 Task: Find connections with filter location Bello with filter topic #coachingwith filter profile language Potuguese with filter current company Daffodil Software with filter school DAV UNIVERSITY, JALANDHAR with filter industry Law Enforcement with filter service category Android Development with filter keywords title Animal Breeder
Action: Mouse moved to (616, 83)
Screenshot: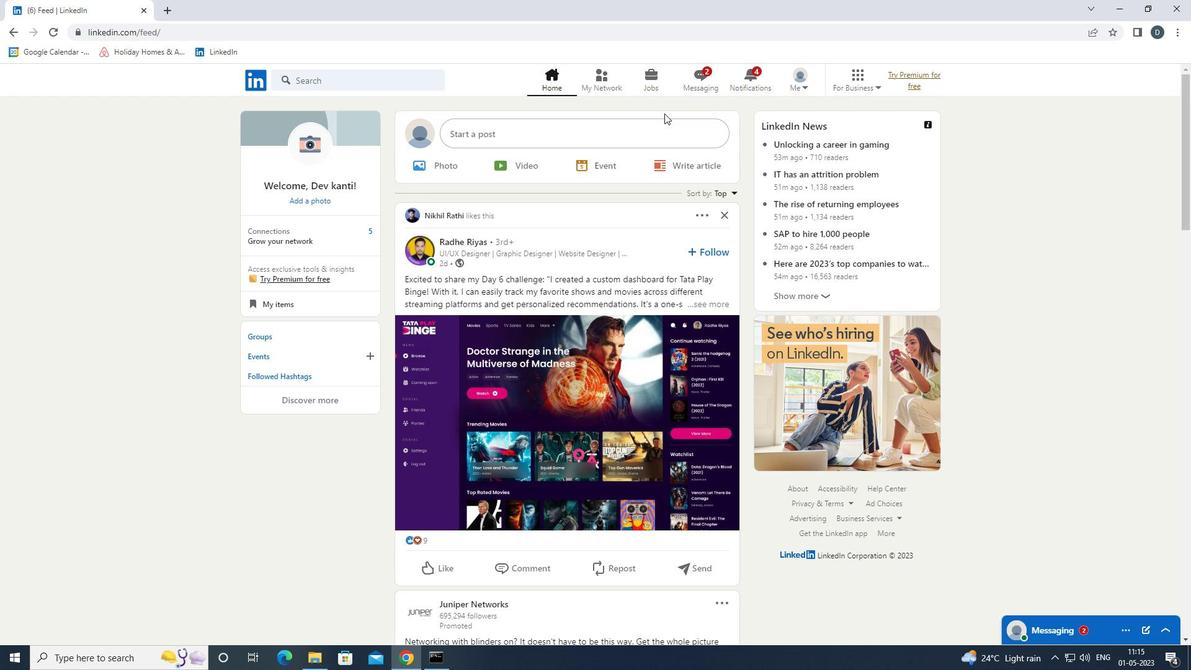 
Action: Mouse pressed left at (616, 83)
Screenshot: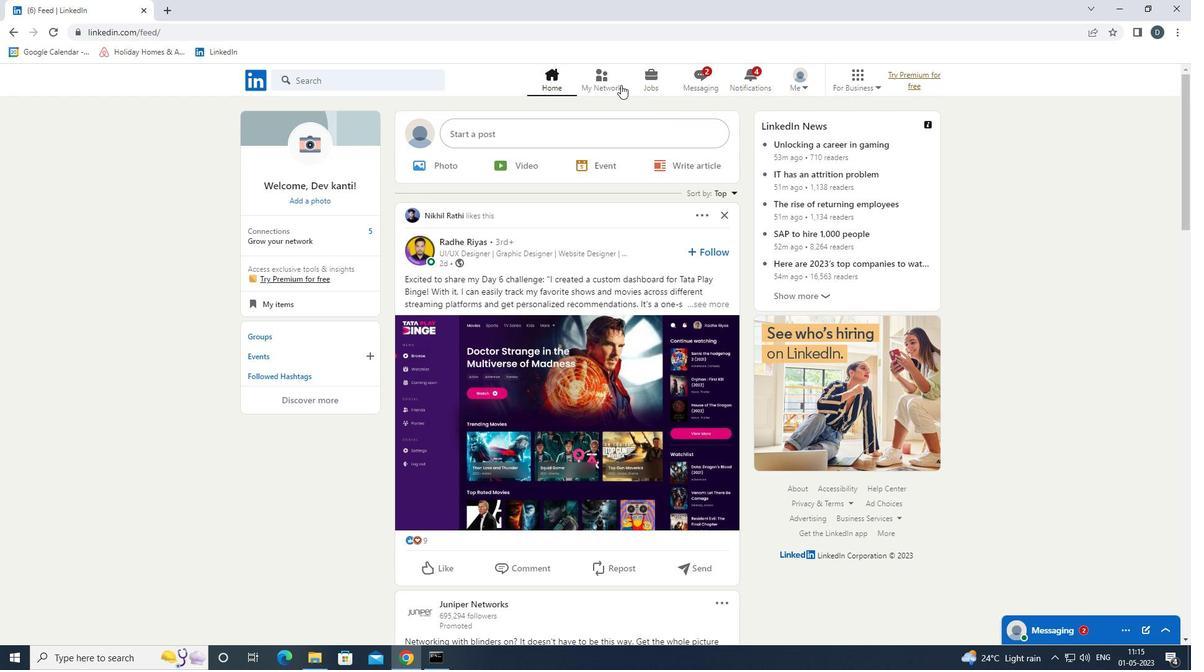 
Action: Mouse moved to (416, 152)
Screenshot: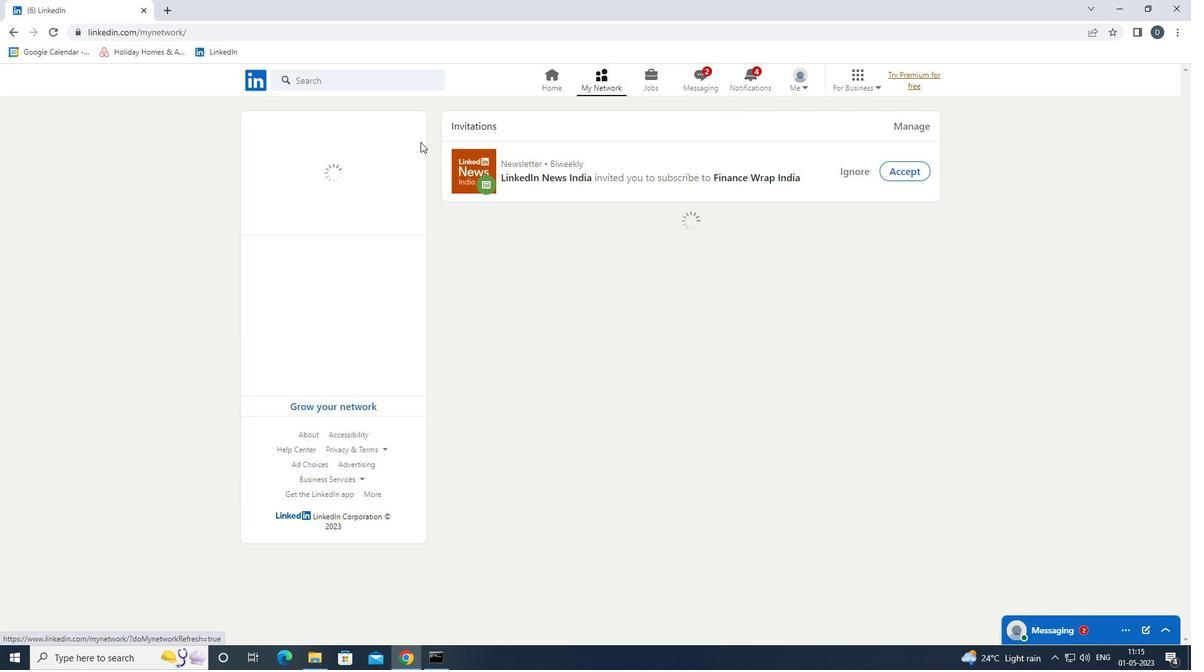 
Action: Mouse pressed left at (416, 152)
Screenshot: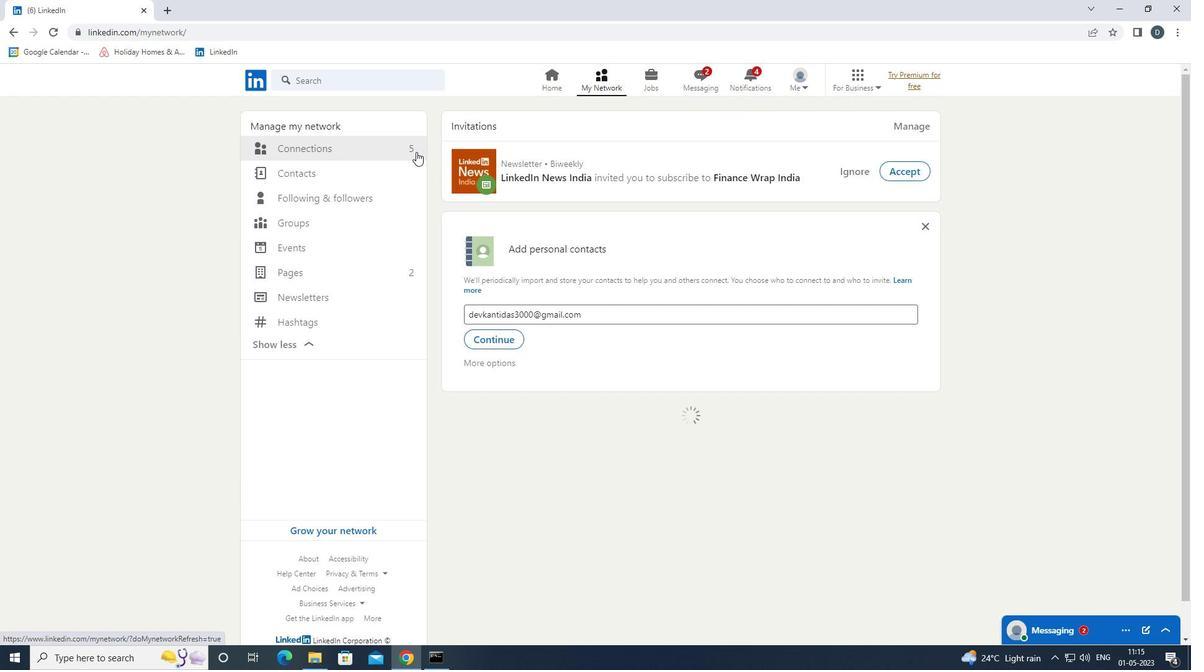 
Action: Mouse moved to (406, 147)
Screenshot: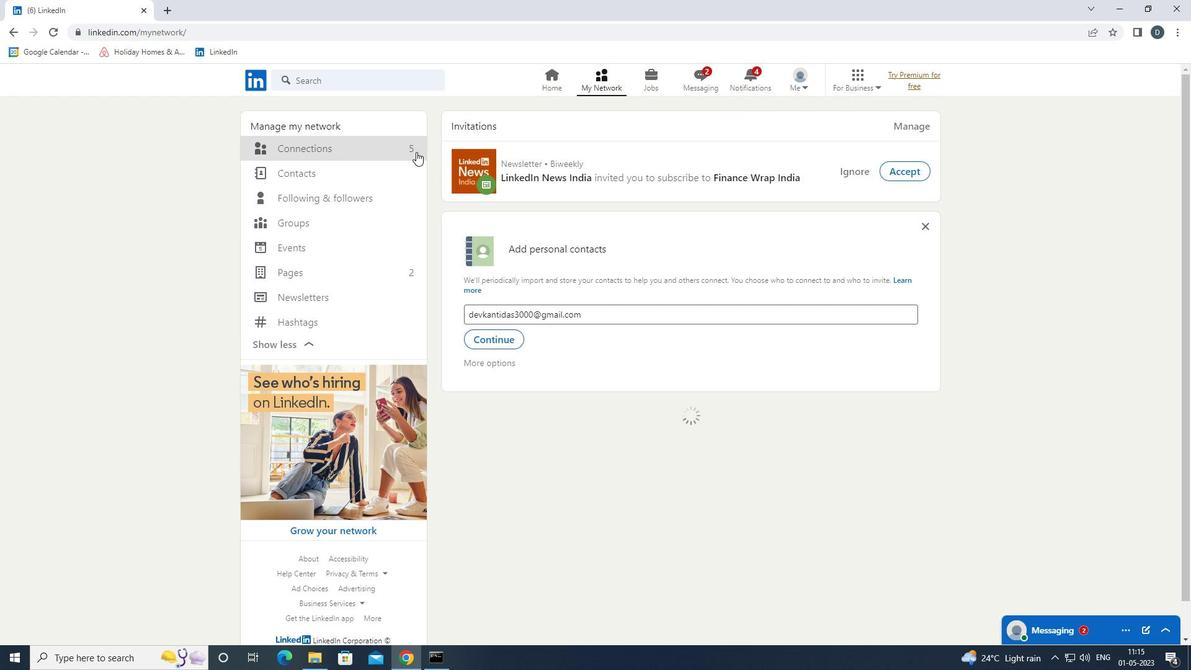 
Action: Mouse pressed left at (406, 147)
Screenshot: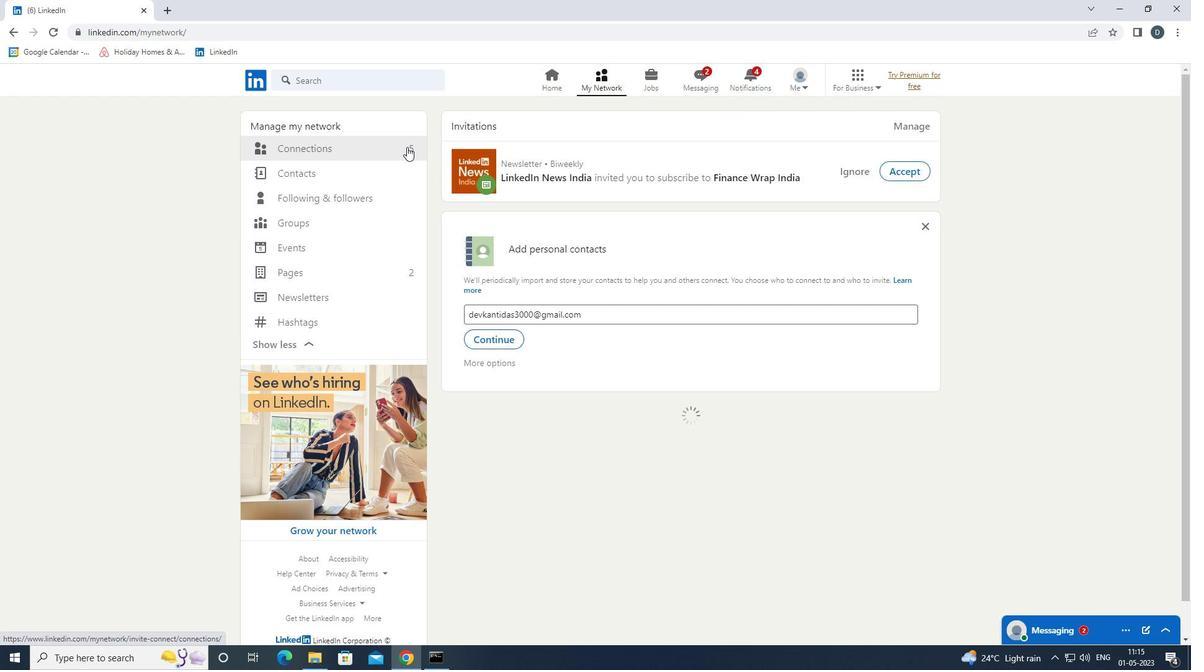 
Action: Mouse moved to (710, 145)
Screenshot: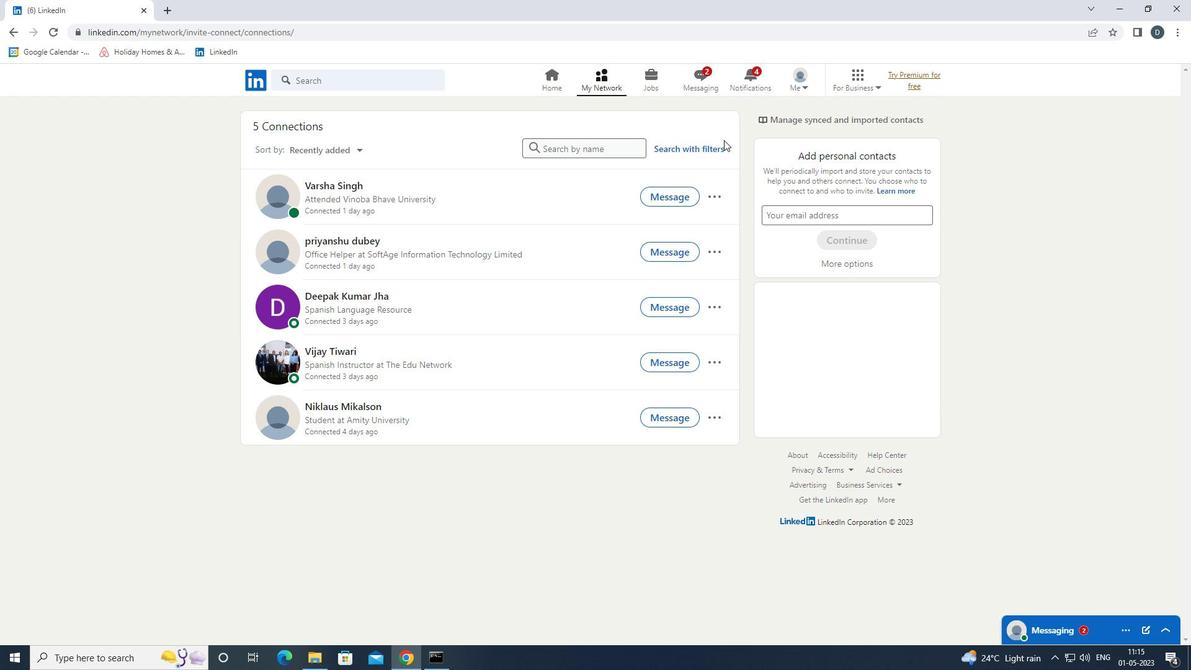 
Action: Mouse pressed left at (710, 145)
Screenshot: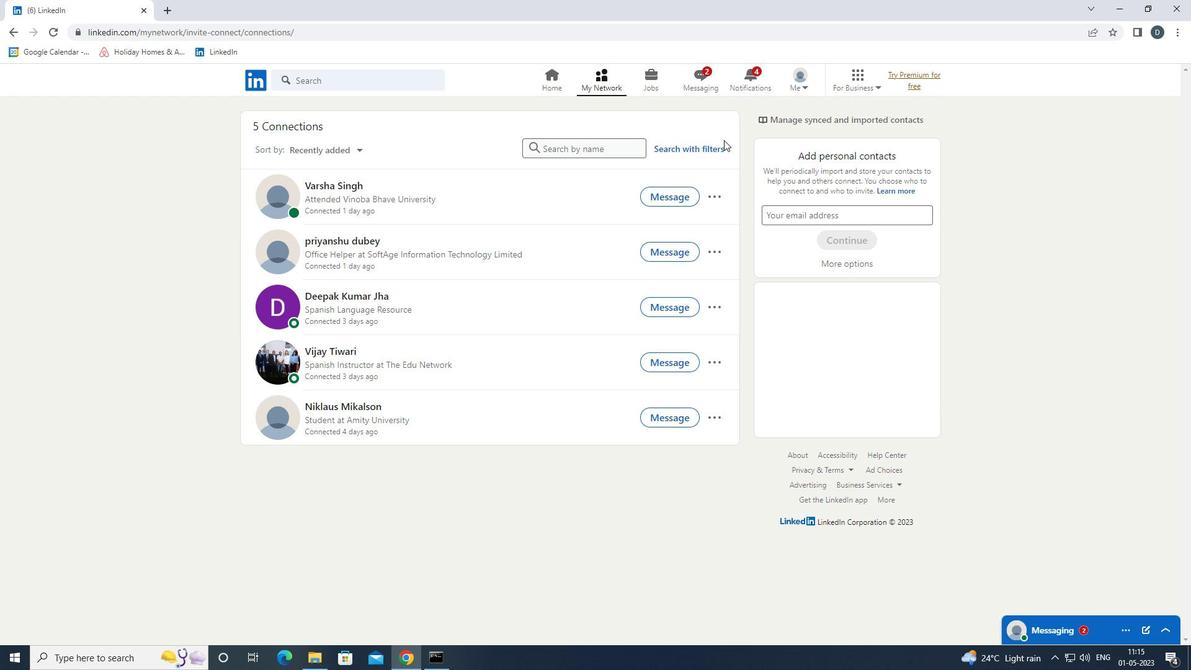 
Action: Mouse moved to (640, 118)
Screenshot: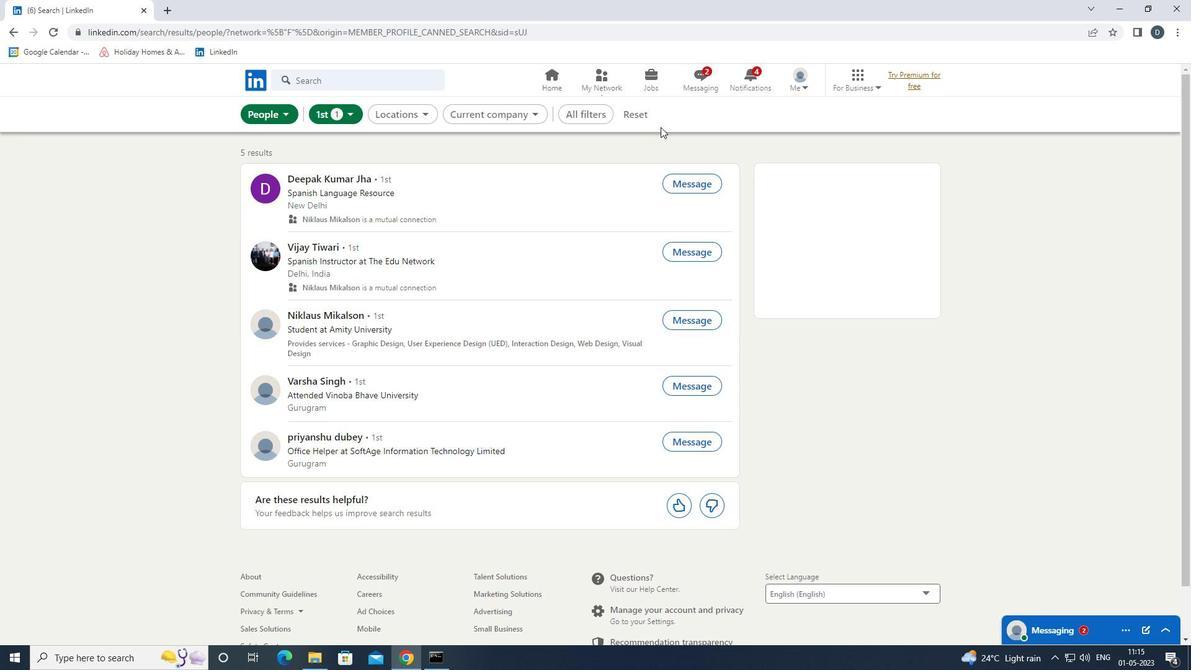 
Action: Mouse pressed left at (640, 118)
Screenshot: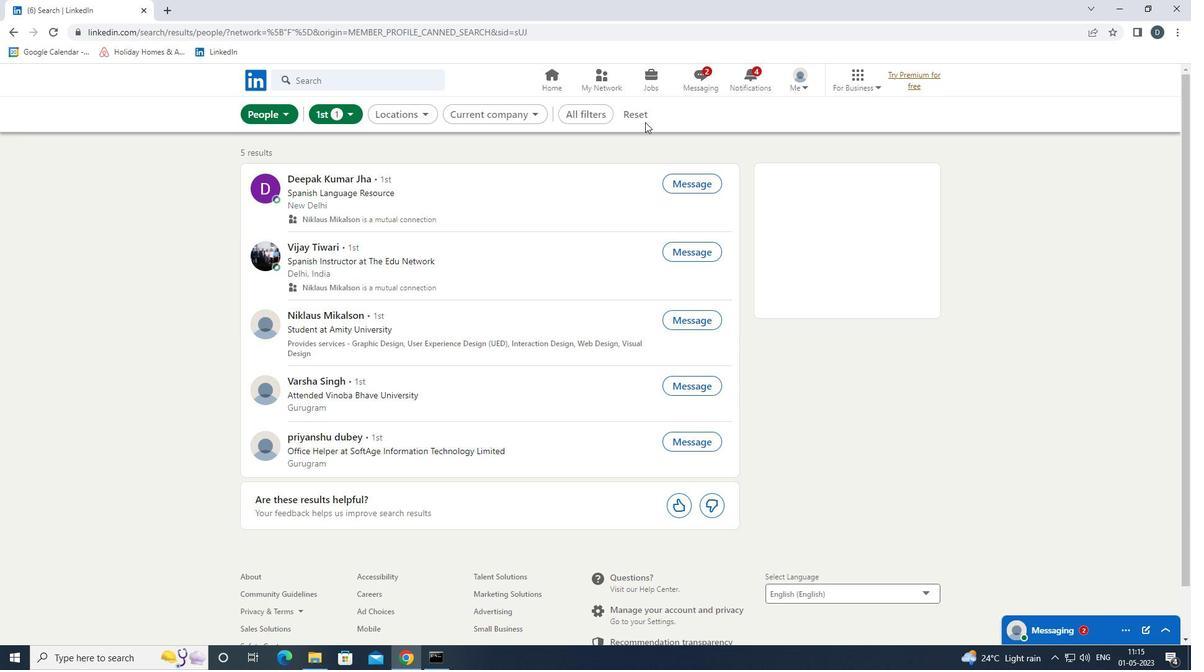 
Action: Mouse moved to (606, 106)
Screenshot: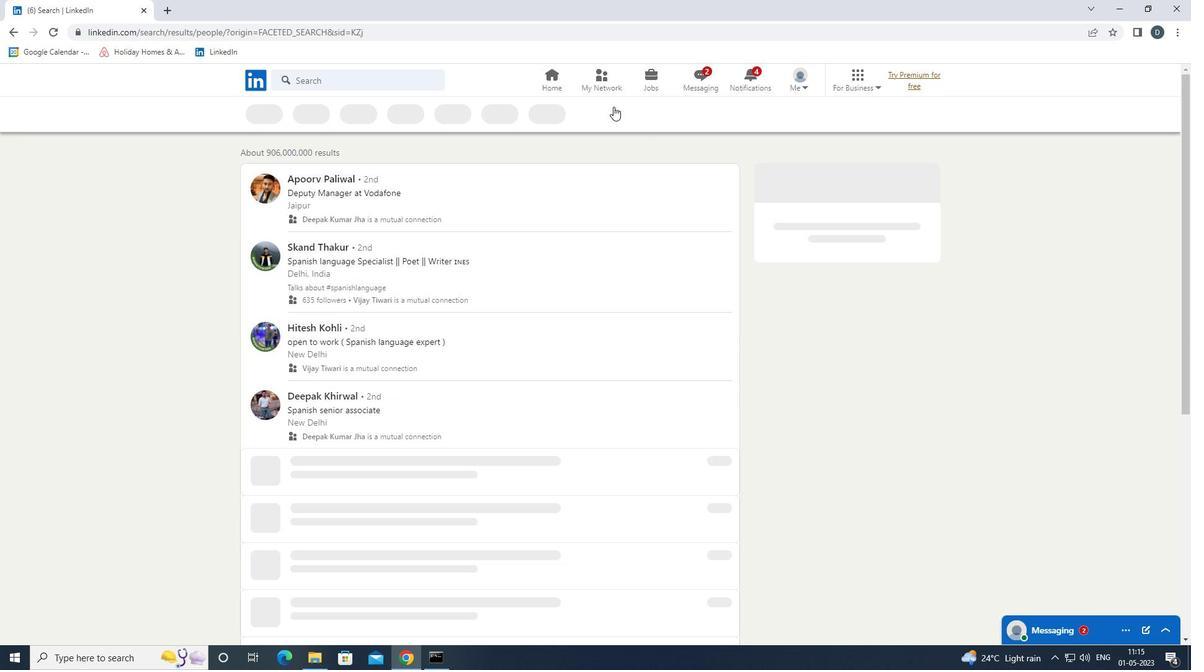 
Action: Mouse pressed left at (606, 106)
Screenshot: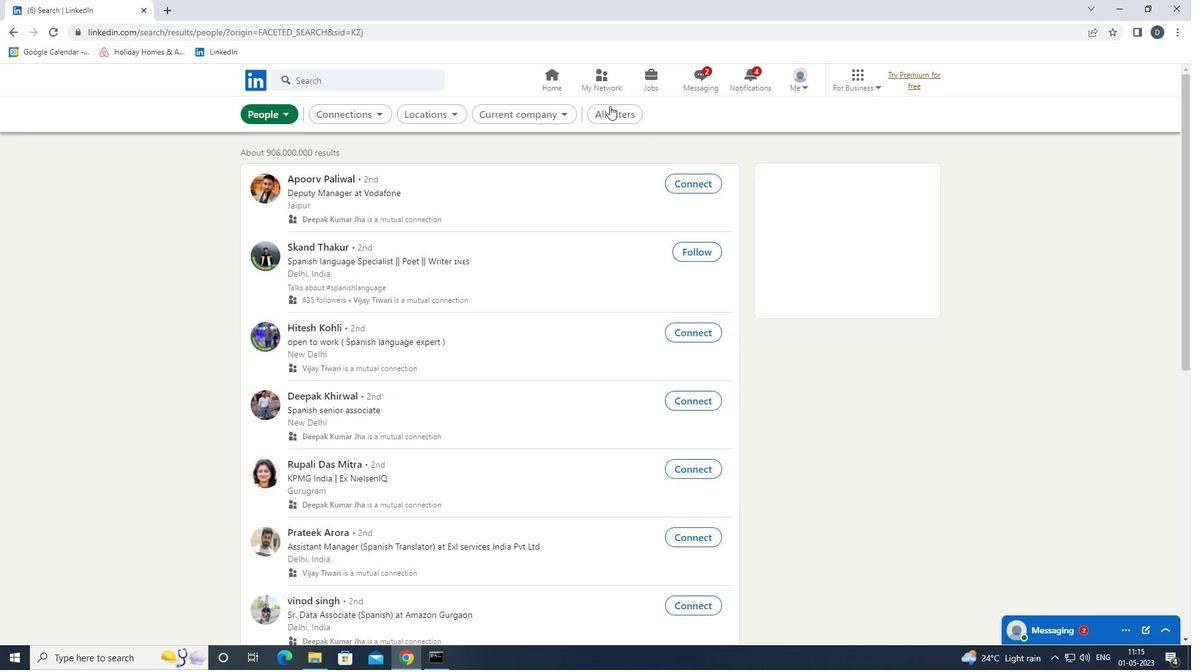 
Action: Mouse moved to (1141, 333)
Screenshot: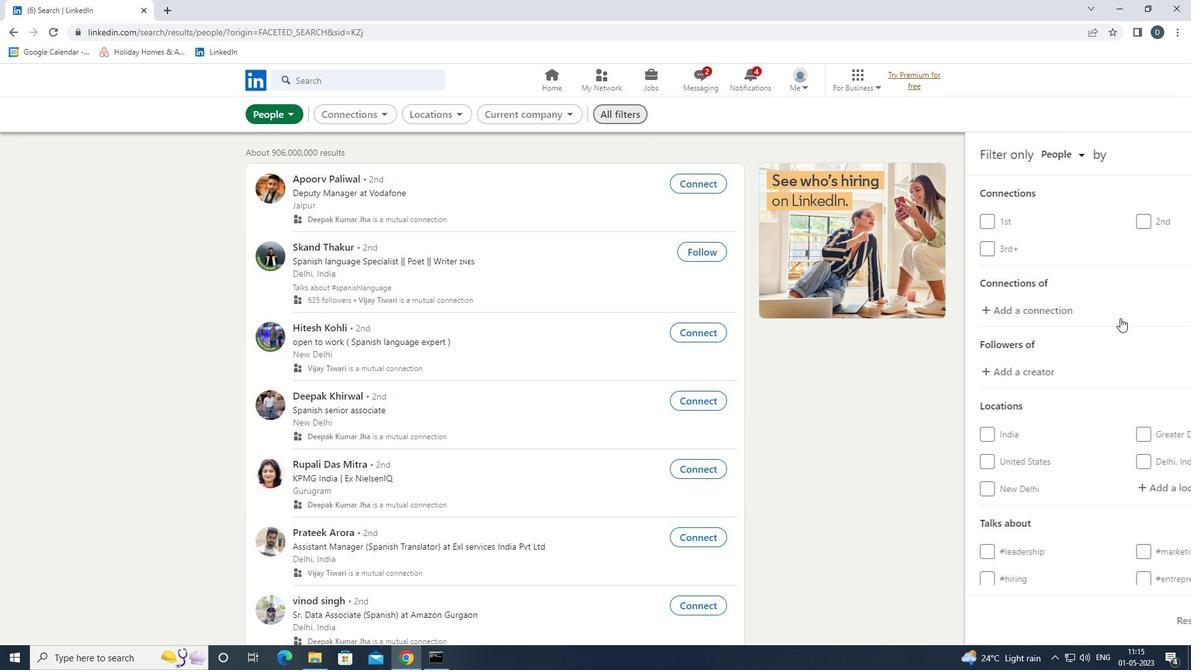 
Action: Mouse scrolled (1141, 333) with delta (0, 0)
Screenshot: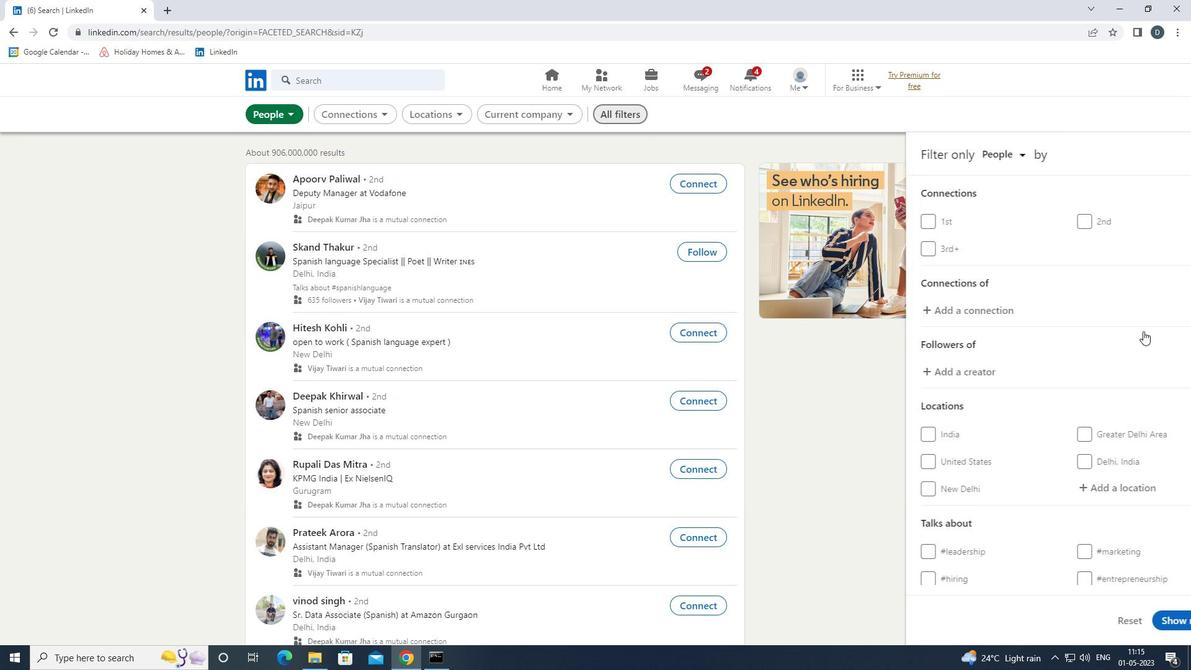 
Action: Mouse moved to (1140, 335)
Screenshot: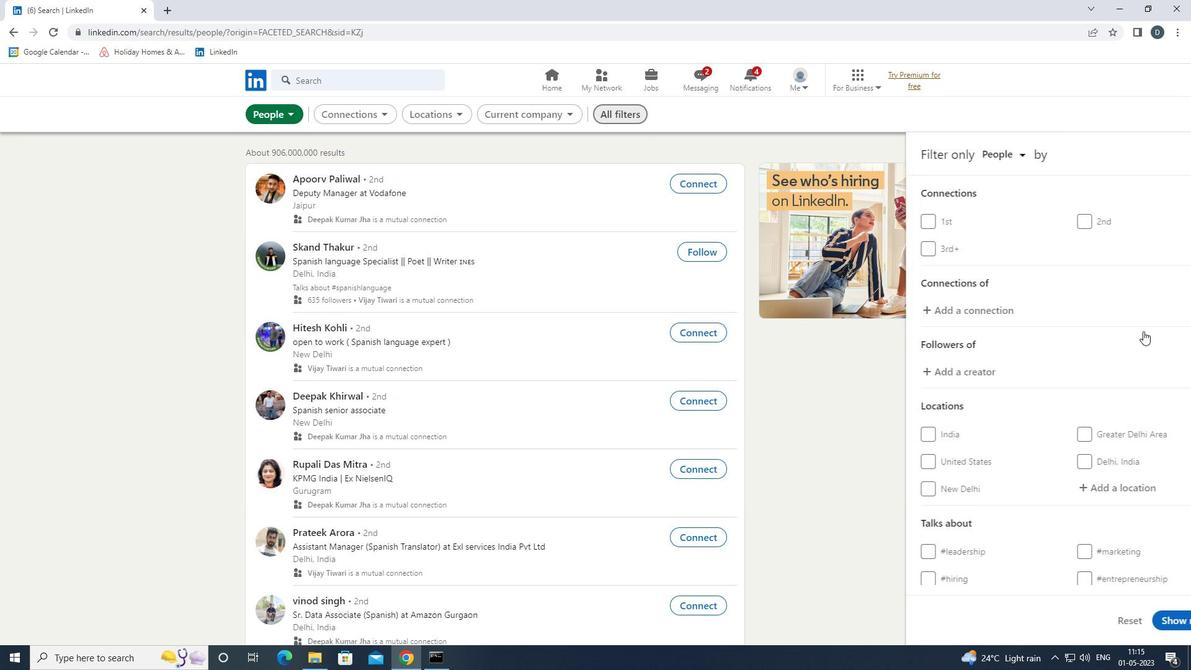 
Action: Mouse scrolled (1140, 335) with delta (0, 0)
Screenshot: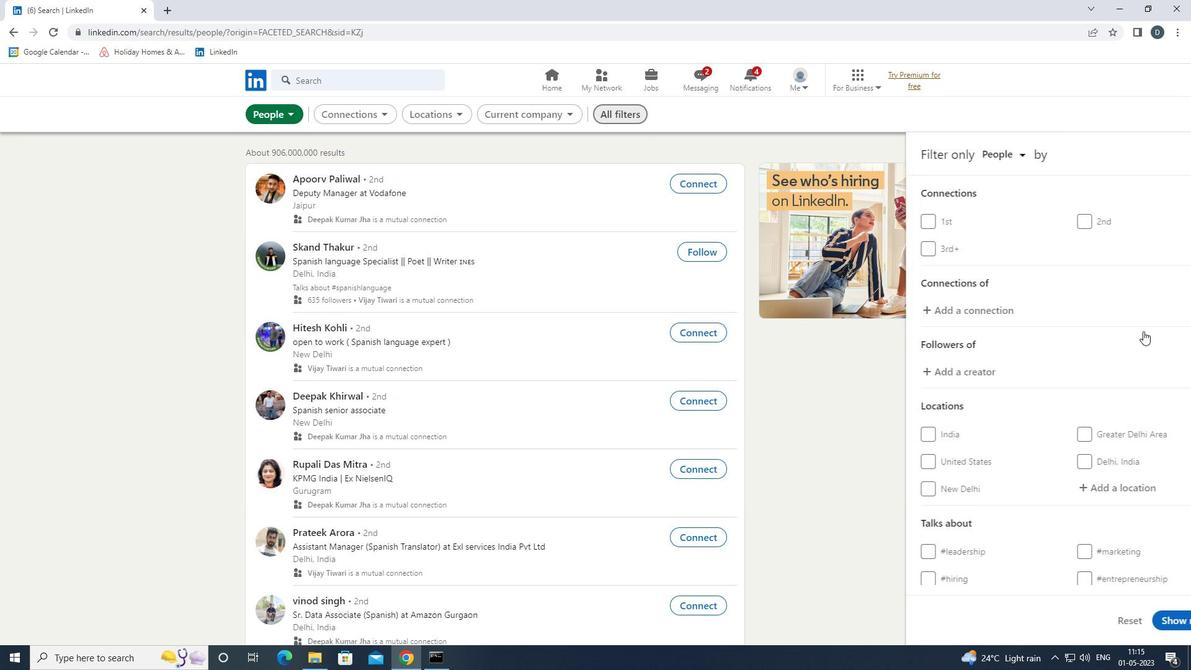 
Action: Mouse moved to (1139, 338)
Screenshot: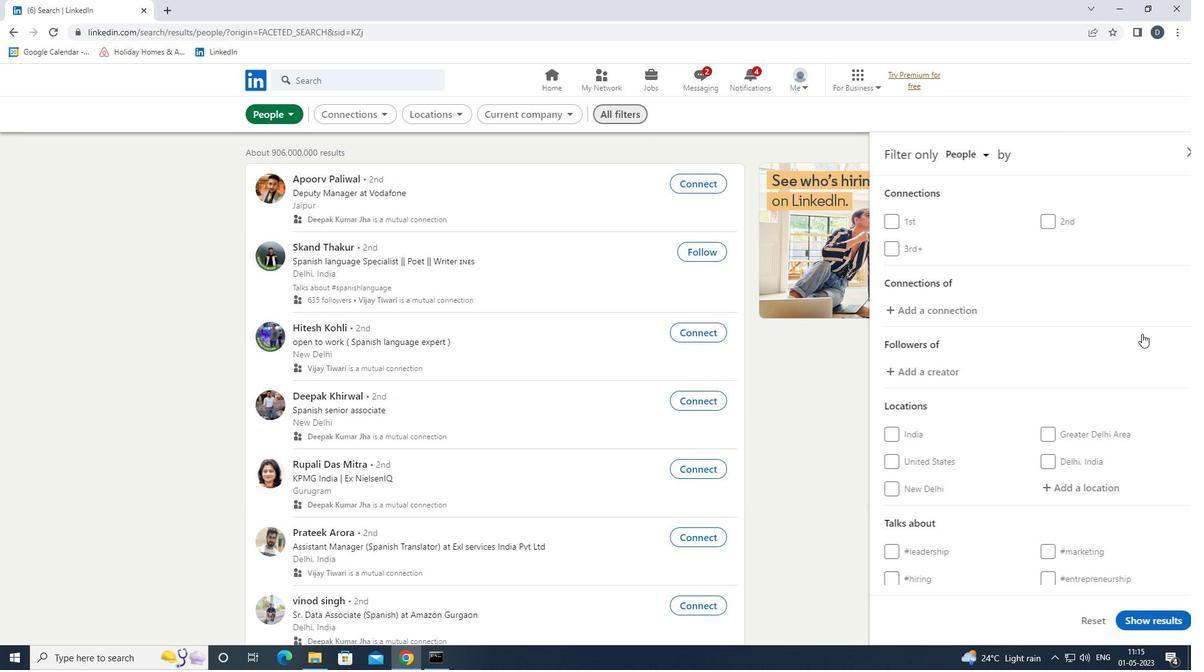 
Action: Mouse scrolled (1139, 337) with delta (0, 0)
Screenshot: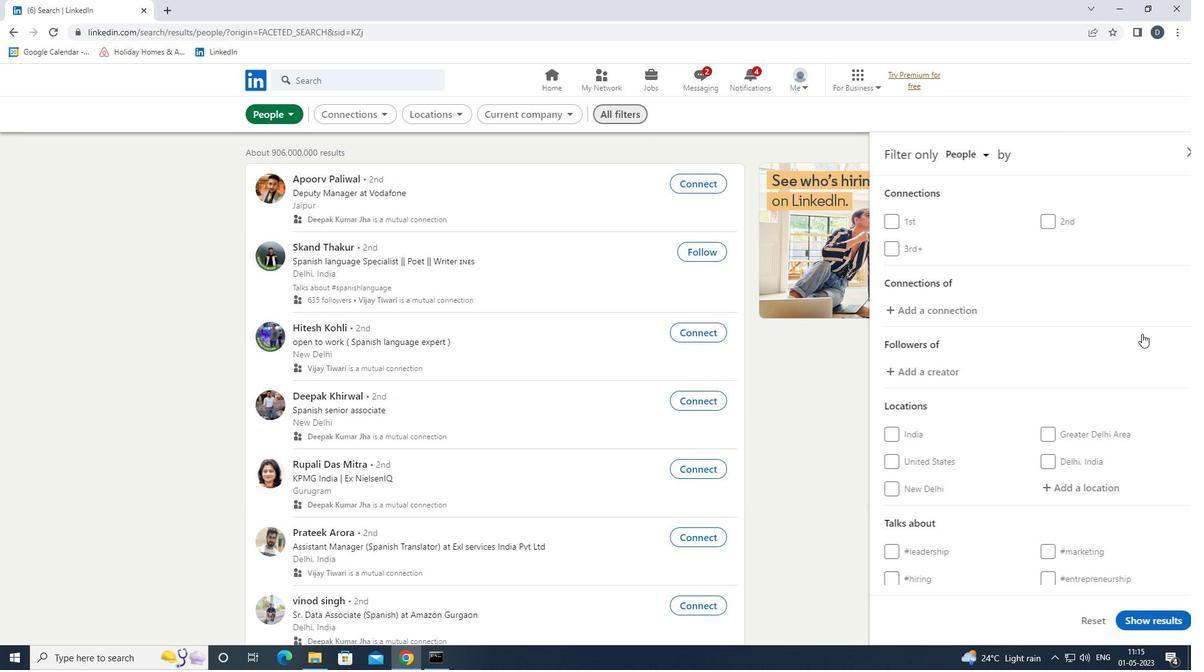 
Action: Mouse moved to (1066, 302)
Screenshot: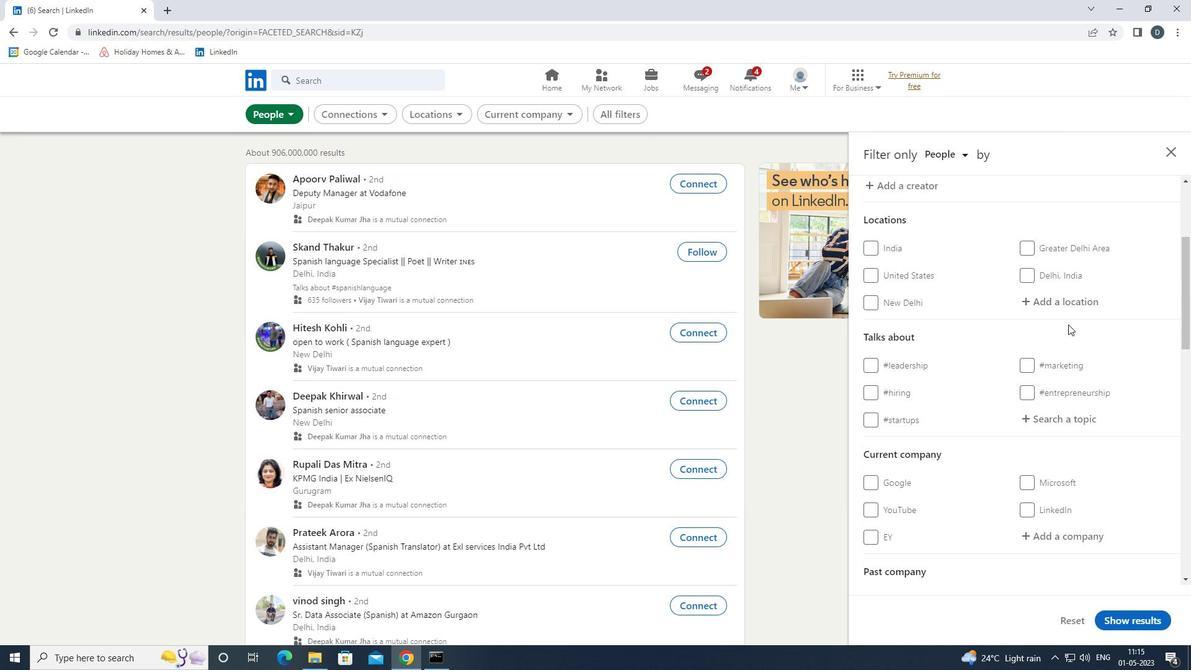 
Action: Mouse pressed left at (1066, 302)
Screenshot: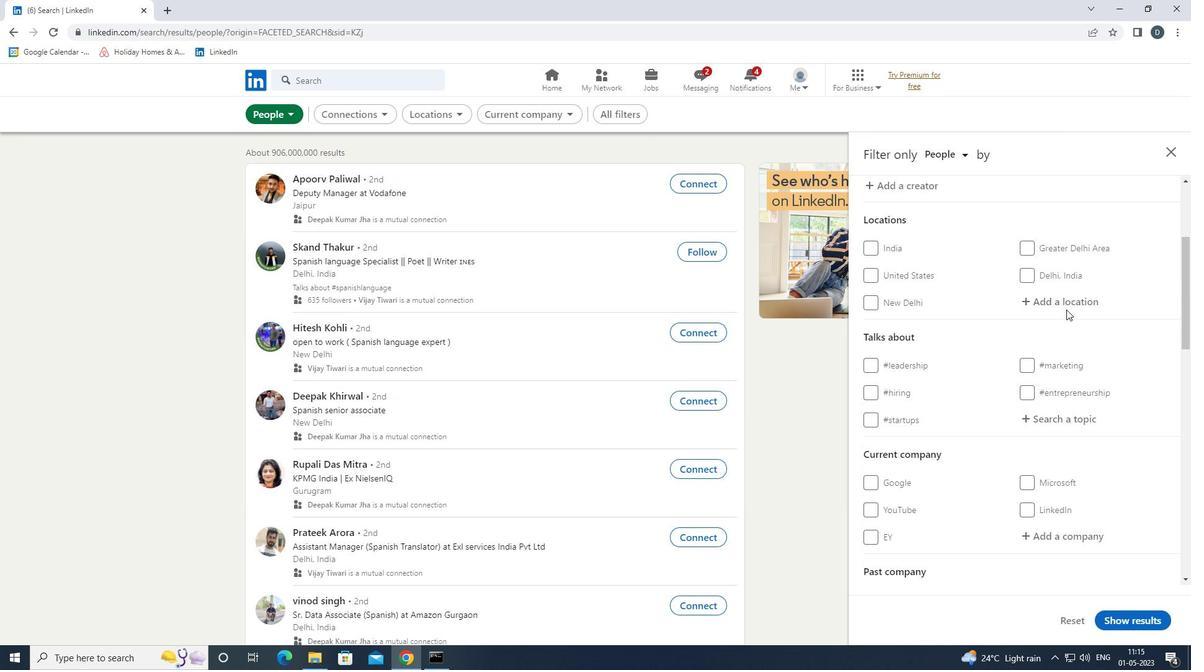 
Action: Key pressed <Key.shift>BELLO<Key.down><Key.enter>
Screenshot: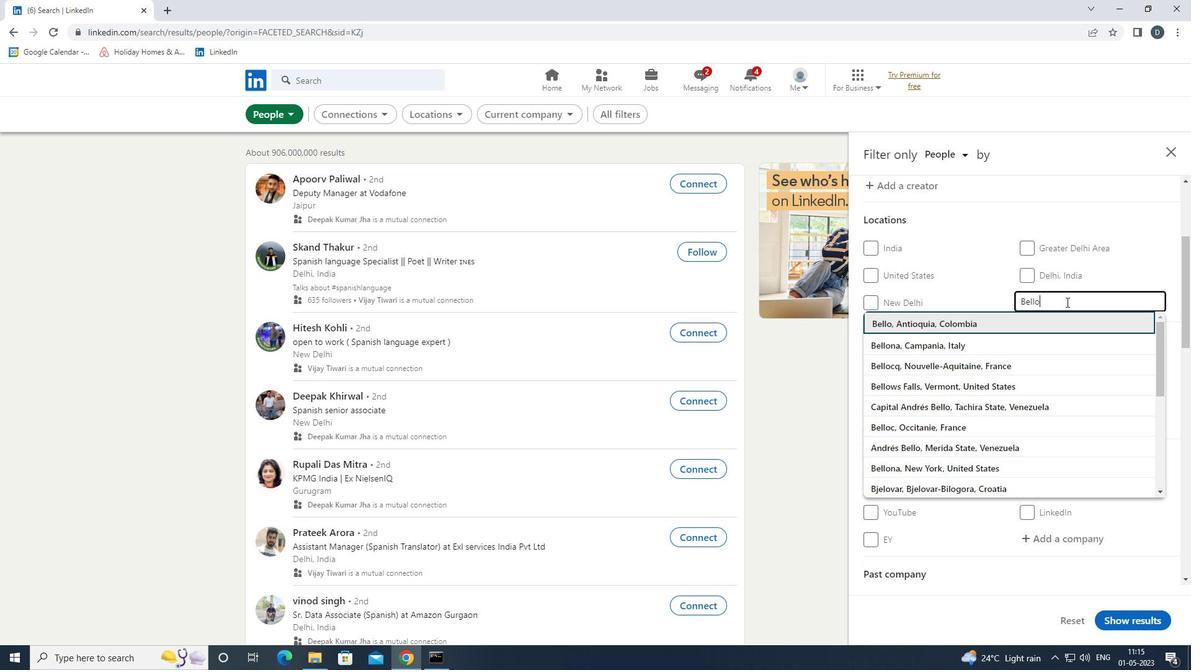 
Action: Mouse moved to (1062, 304)
Screenshot: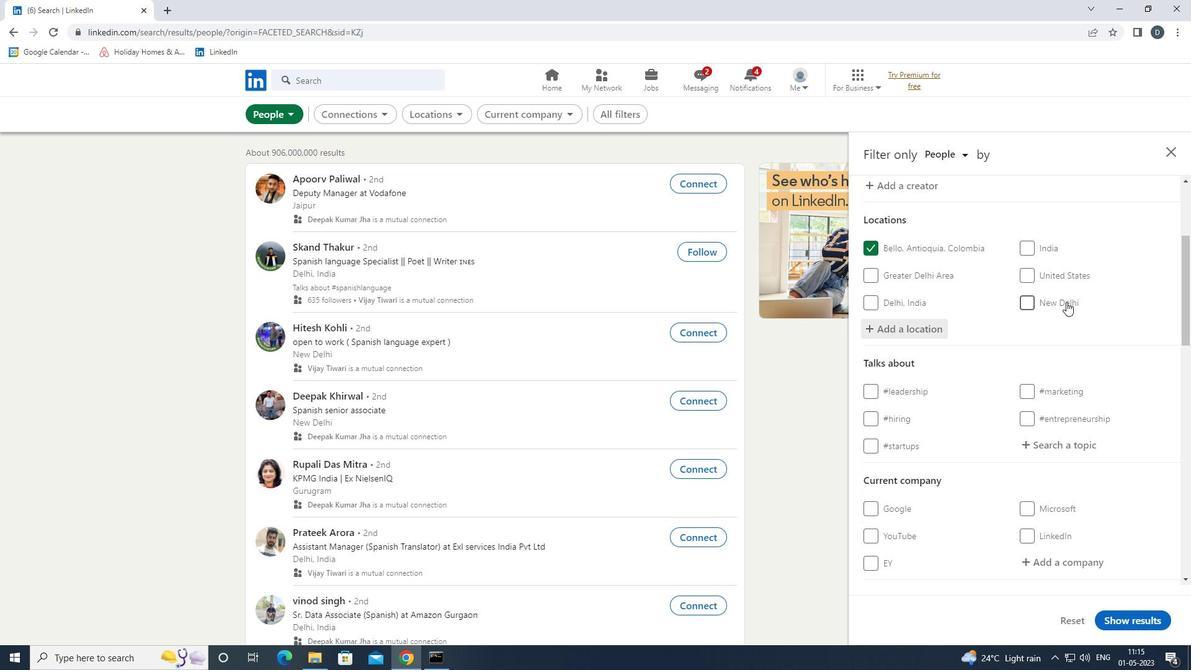 
Action: Mouse scrolled (1062, 303) with delta (0, 0)
Screenshot: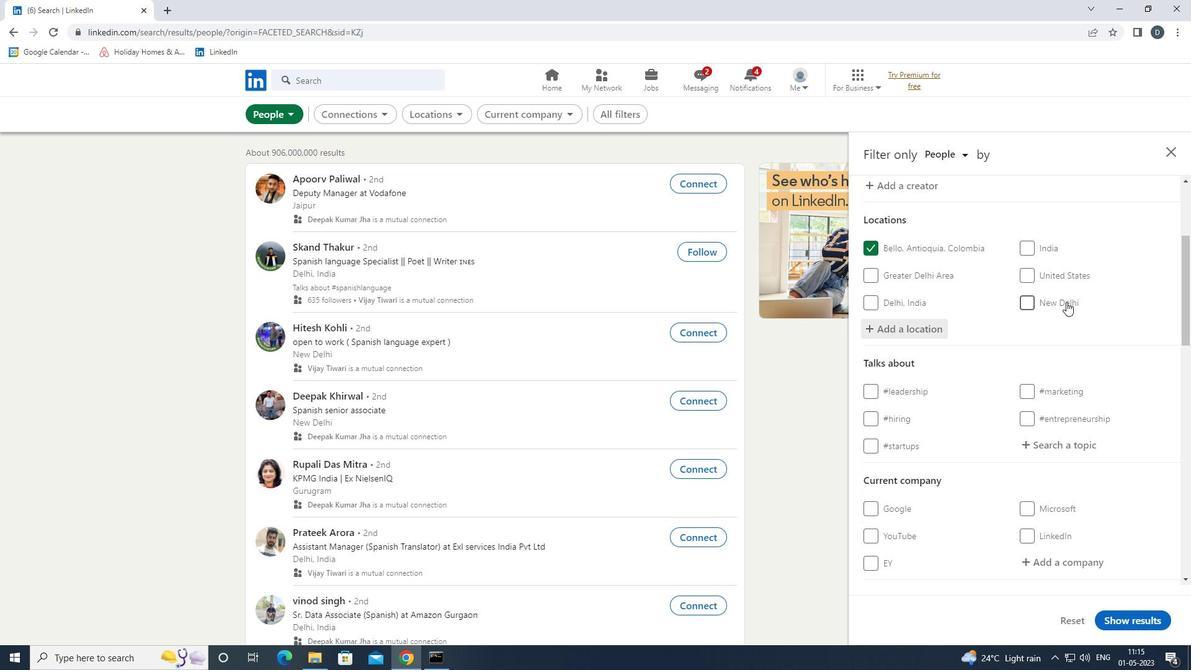 
Action: Mouse moved to (1063, 305)
Screenshot: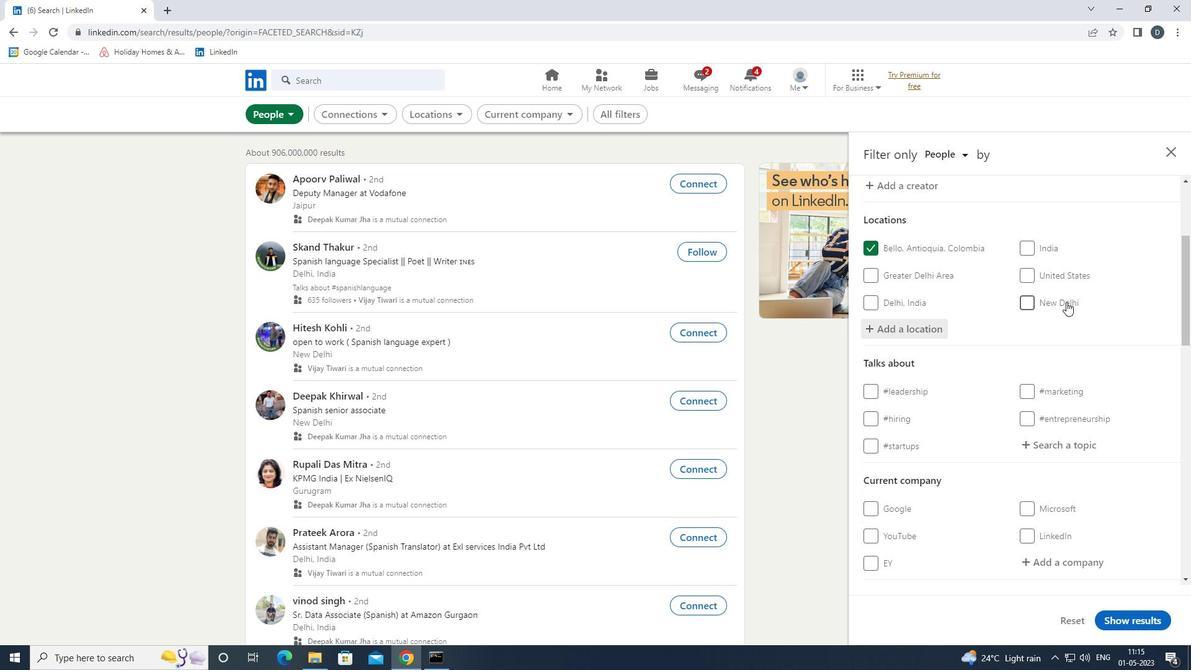 
Action: Mouse scrolled (1063, 304) with delta (0, 0)
Screenshot: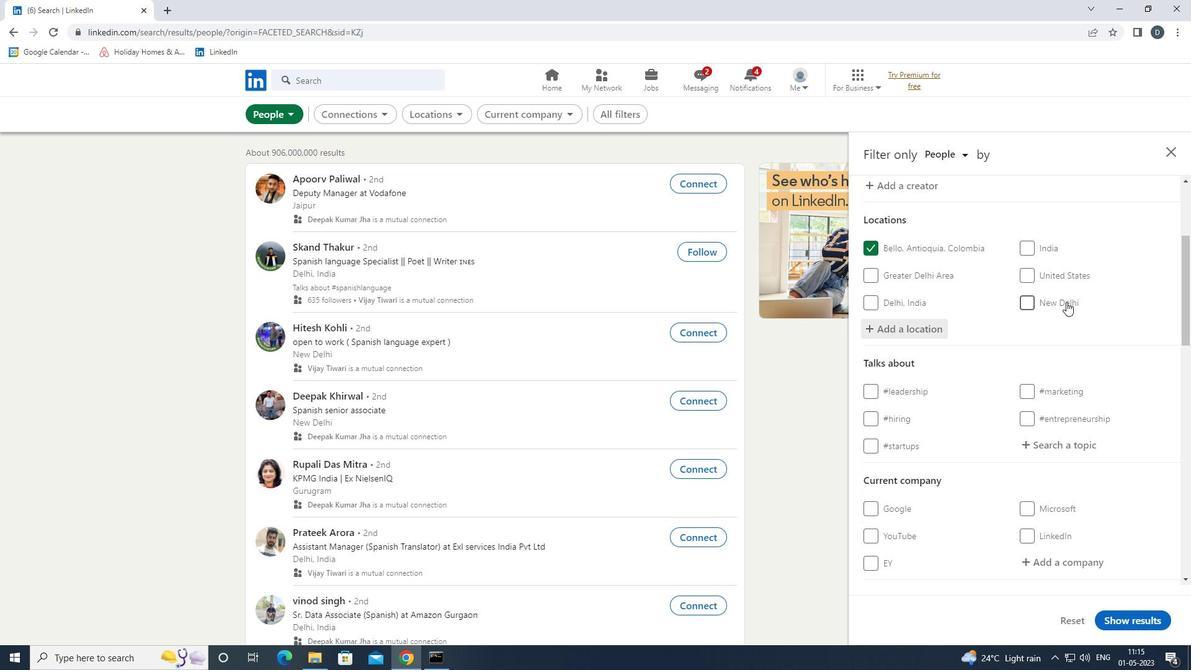 
Action: Mouse moved to (1064, 306)
Screenshot: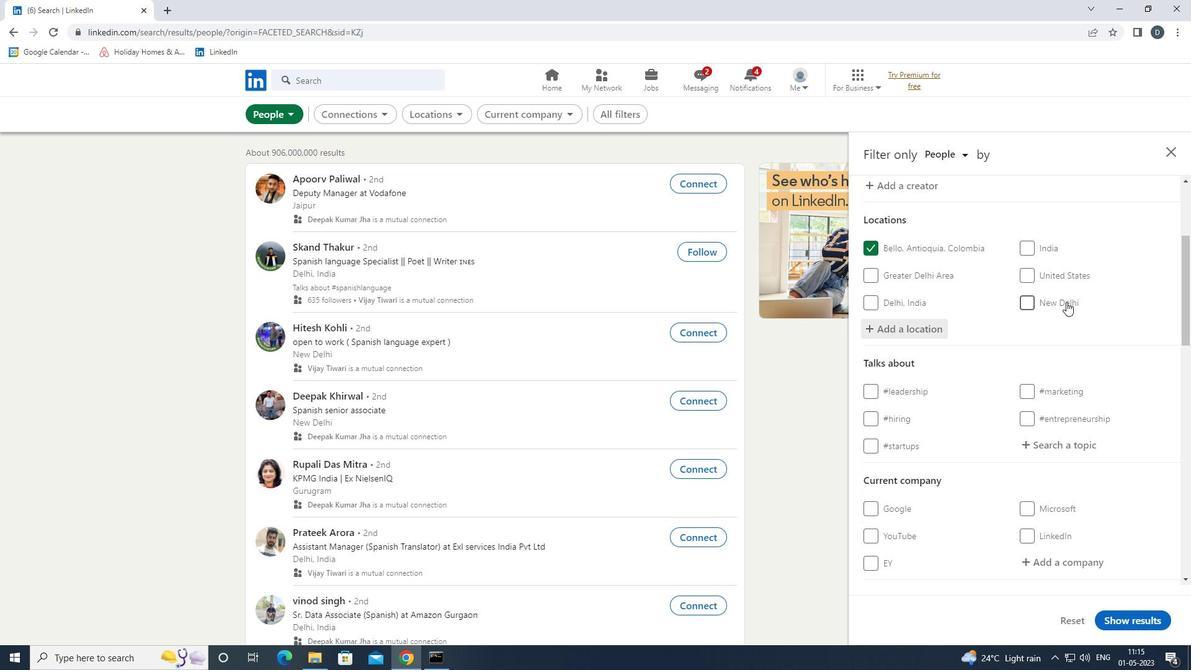 
Action: Mouse scrolled (1064, 305) with delta (0, 0)
Screenshot: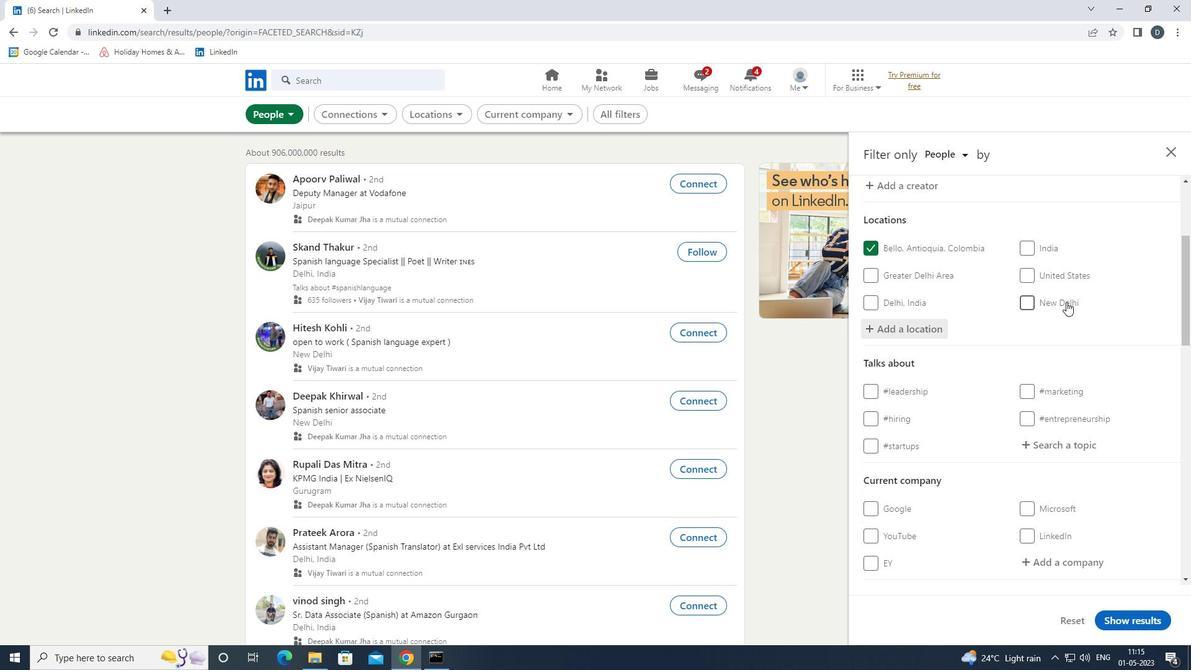 
Action: Mouse moved to (1062, 264)
Screenshot: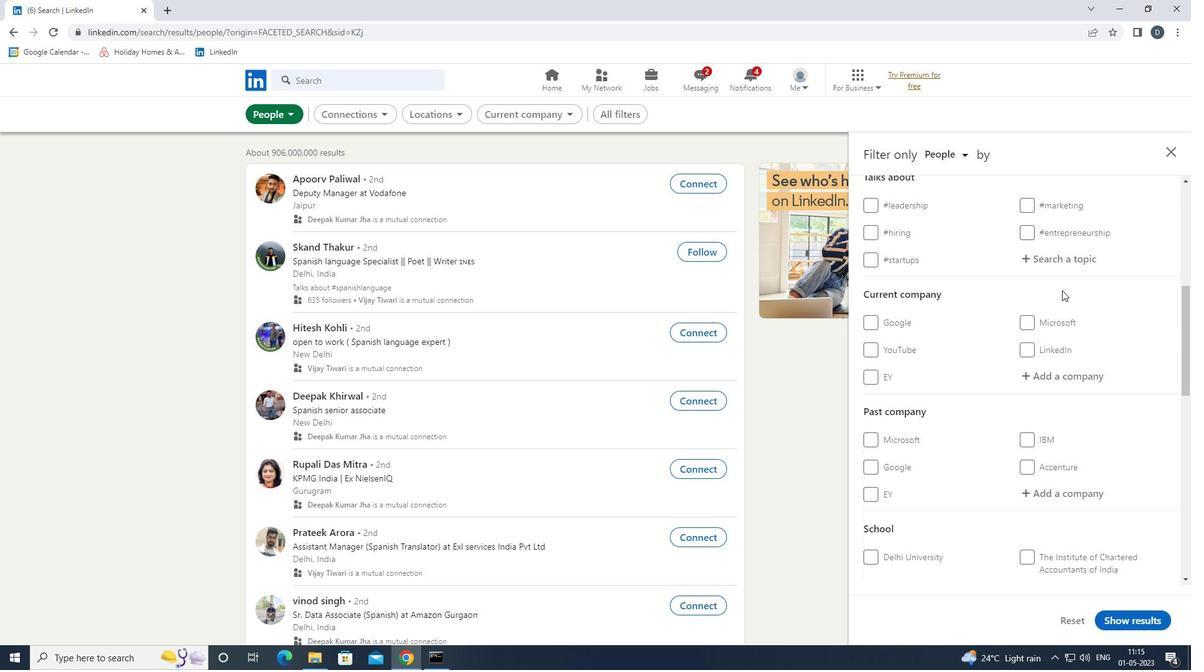 
Action: Mouse pressed left at (1062, 264)
Screenshot: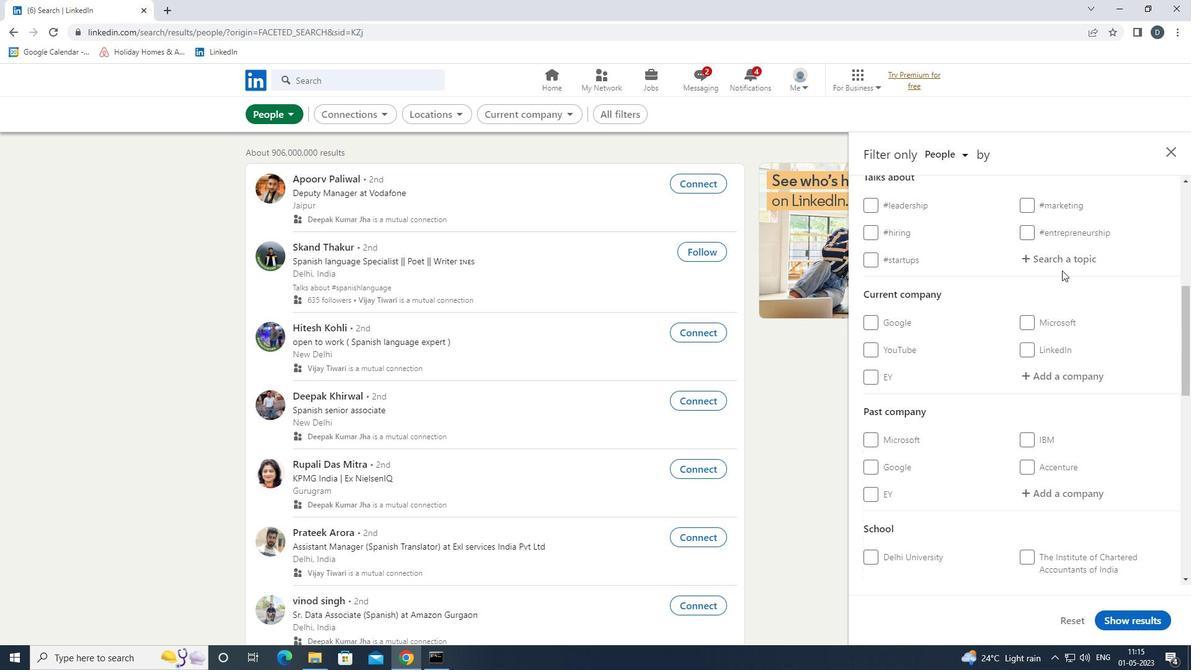 
Action: Key pressed <Key.shift>#COACHING
Screenshot: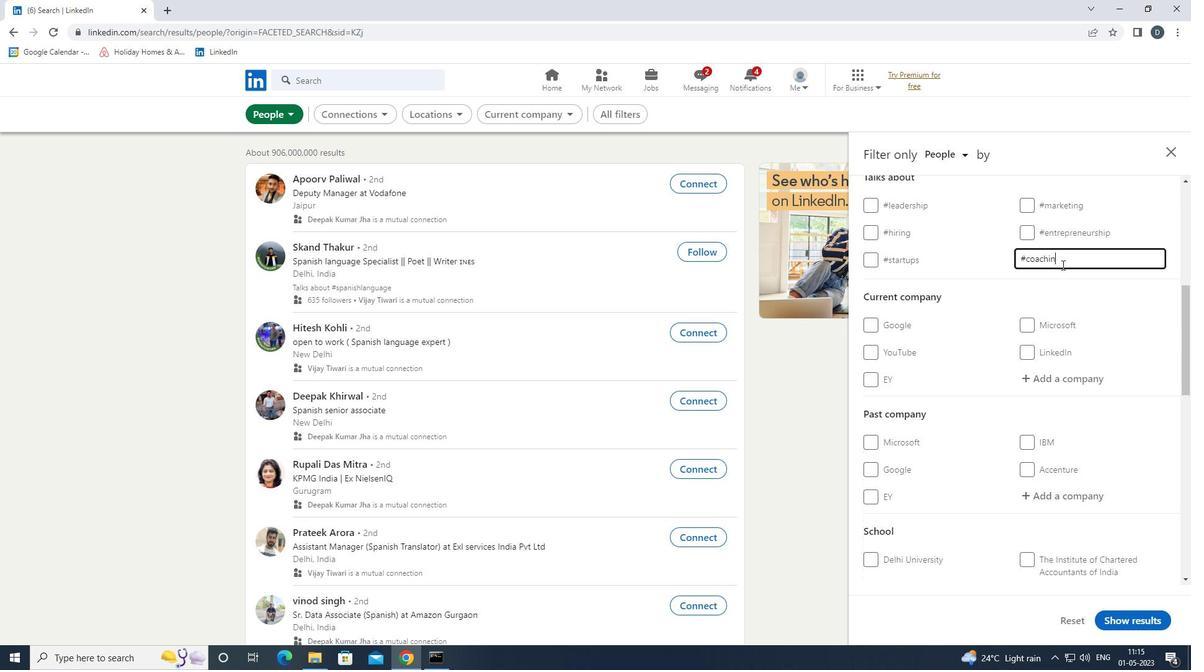 
Action: Mouse moved to (1059, 253)
Screenshot: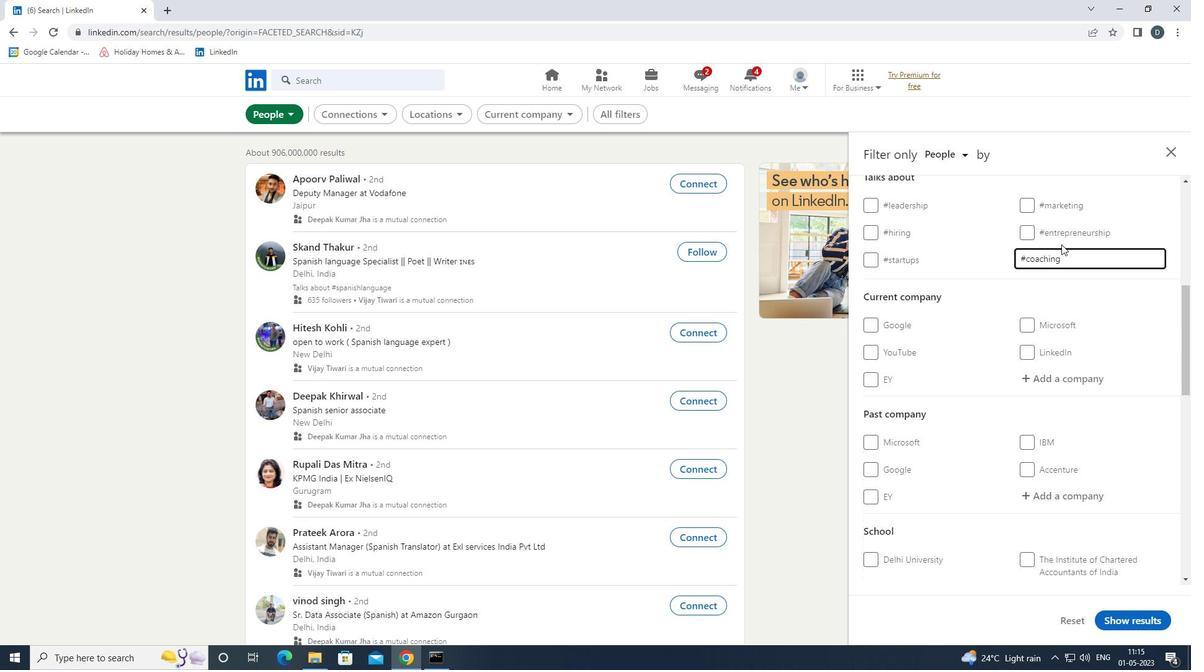 
Action: Mouse scrolled (1059, 253) with delta (0, 0)
Screenshot: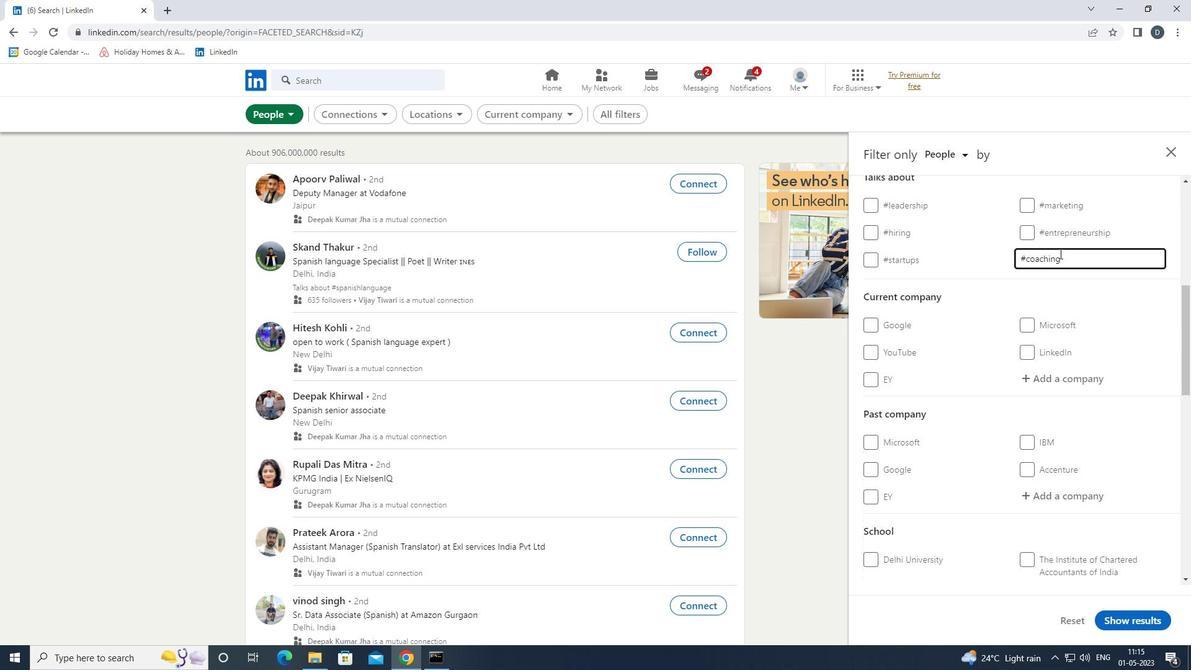 
Action: Mouse scrolled (1059, 253) with delta (0, 0)
Screenshot: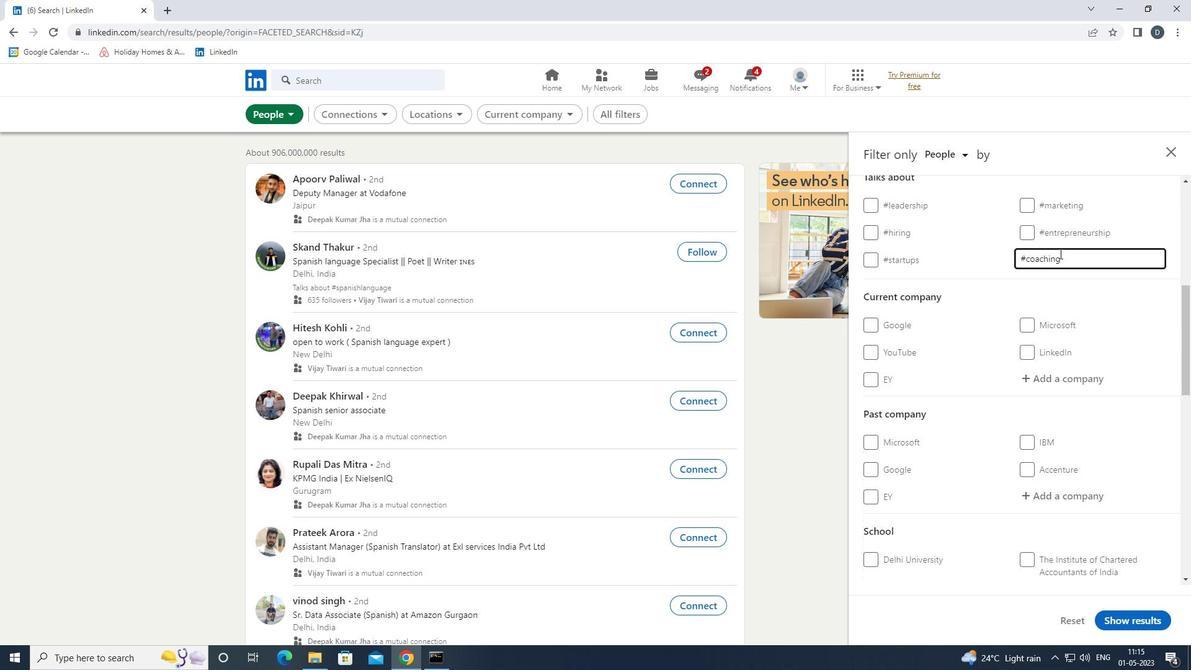 
Action: Mouse scrolled (1059, 253) with delta (0, 0)
Screenshot: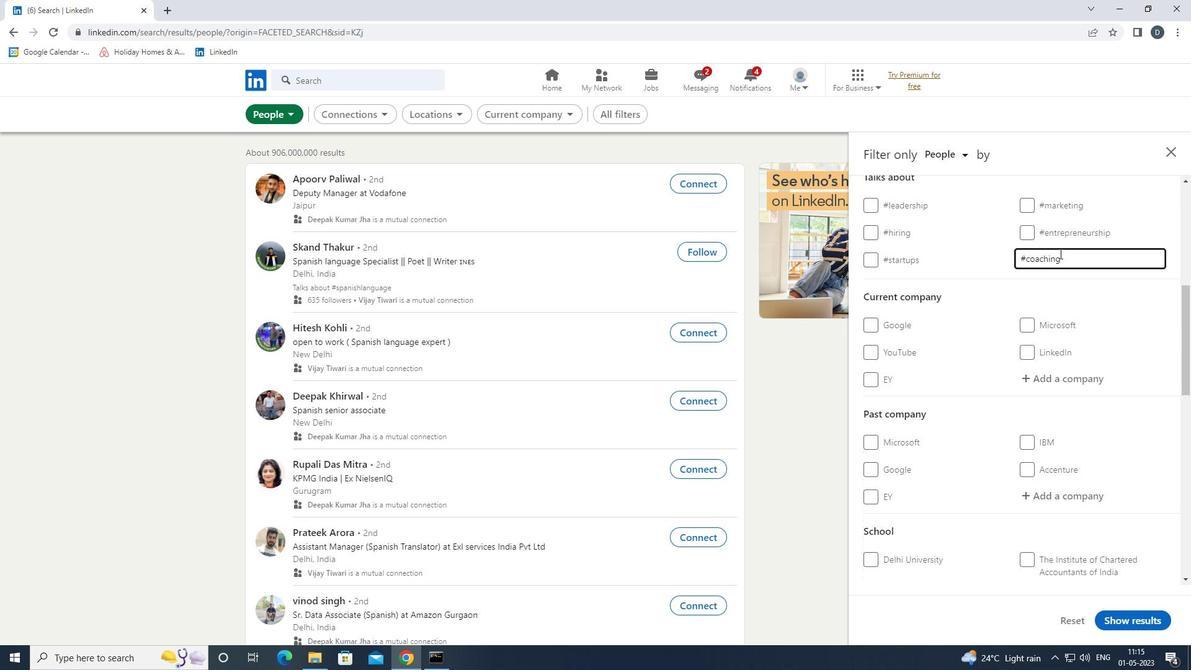 
Action: Mouse scrolled (1059, 253) with delta (0, 0)
Screenshot: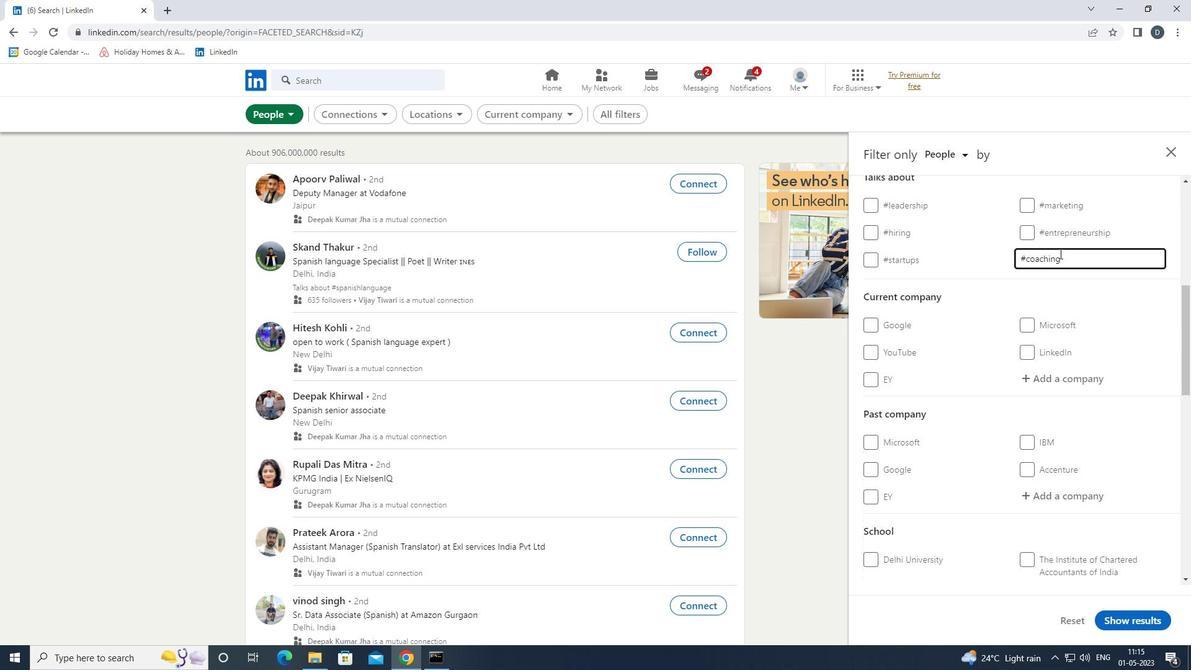 
Action: Mouse moved to (1059, 257)
Screenshot: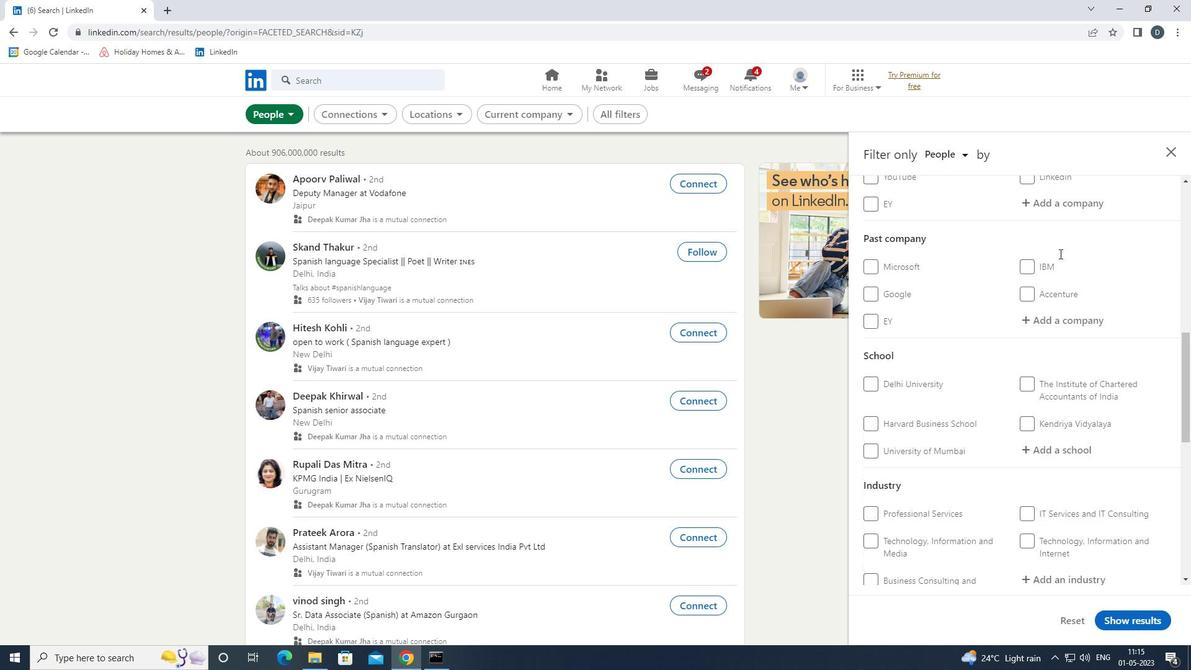 
Action: Mouse scrolled (1059, 256) with delta (0, 0)
Screenshot: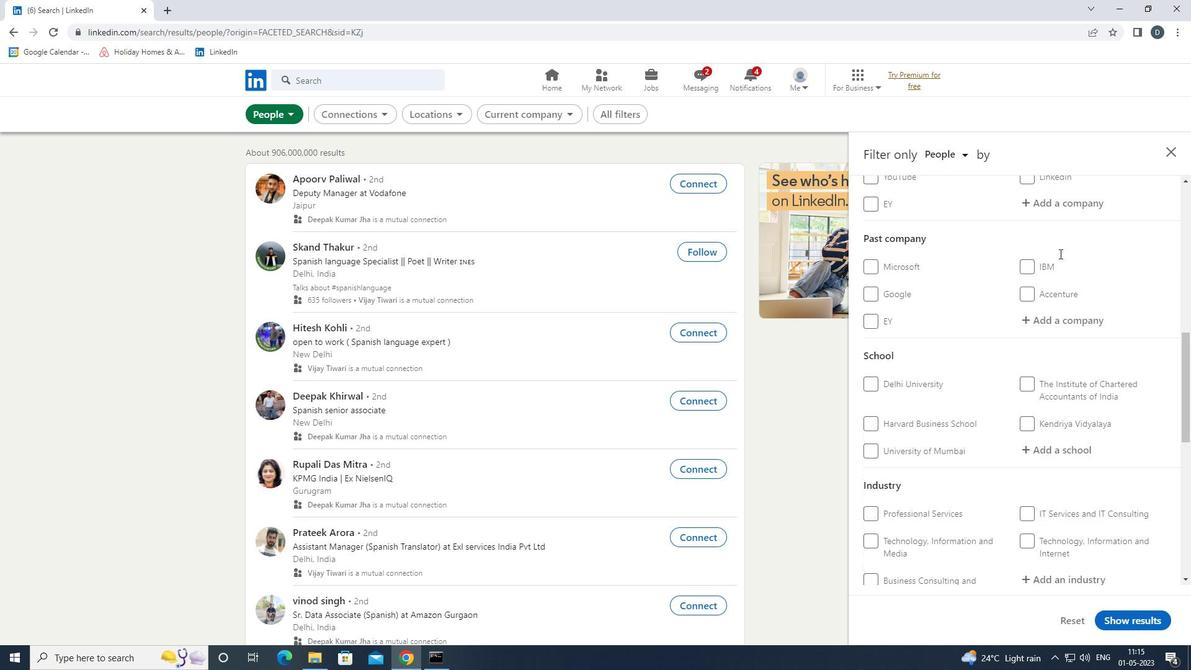 
Action: Mouse moved to (1059, 258)
Screenshot: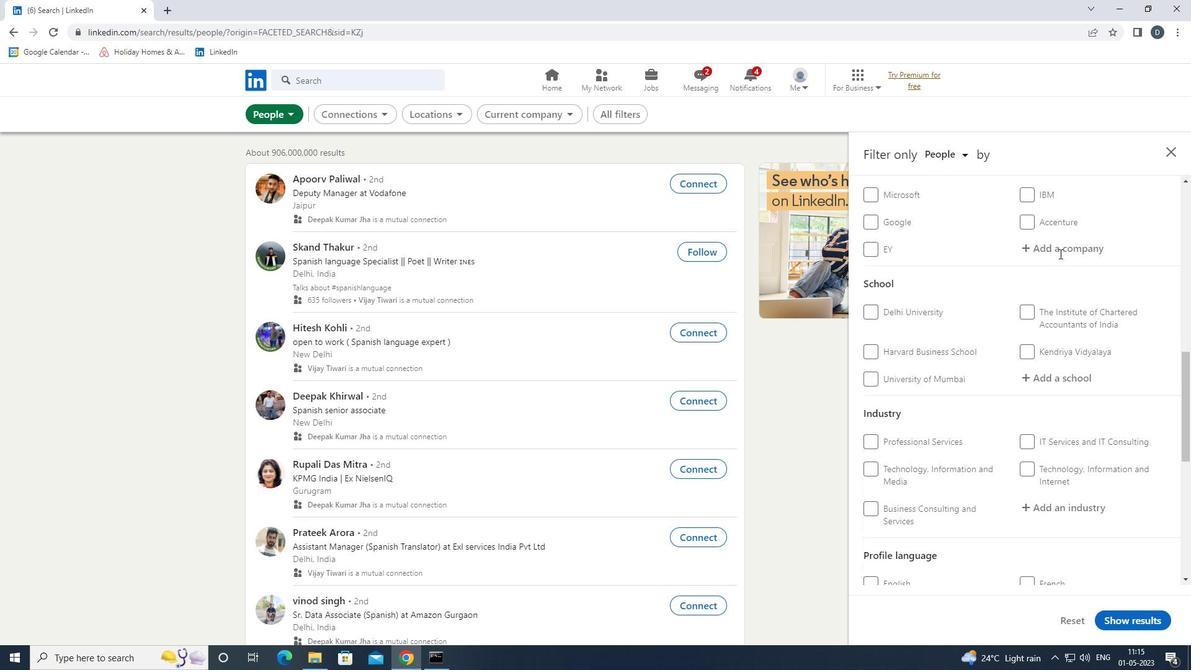 
Action: Mouse scrolled (1059, 258) with delta (0, 0)
Screenshot: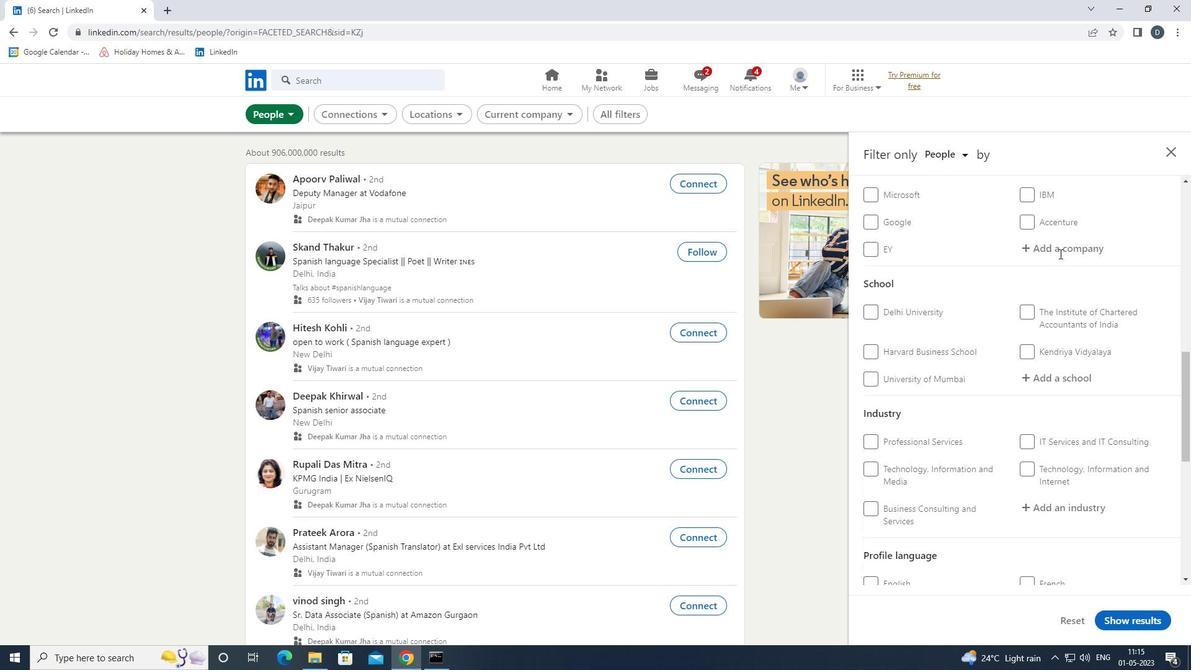 
Action: Mouse moved to (1027, 485)
Screenshot: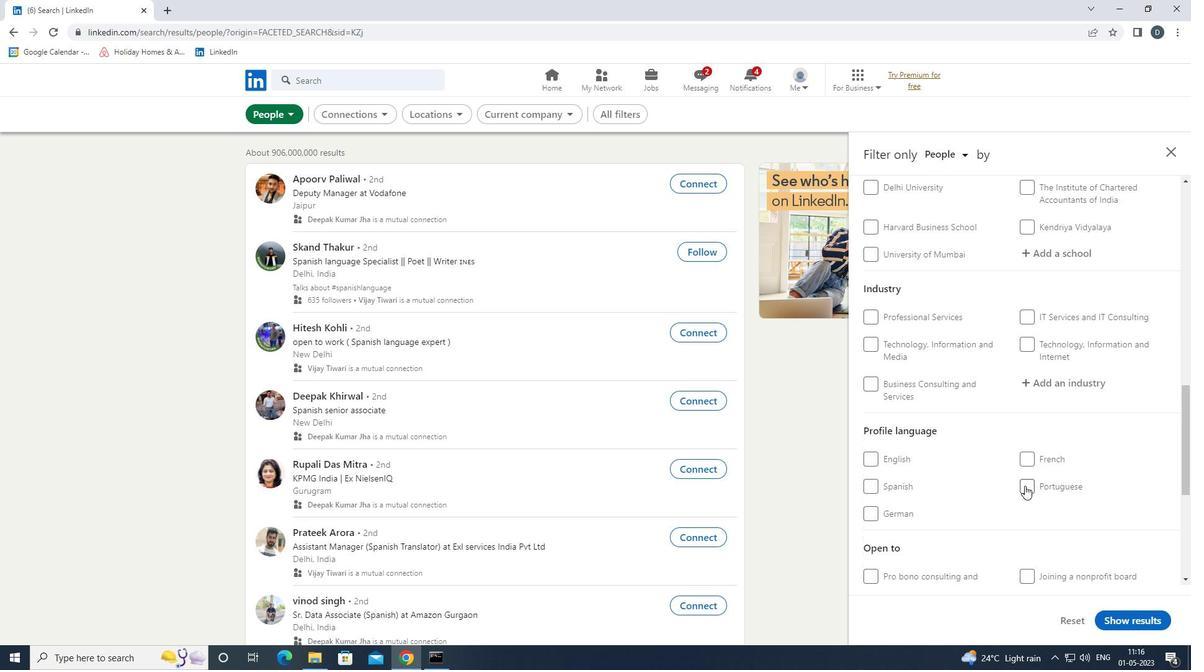 
Action: Mouse pressed left at (1027, 485)
Screenshot: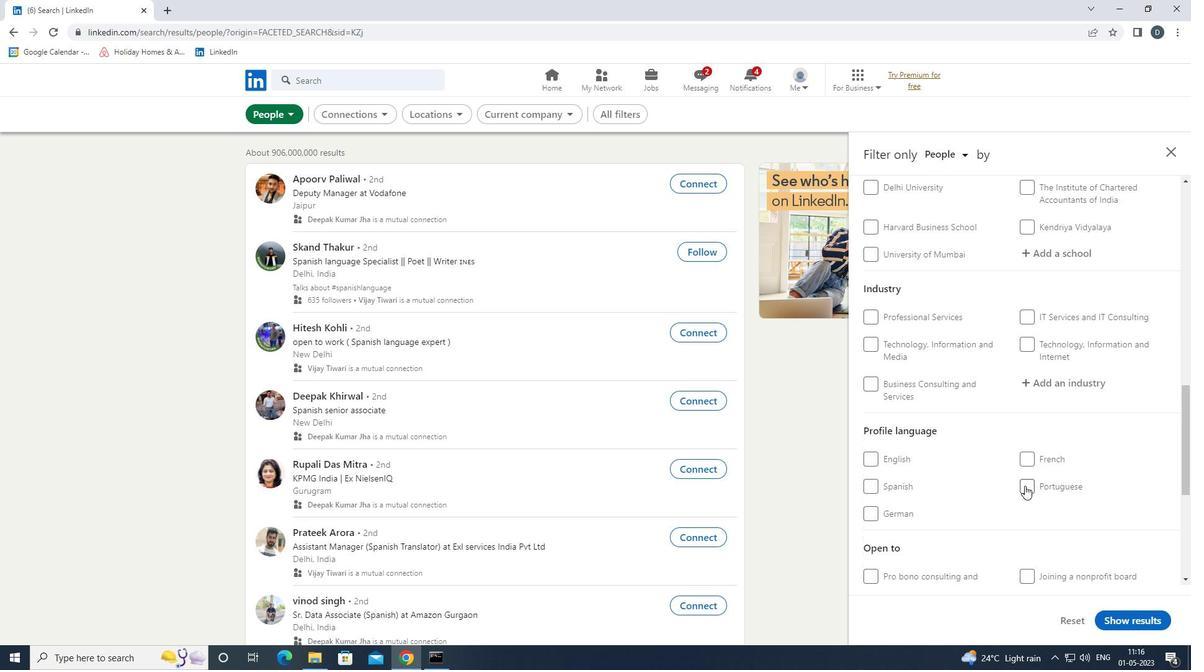 
Action: Mouse moved to (1027, 485)
Screenshot: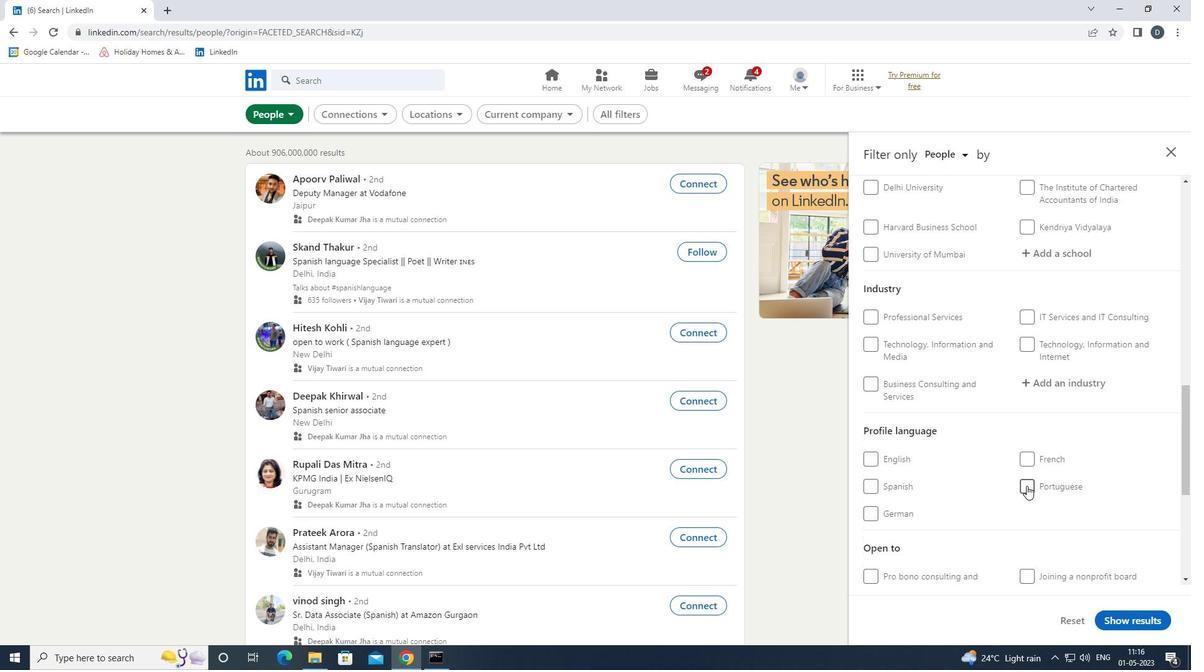 
Action: Mouse scrolled (1027, 486) with delta (0, 0)
Screenshot: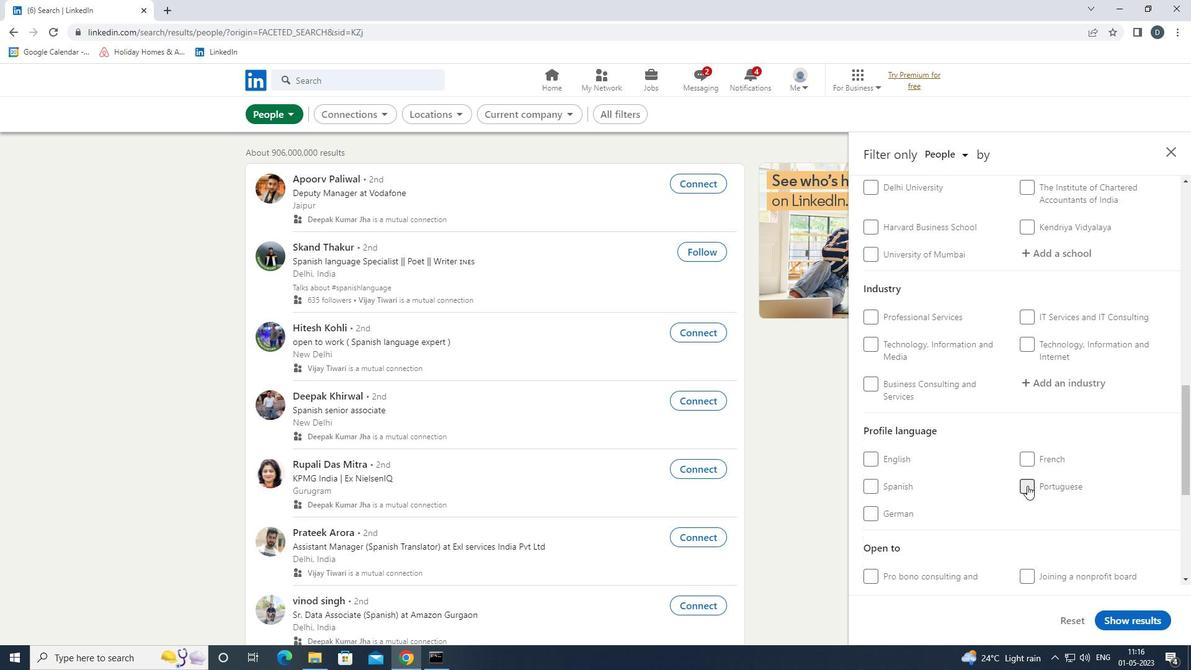 
Action: Mouse scrolled (1027, 486) with delta (0, 0)
Screenshot: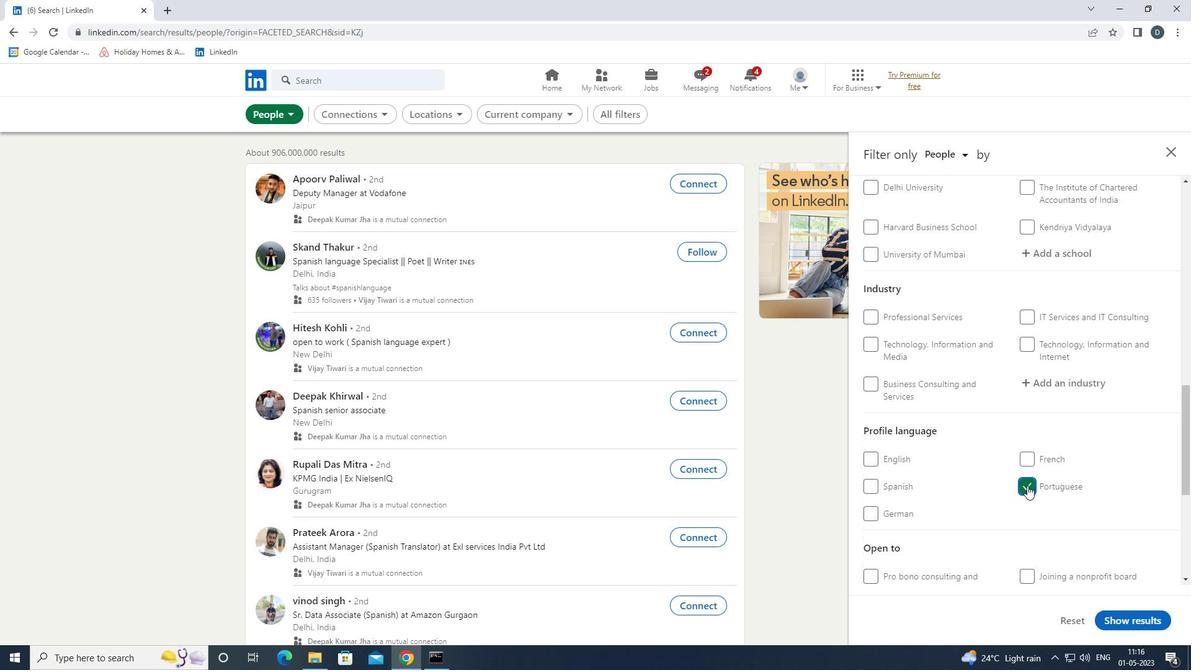 
Action: Mouse scrolled (1027, 486) with delta (0, 0)
Screenshot: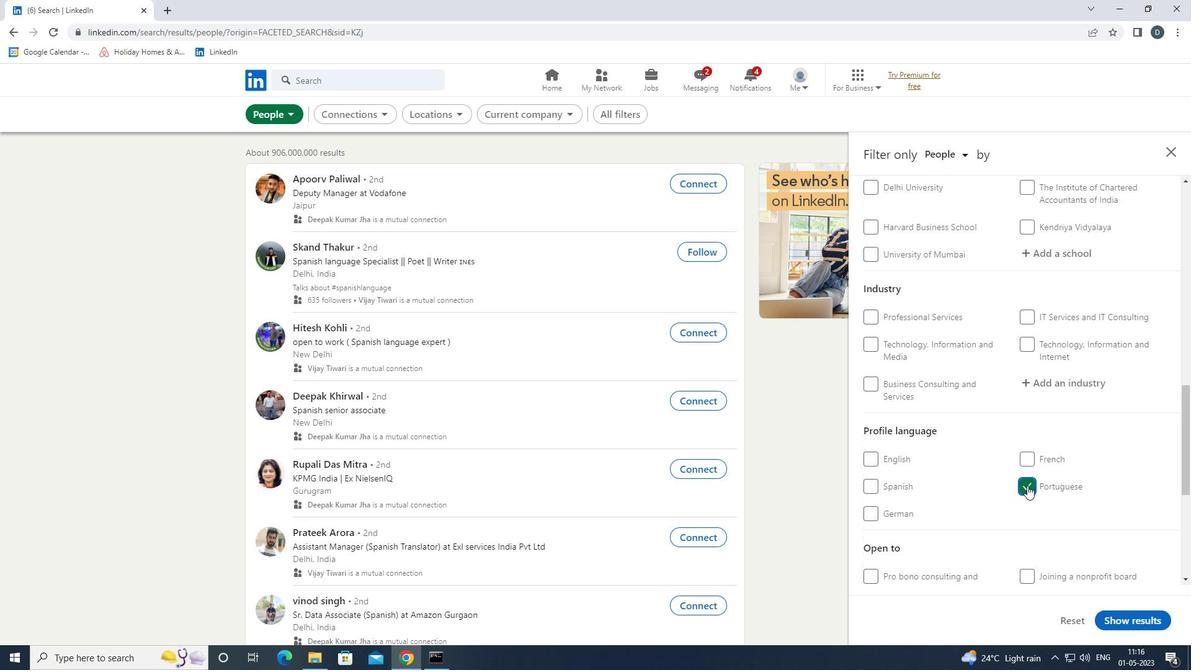 
Action: Mouse scrolled (1027, 486) with delta (0, 0)
Screenshot: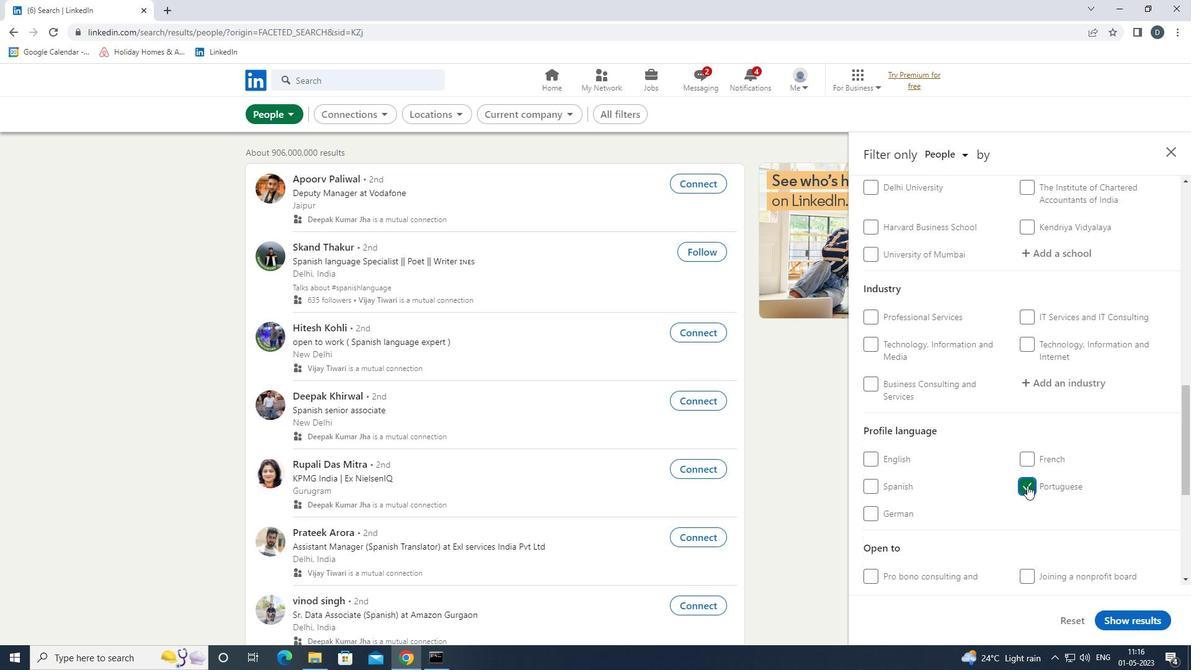 
Action: Mouse scrolled (1027, 486) with delta (0, 0)
Screenshot: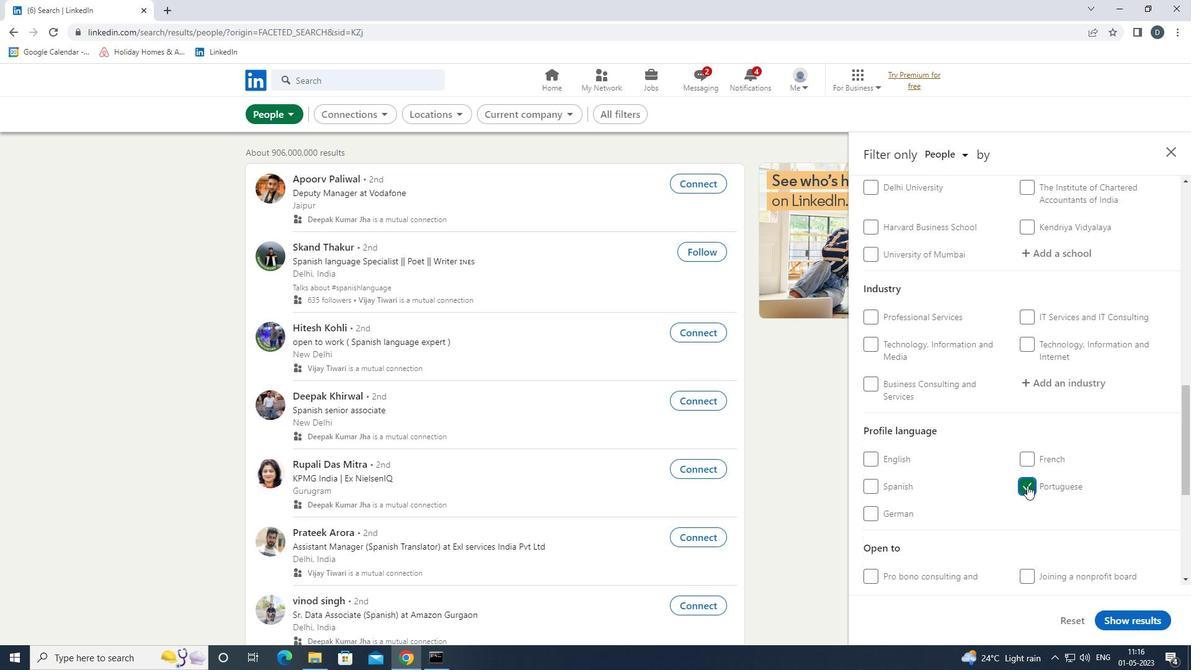 
Action: Mouse scrolled (1027, 486) with delta (0, 0)
Screenshot: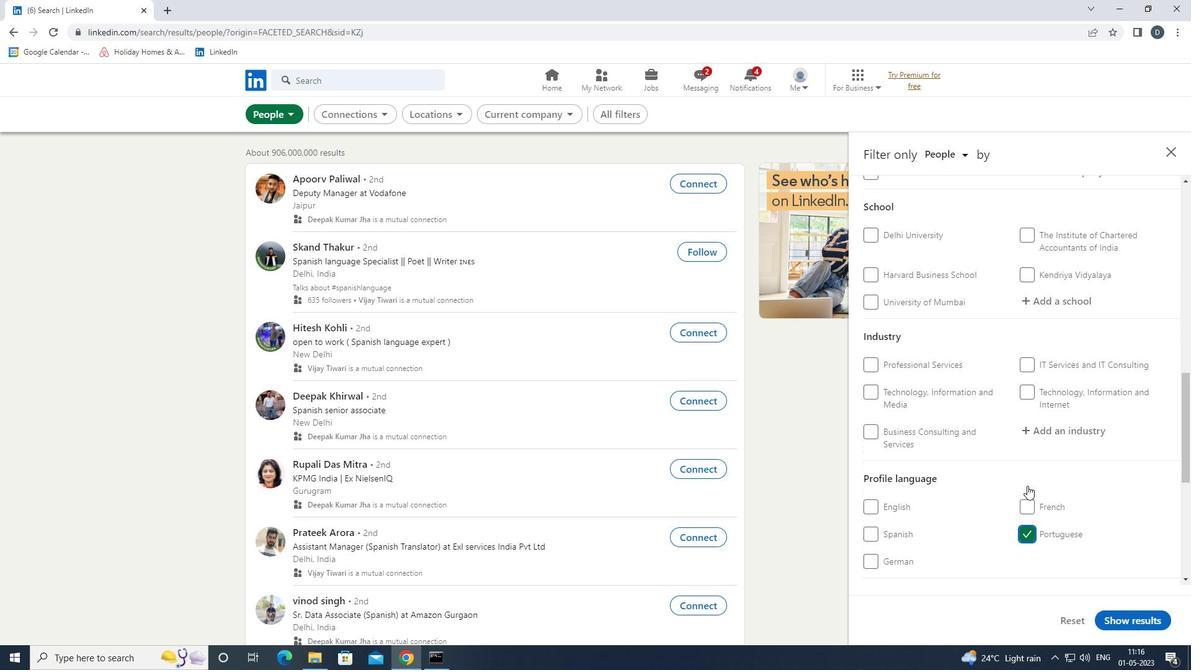 
Action: Mouse scrolled (1027, 486) with delta (0, 0)
Screenshot: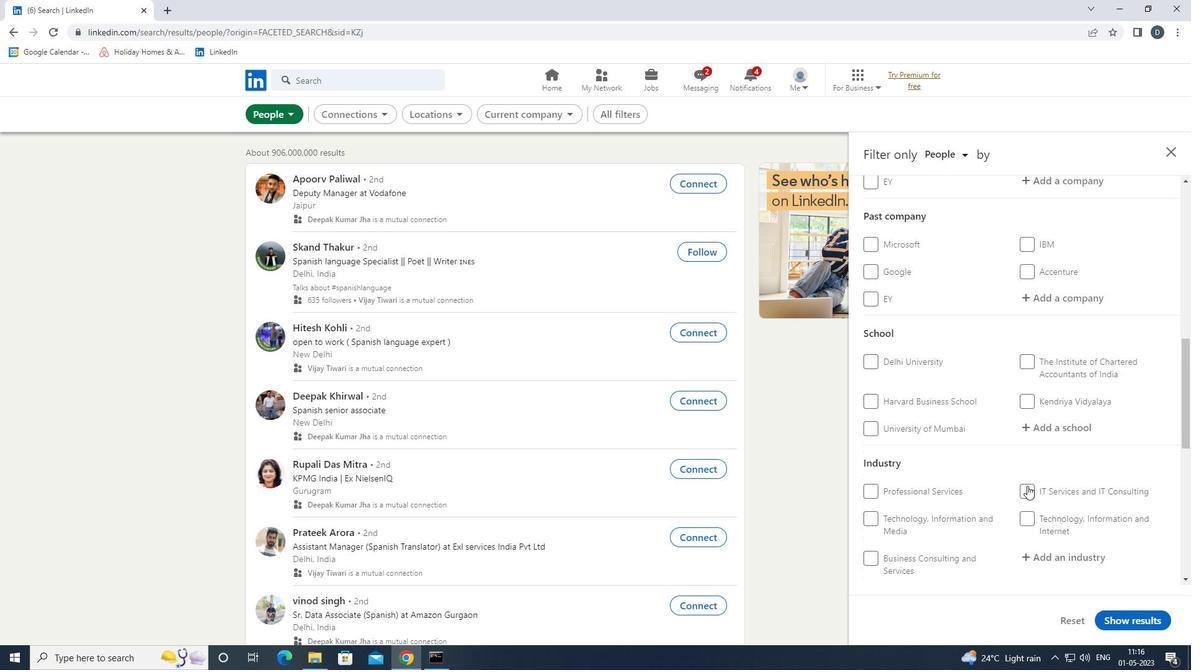 
Action: Mouse moved to (1041, 441)
Screenshot: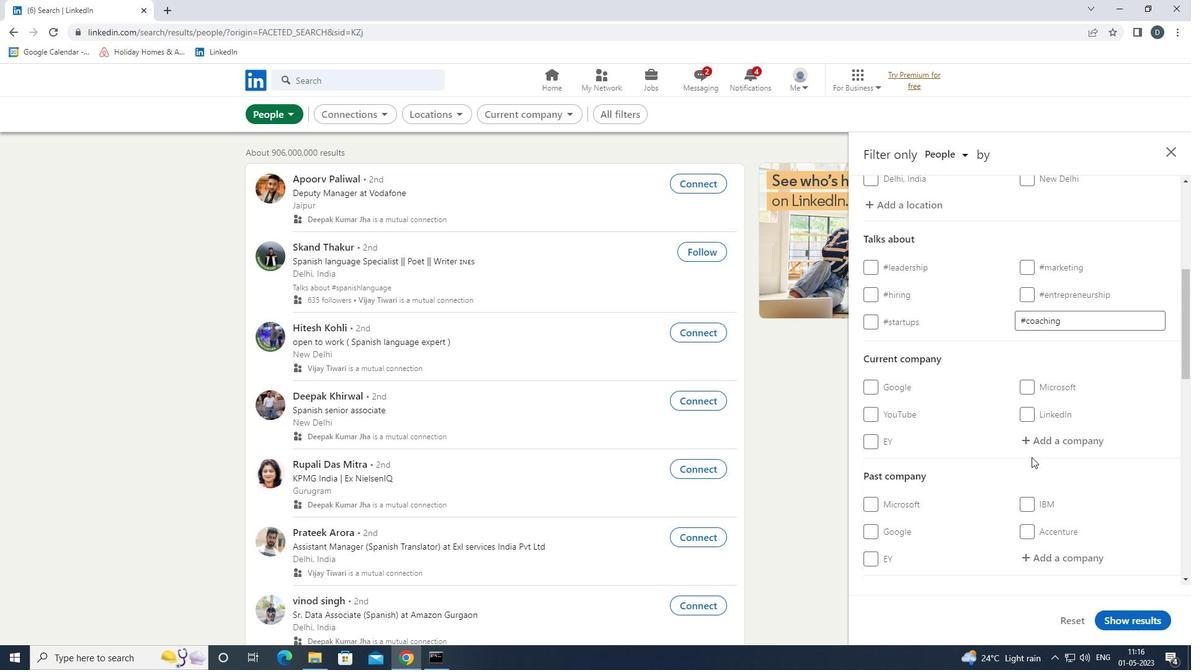 
Action: Mouse pressed left at (1041, 441)
Screenshot: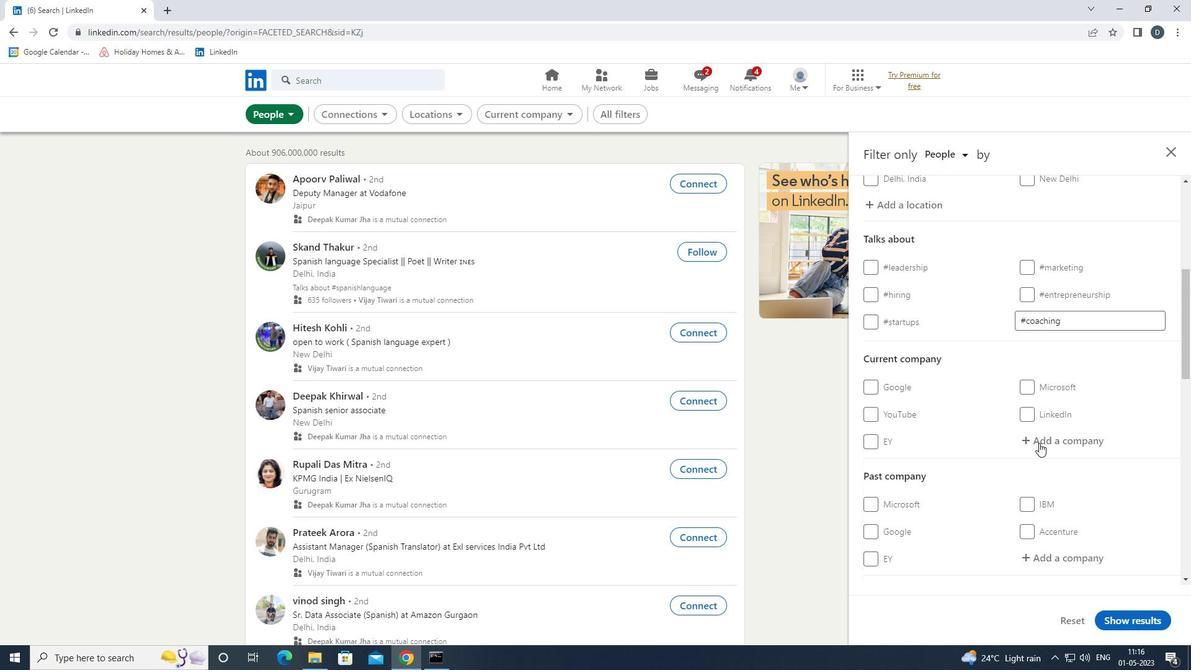 
Action: Key pressed <Key.shift>
Screenshot: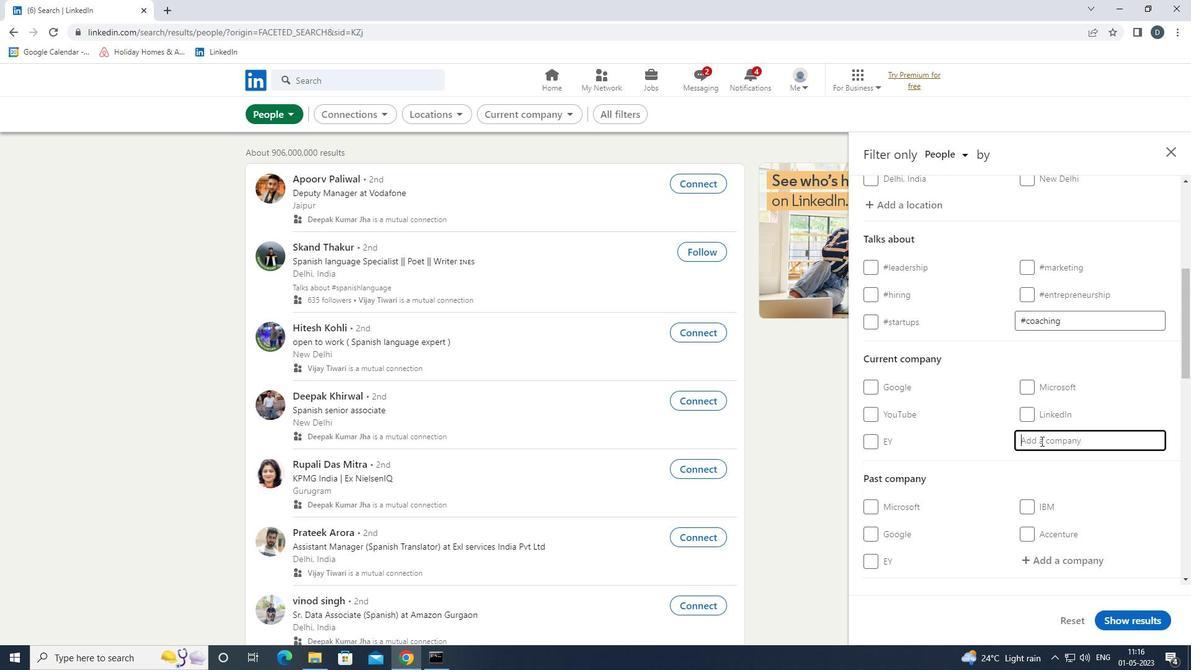 
Action: Mouse moved to (1034, 441)
Screenshot: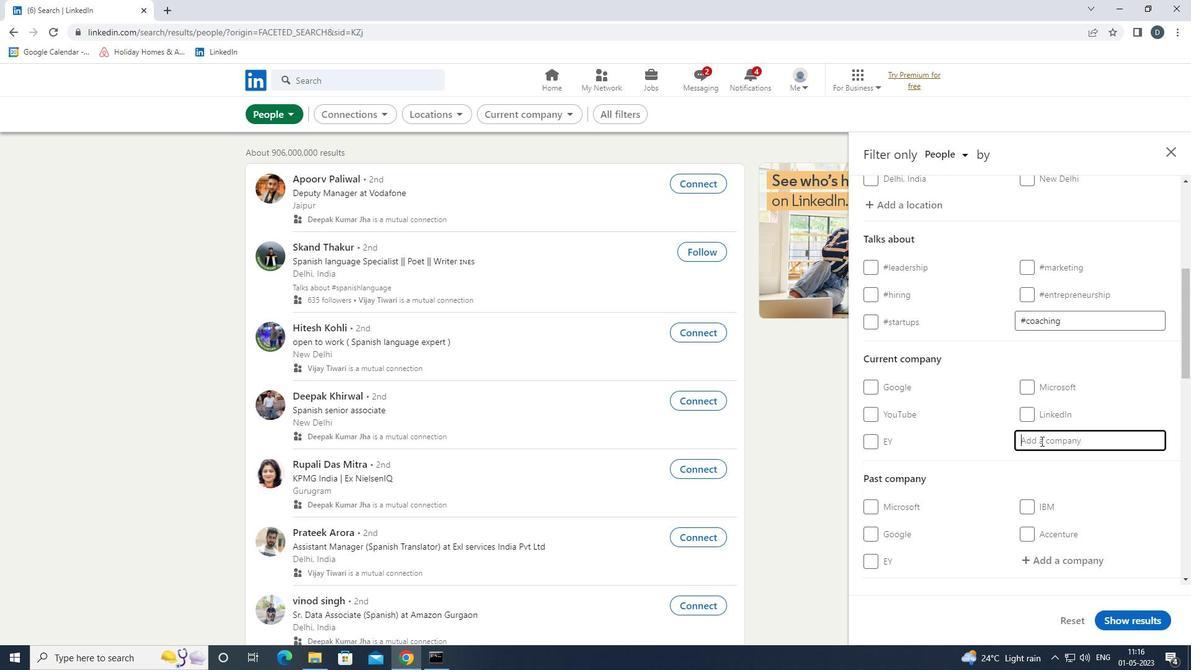 
Action: Key pressed D
Screenshot: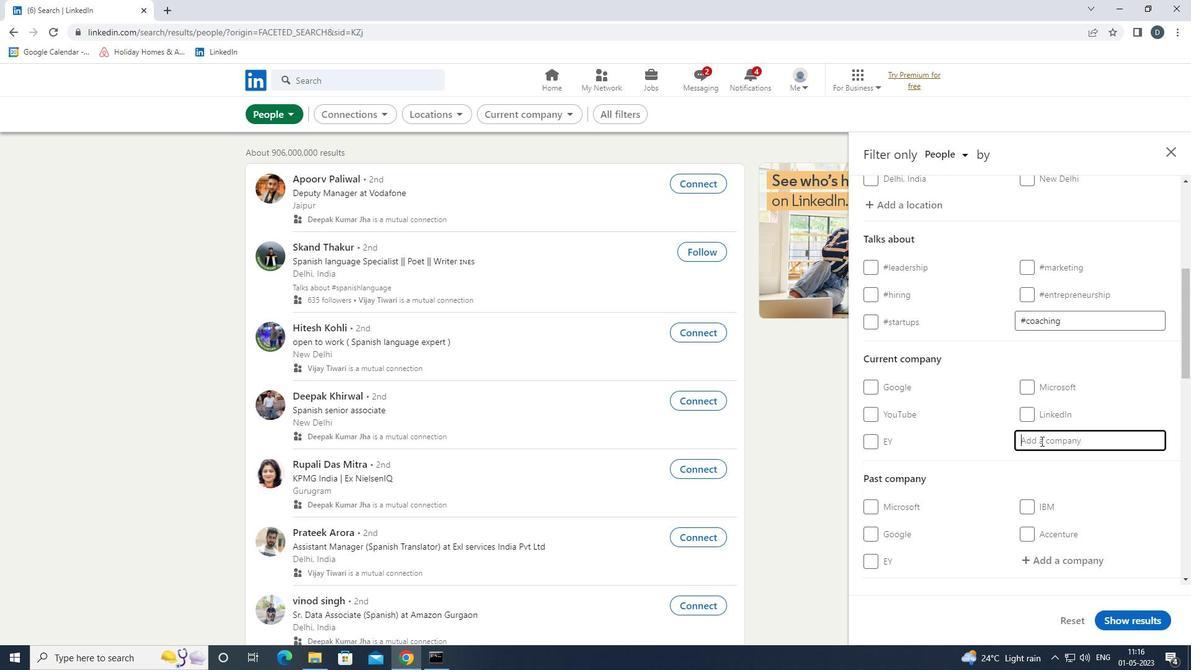
Action: Mouse moved to (1016, 447)
Screenshot: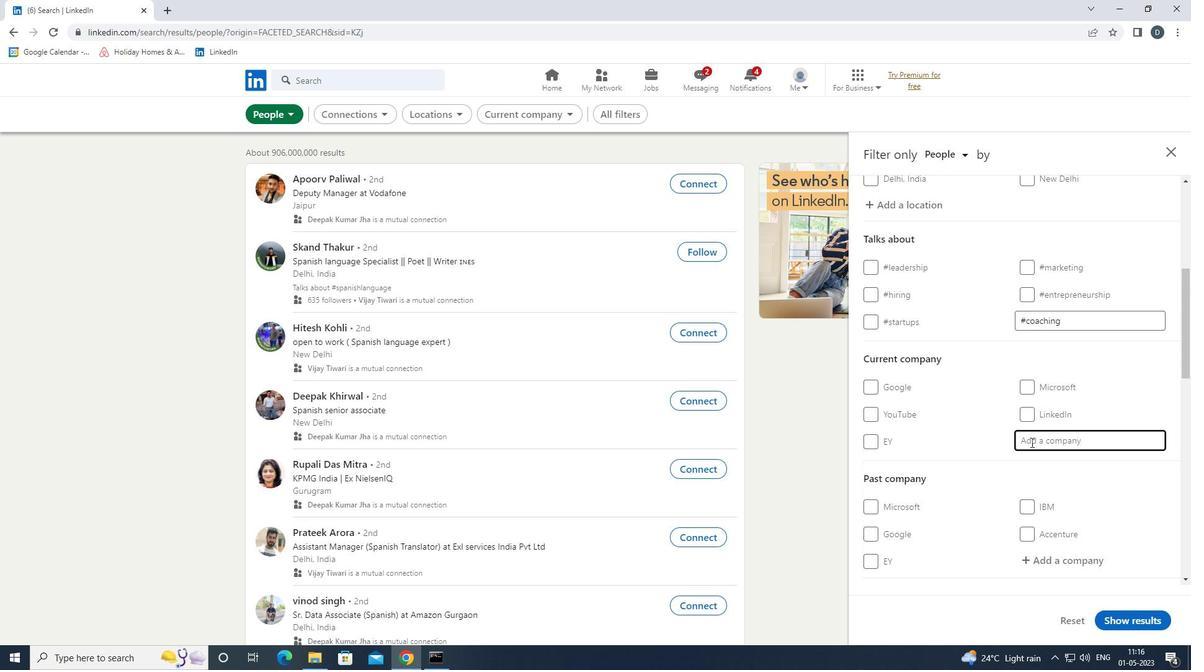 
Action: Key pressed A
Screenshot: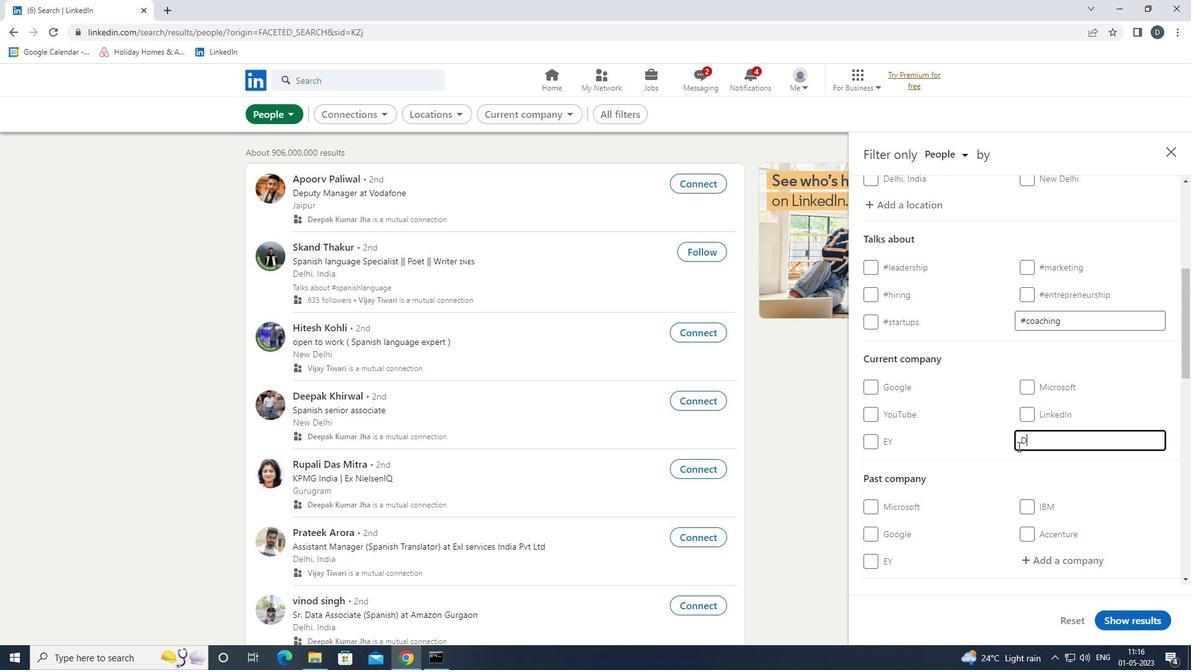 
Action: Mouse moved to (1016, 447)
Screenshot: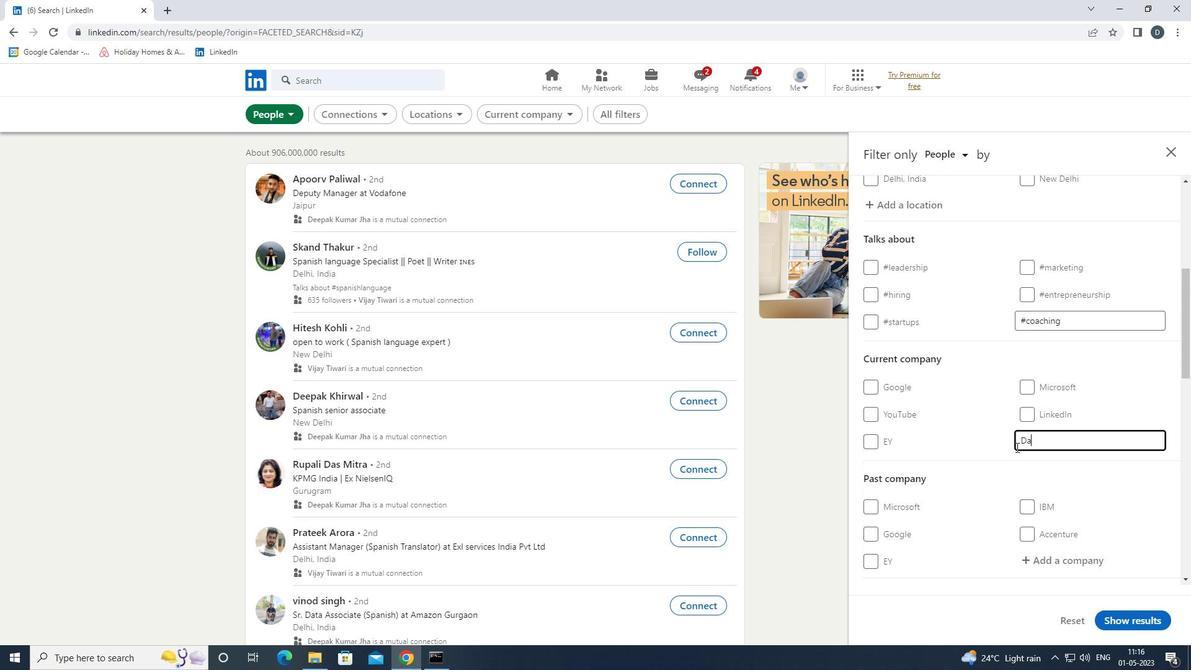 
Action: Key pressed FFODIL<Key.down><Key.enter>
Screenshot: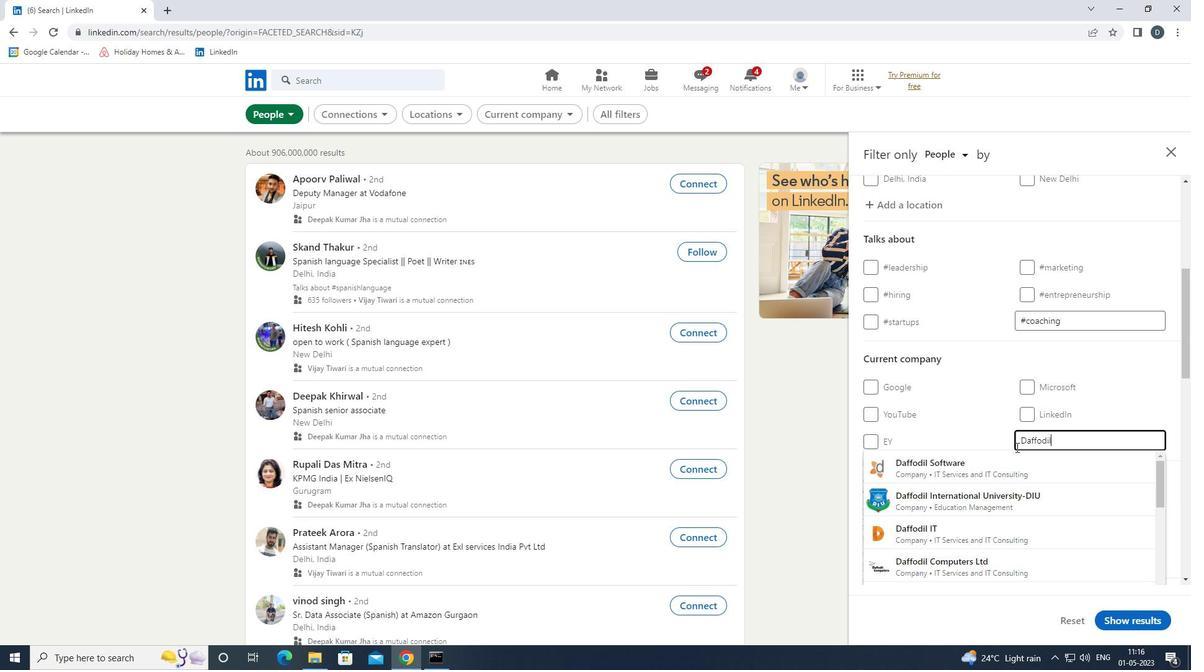 
Action: Mouse moved to (1086, 438)
Screenshot: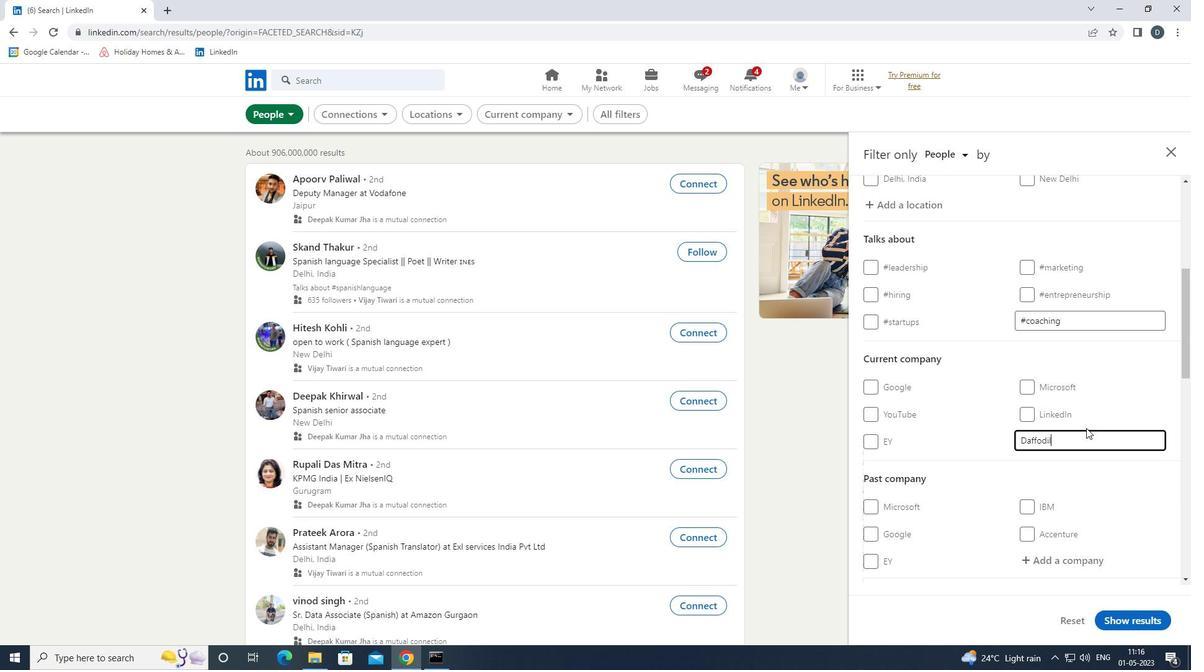 
Action: Mouse pressed left at (1086, 438)
Screenshot: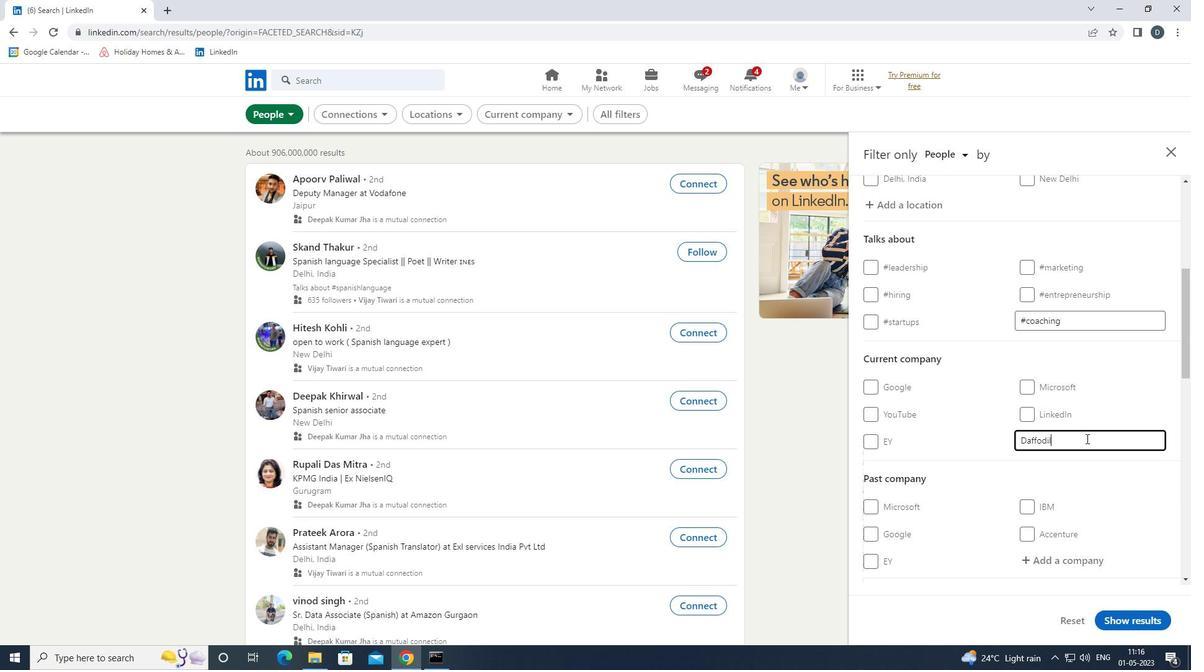 
Action: Mouse moved to (1073, 442)
Screenshot: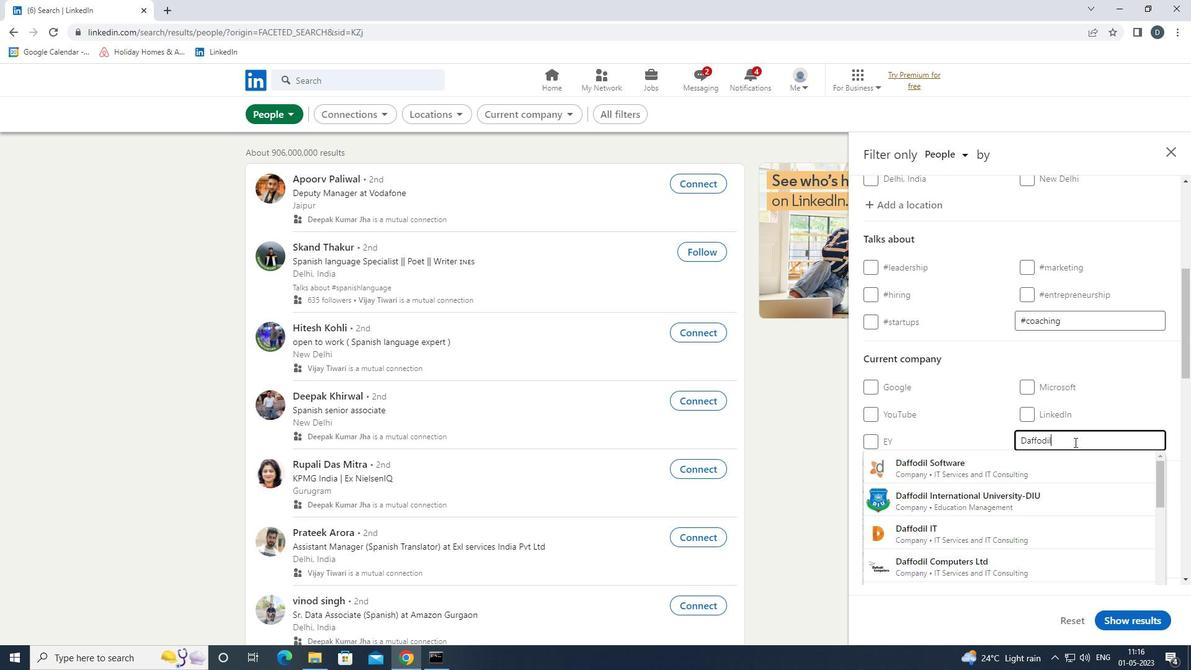 
Action: Key pressed <Key.down><Key.enter>
Screenshot: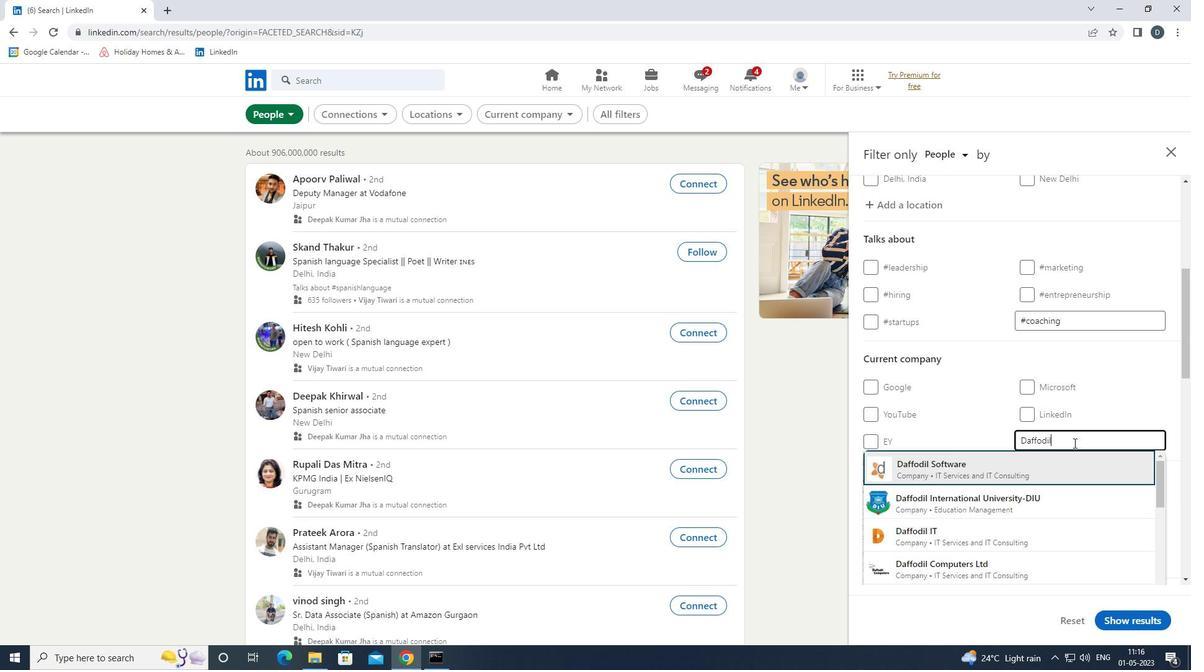 
Action: Mouse moved to (1073, 442)
Screenshot: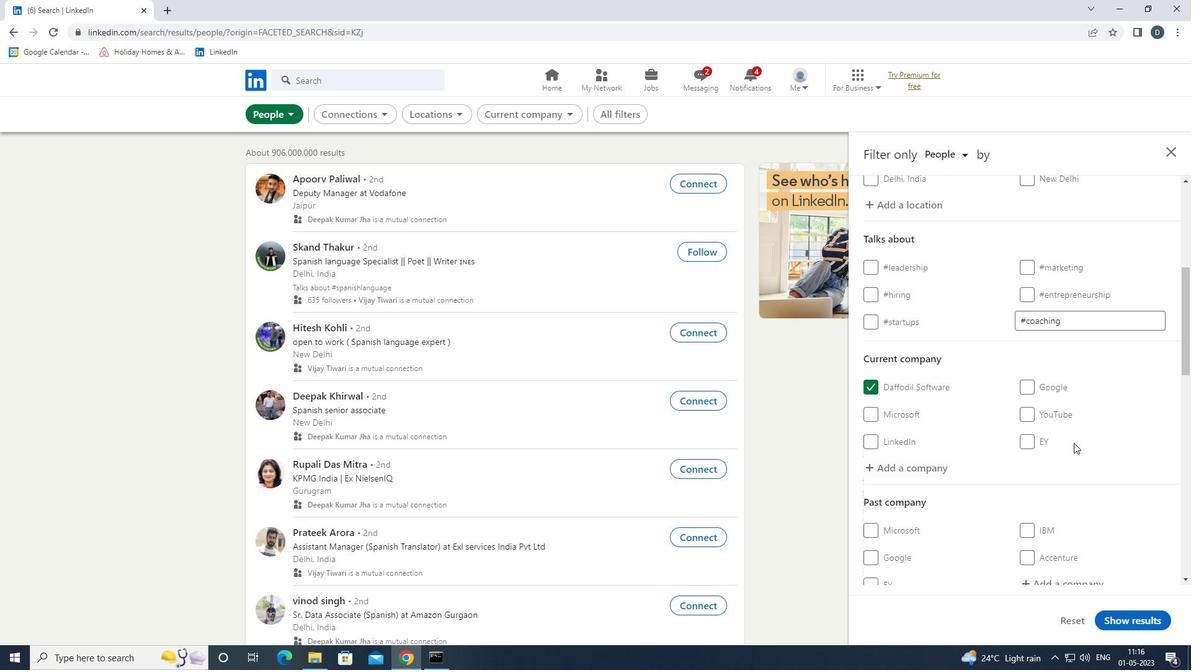 
Action: Mouse scrolled (1073, 442) with delta (0, 0)
Screenshot: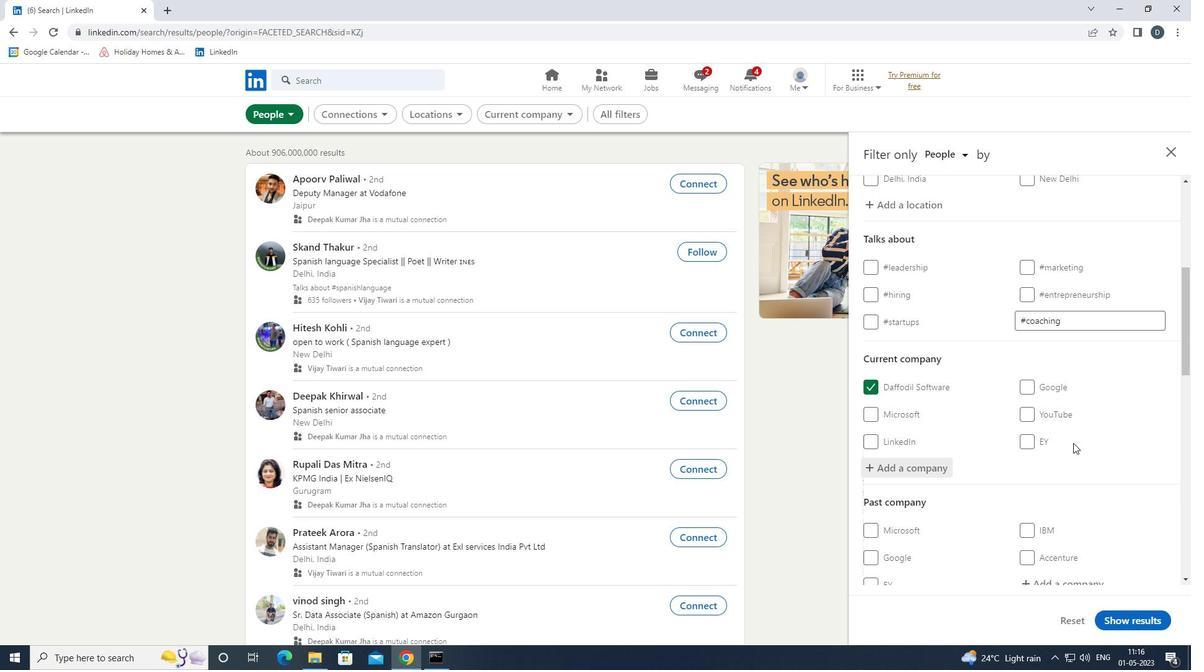 
Action: Mouse scrolled (1073, 442) with delta (0, 0)
Screenshot: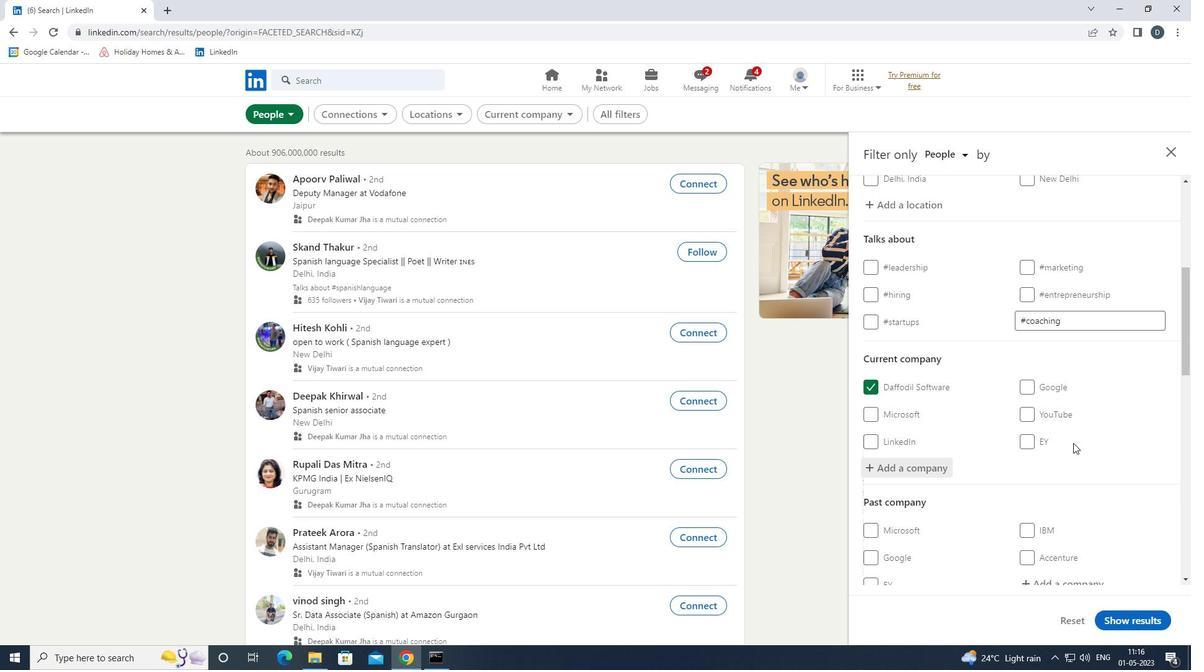 
Action: Mouse scrolled (1073, 442) with delta (0, 0)
Screenshot: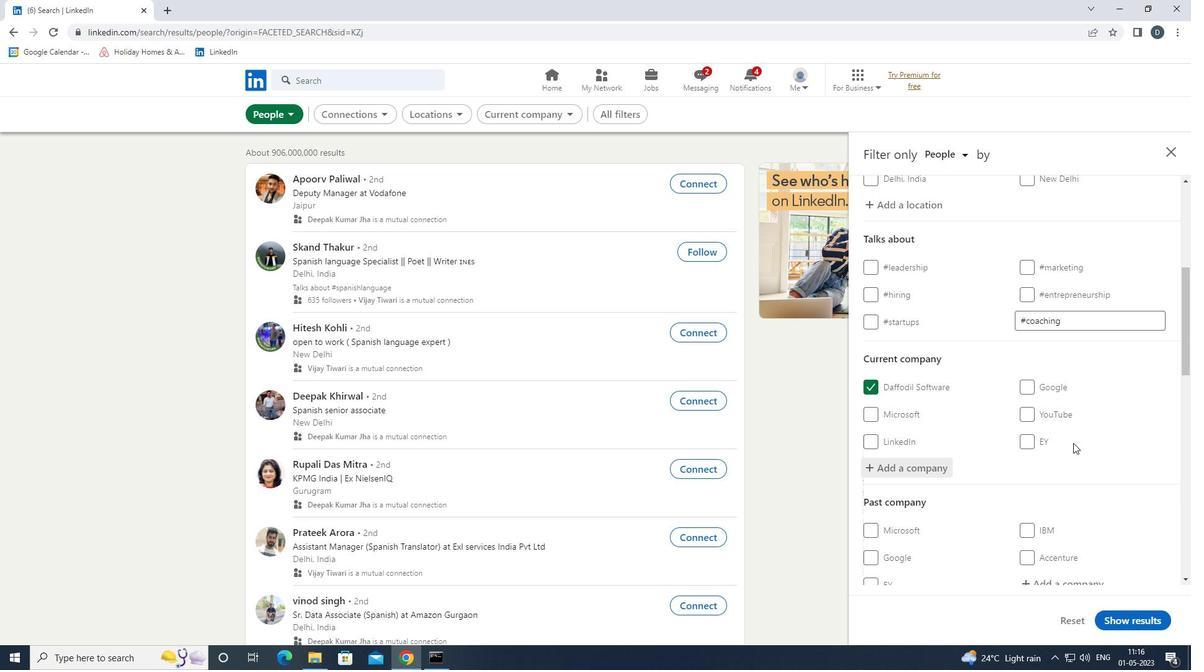 
Action: Mouse moved to (1049, 415)
Screenshot: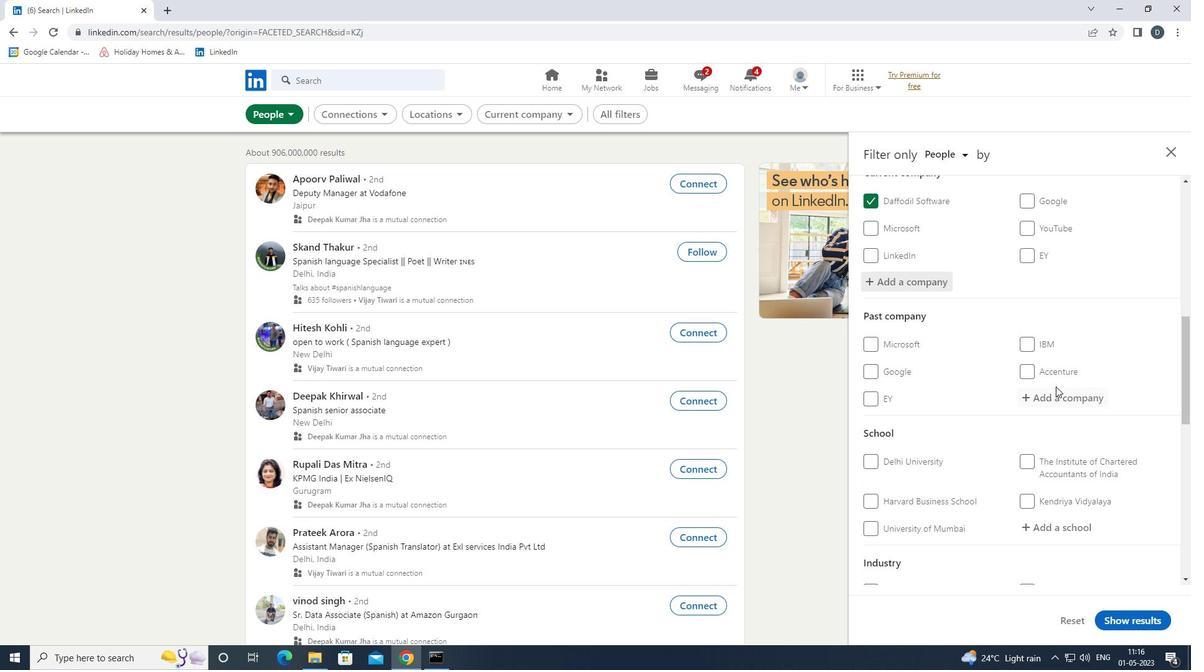 
Action: Mouse scrolled (1049, 414) with delta (0, 0)
Screenshot: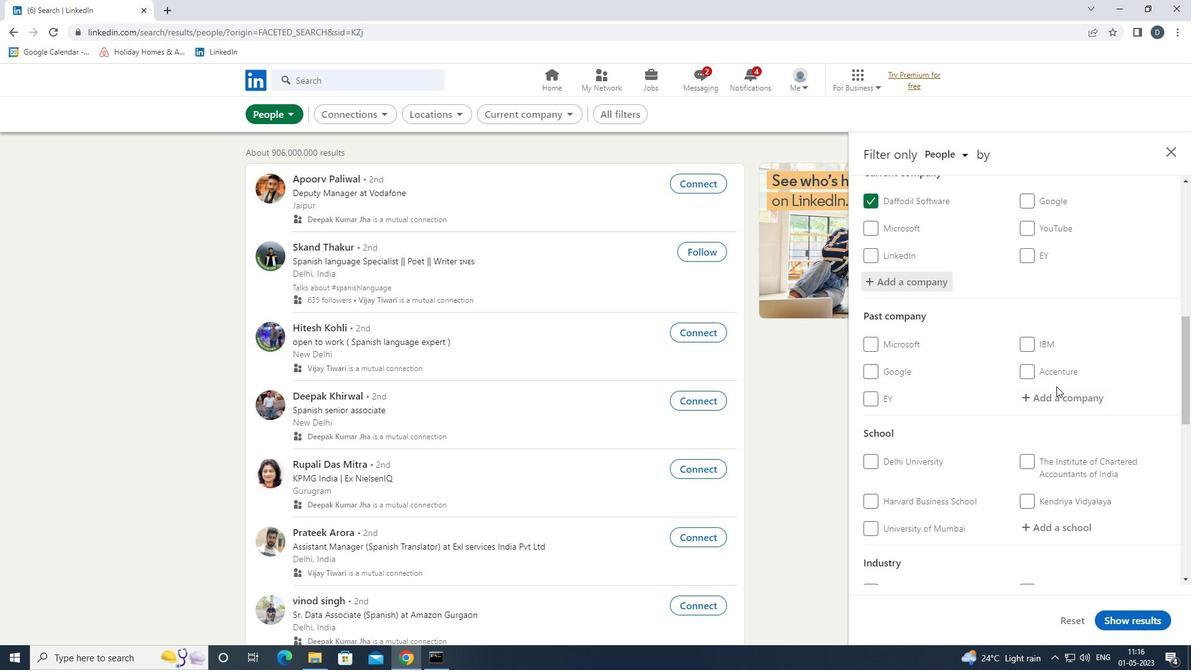 
Action: Mouse scrolled (1049, 414) with delta (0, 0)
Screenshot: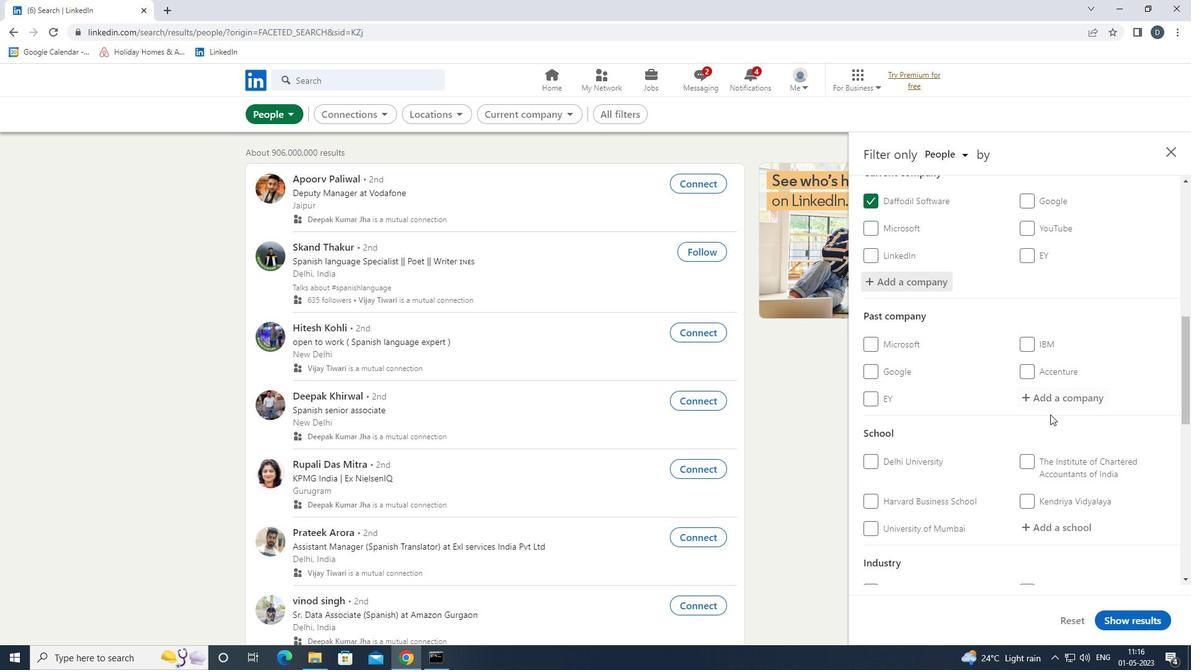 
Action: Mouse moved to (1073, 403)
Screenshot: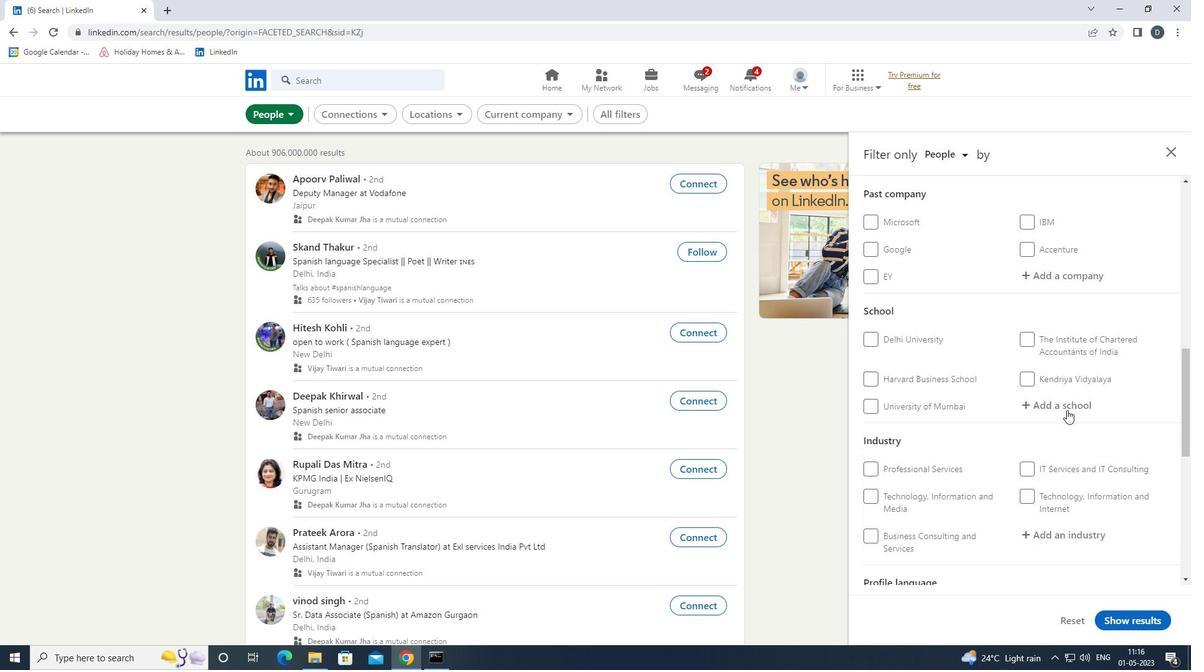 
Action: Mouse pressed left at (1073, 403)
Screenshot: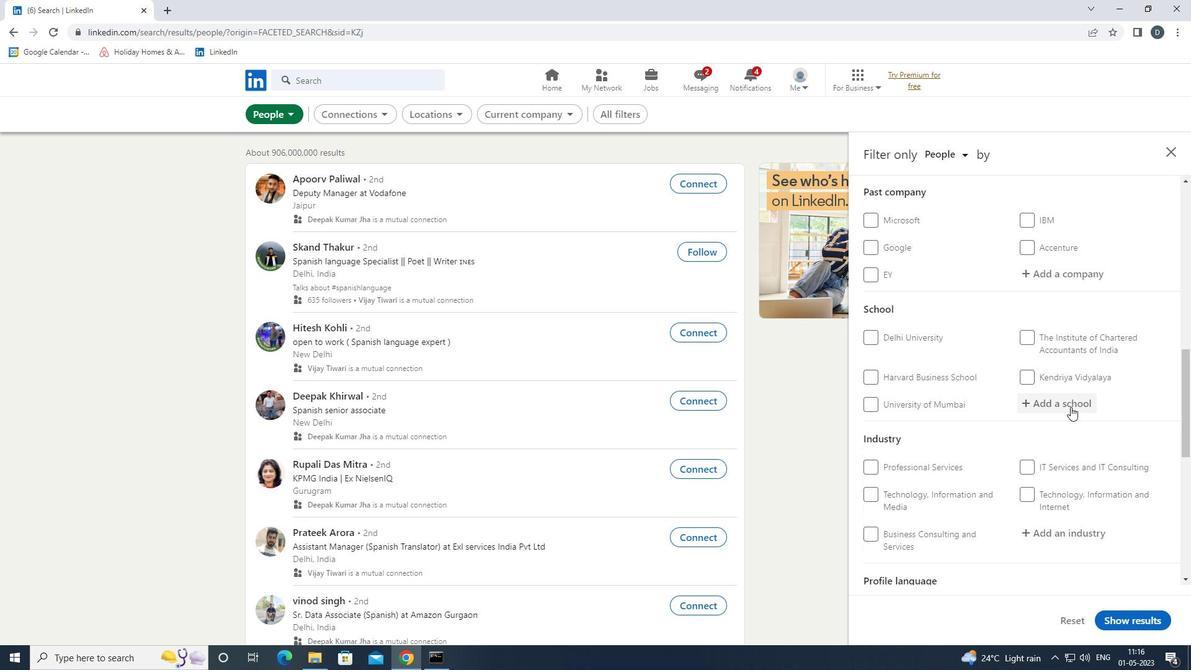 
Action: Mouse moved to (1036, 412)
Screenshot: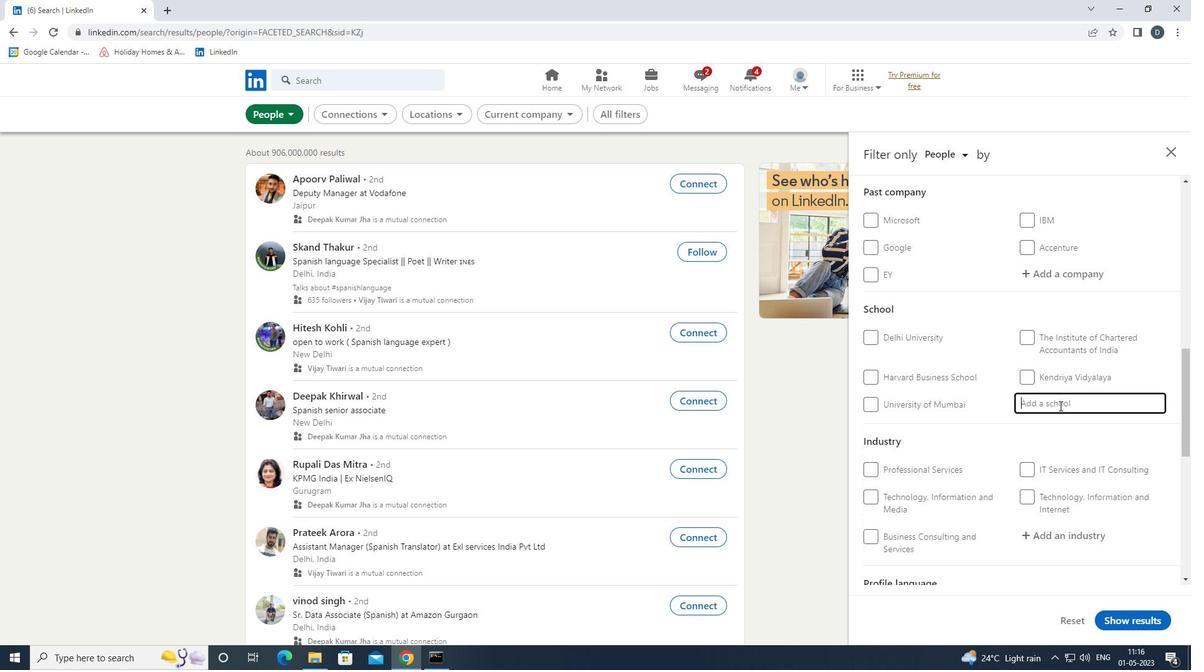 
Action: Key pressed <Key.shift>DAV<Key.space><Key.shift>UNIV<Key.down><Key.enter>
Screenshot: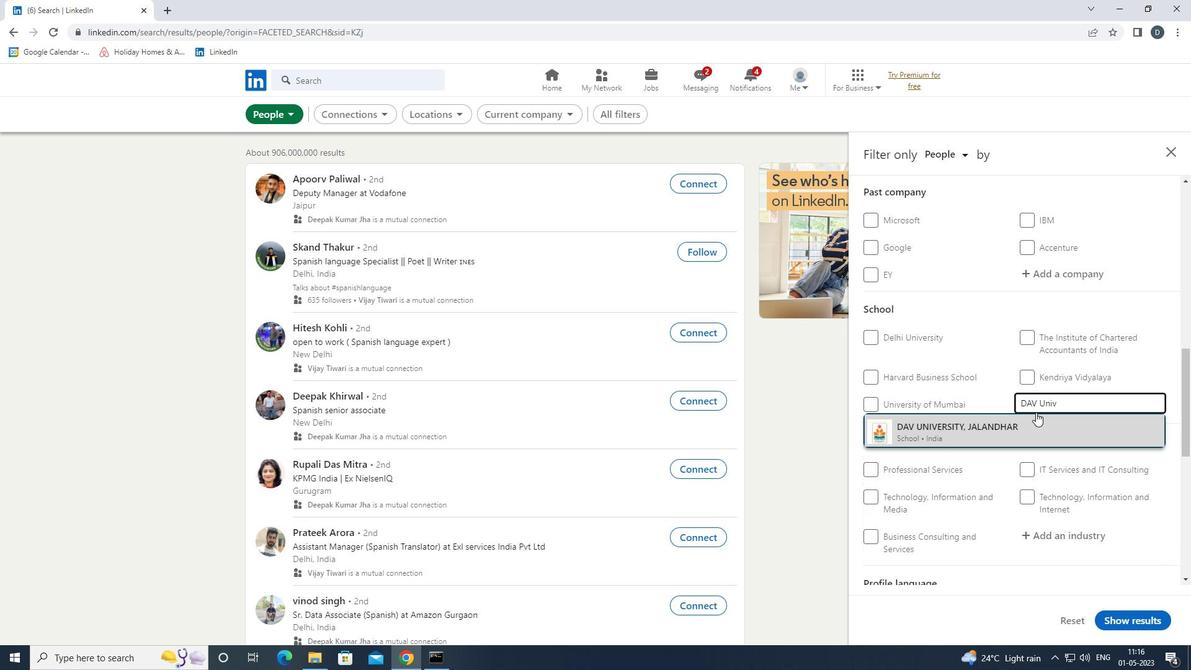
Action: Mouse moved to (1036, 422)
Screenshot: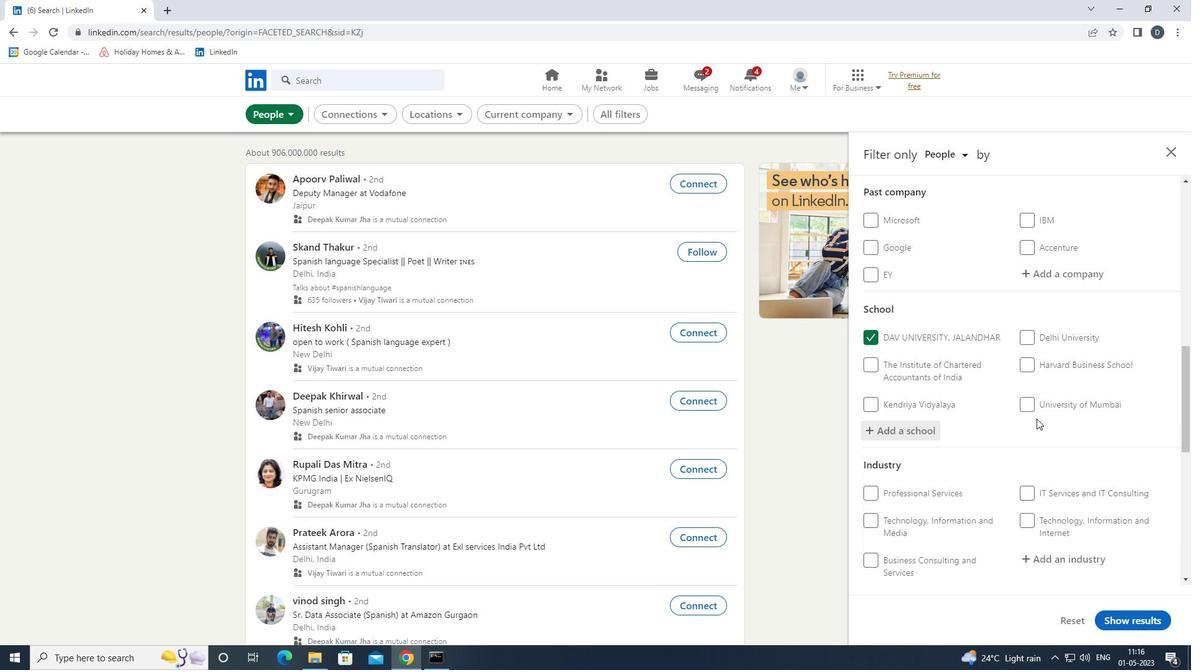 
Action: Mouse scrolled (1036, 421) with delta (0, 0)
Screenshot: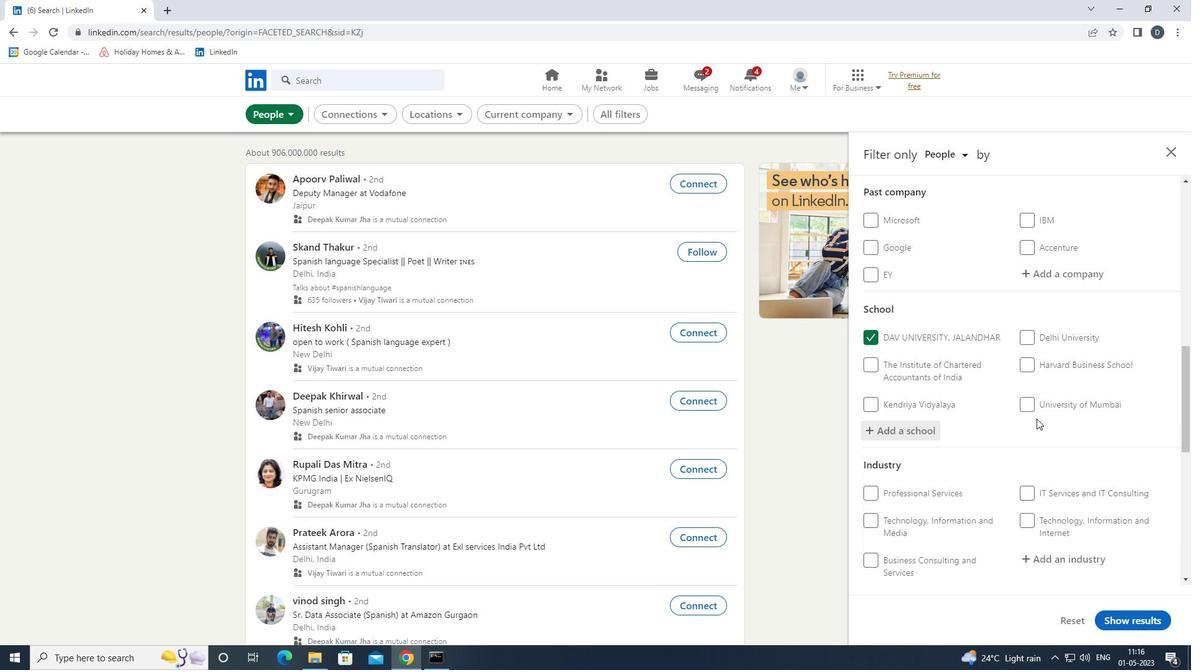 
Action: Mouse scrolled (1036, 421) with delta (0, 0)
Screenshot: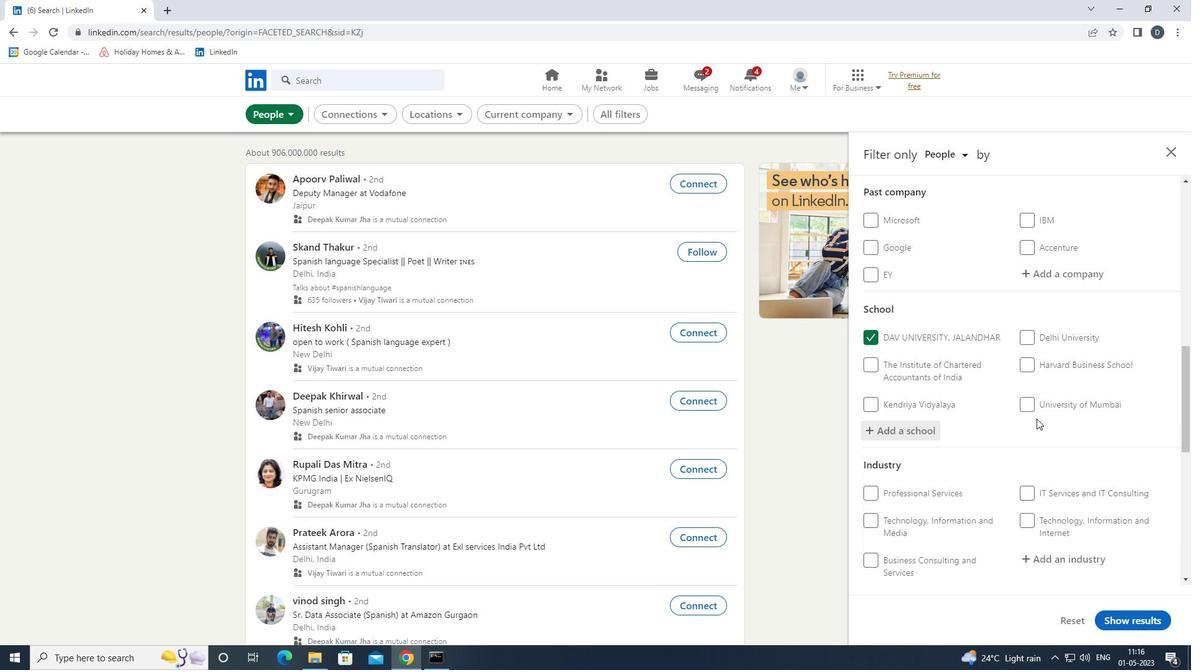 
Action: Mouse scrolled (1036, 421) with delta (0, 0)
Screenshot: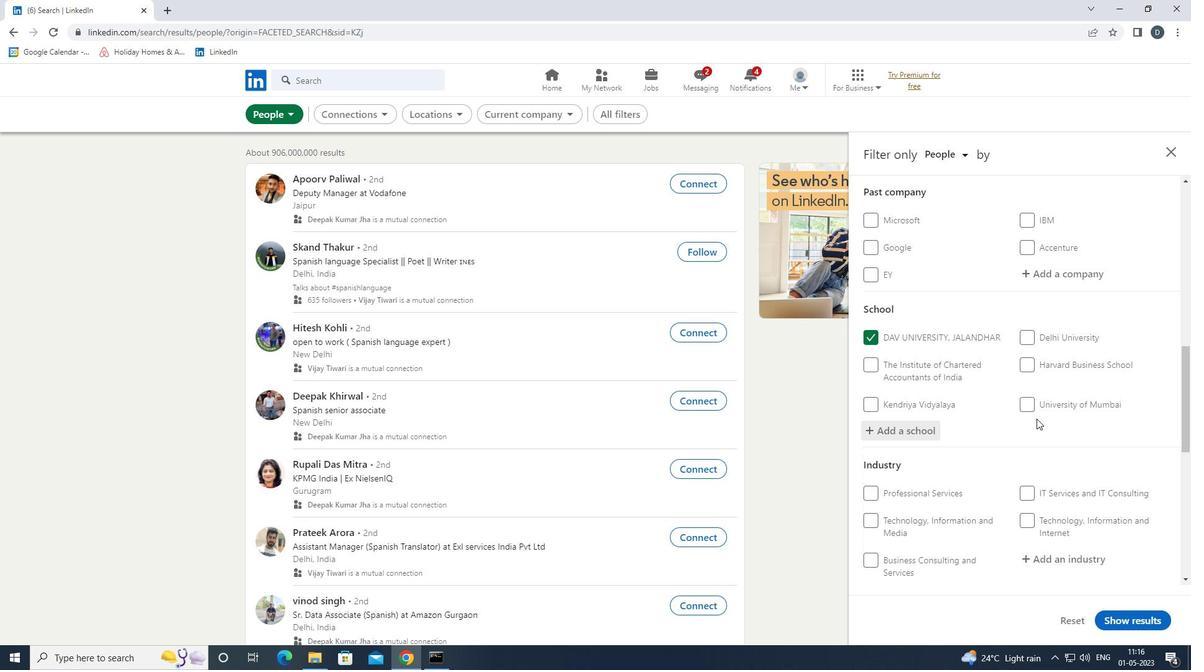 
Action: Mouse moved to (1059, 374)
Screenshot: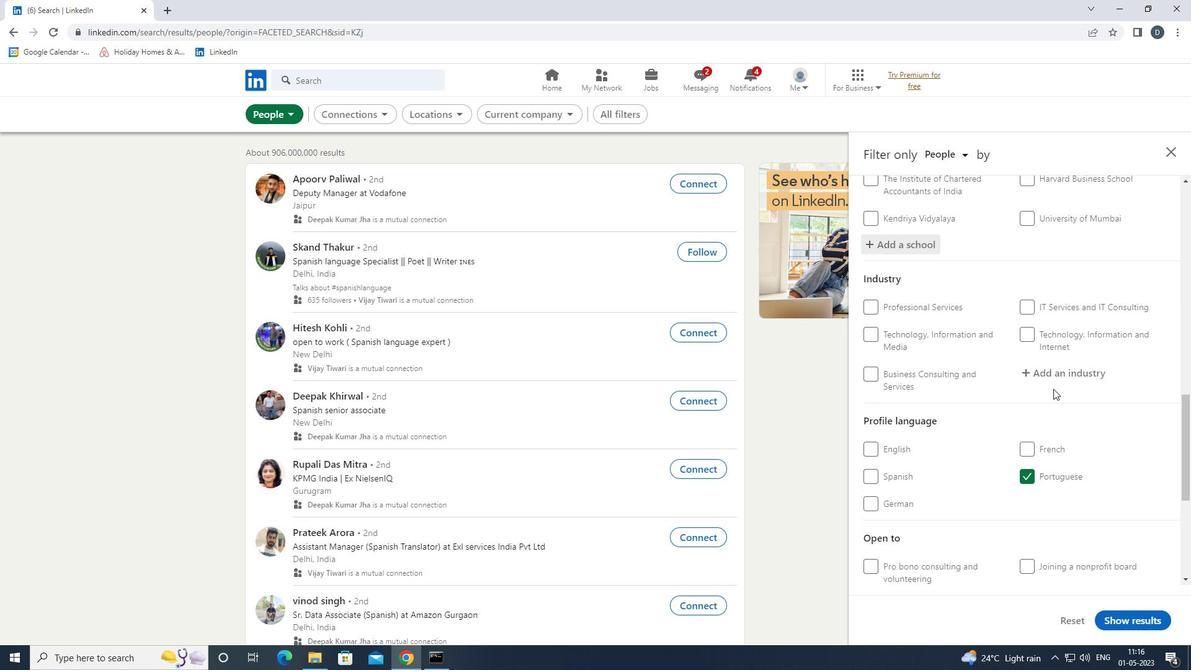 
Action: Mouse pressed left at (1059, 374)
Screenshot: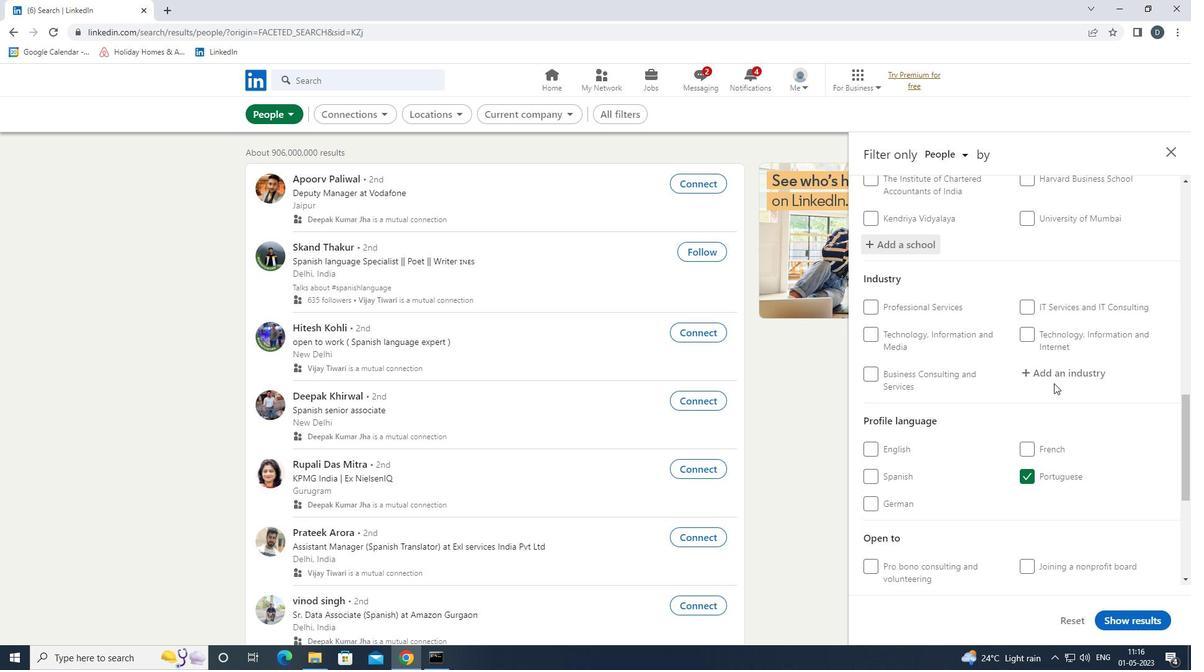 
Action: Mouse moved to (1043, 378)
Screenshot: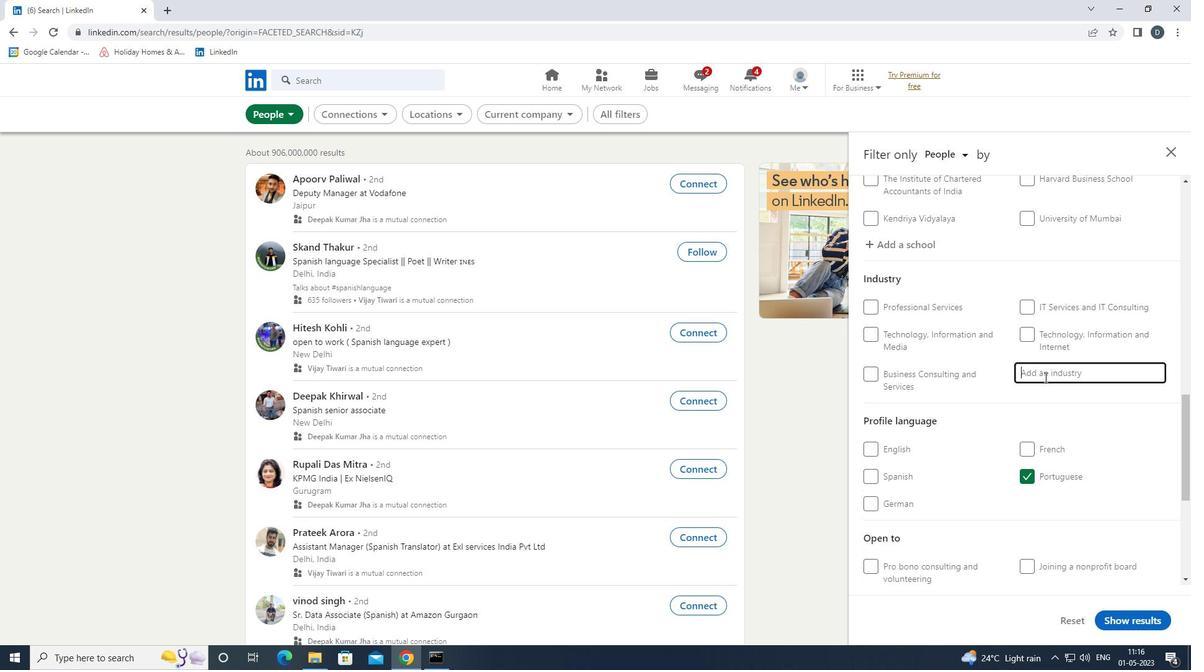 
Action: Key pressed <Key.shift>LAW<Key.space><Key.shift><Key.down><Key.down><Key.enter>
Screenshot: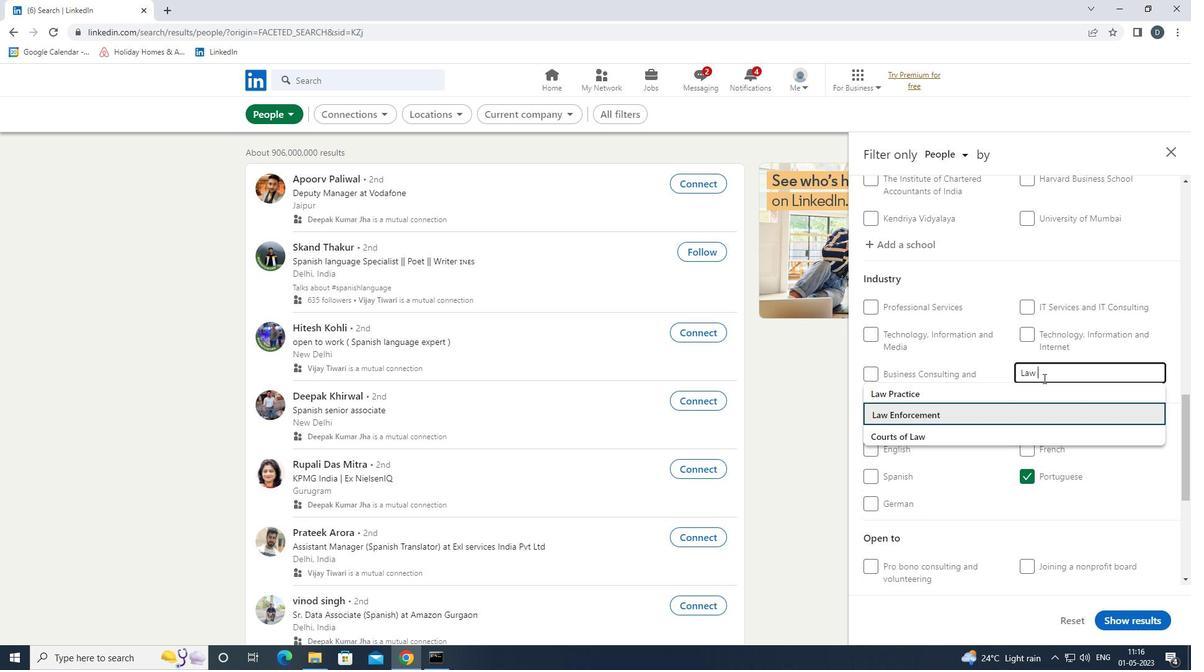 
Action: Mouse moved to (903, 390)
Screenshot: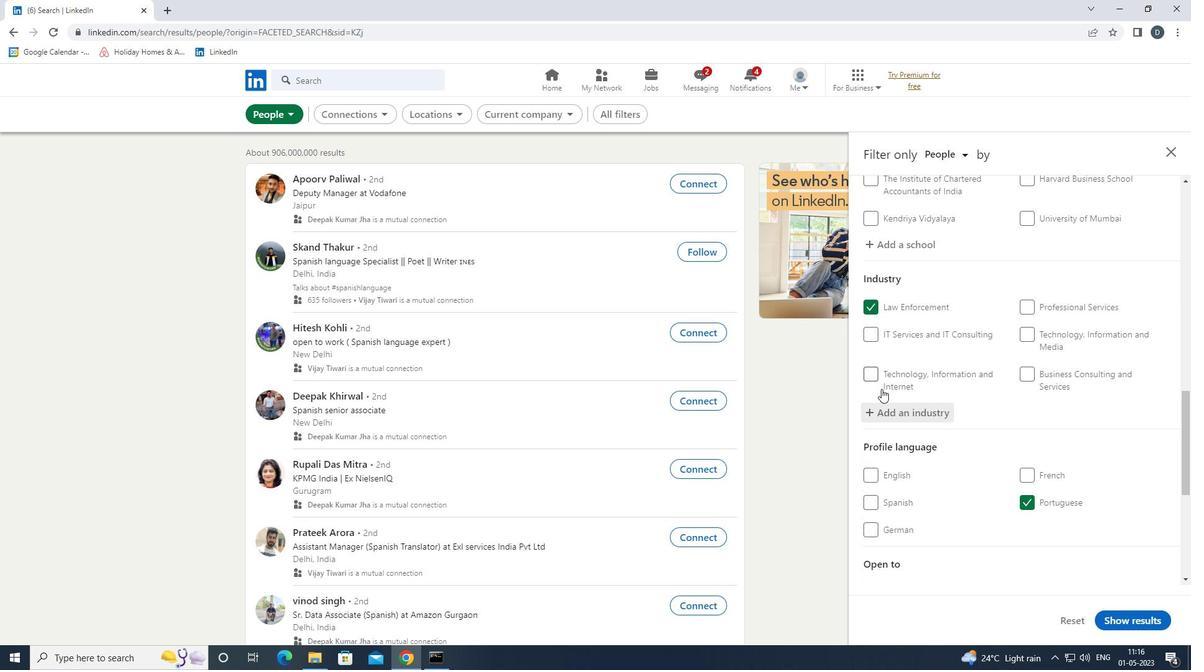 
Action: Mouse scrolled (903, 390) with delta (0, 0)
Screenshot: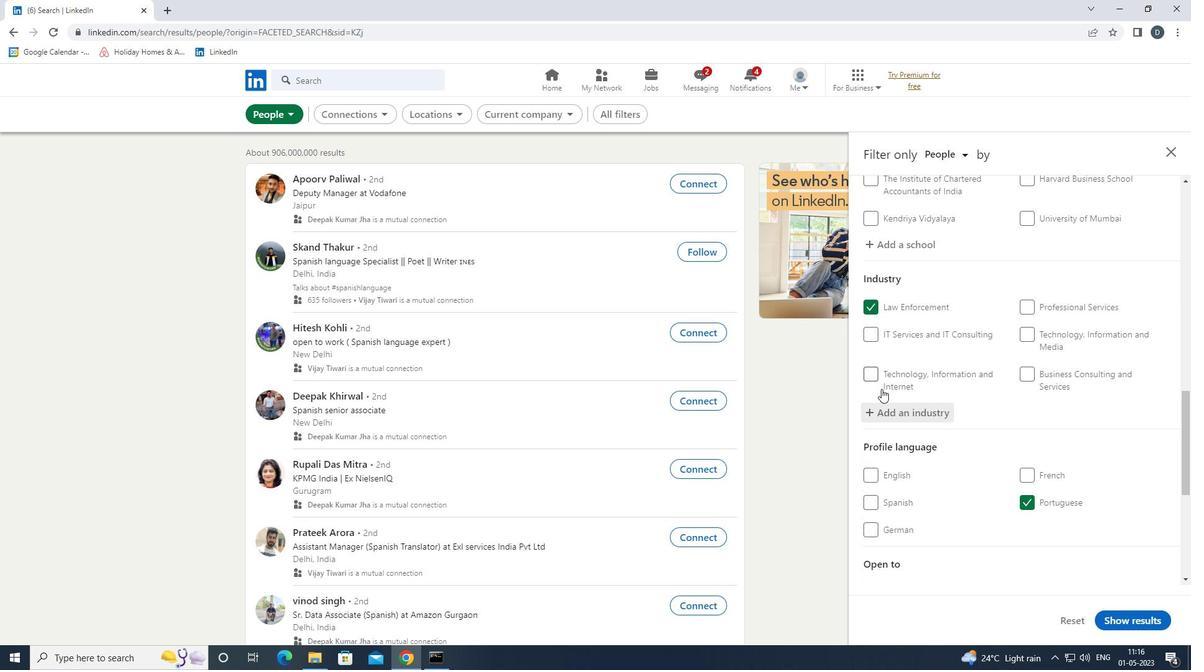 
Action: Mouse moved to (908, 396)
Screenshot: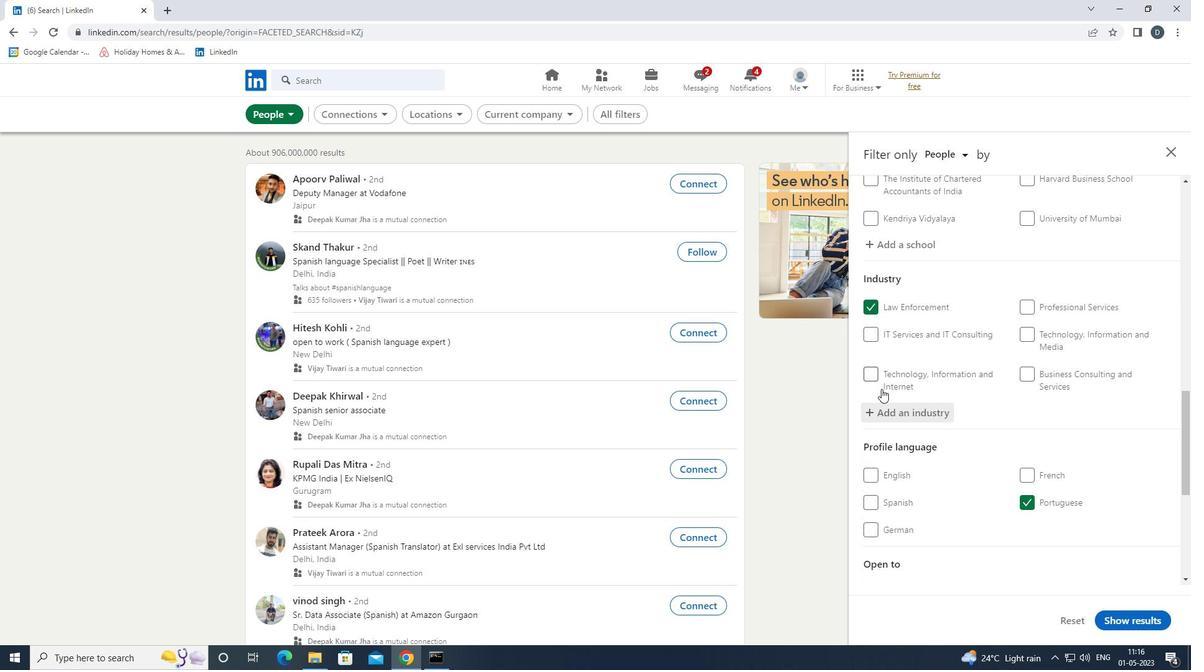 
Action: Mouse scrolled (908, 395) with delta (0, 0)
Screenshot: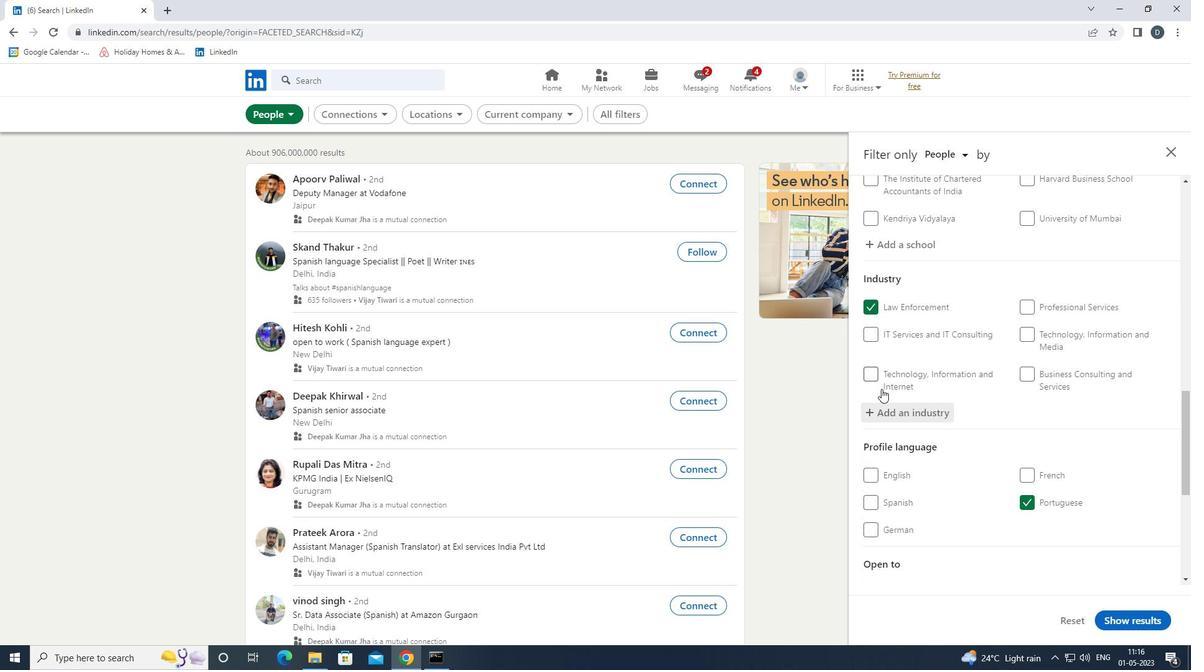 
Action: Mouse moved to (920, 400)
Screenshot: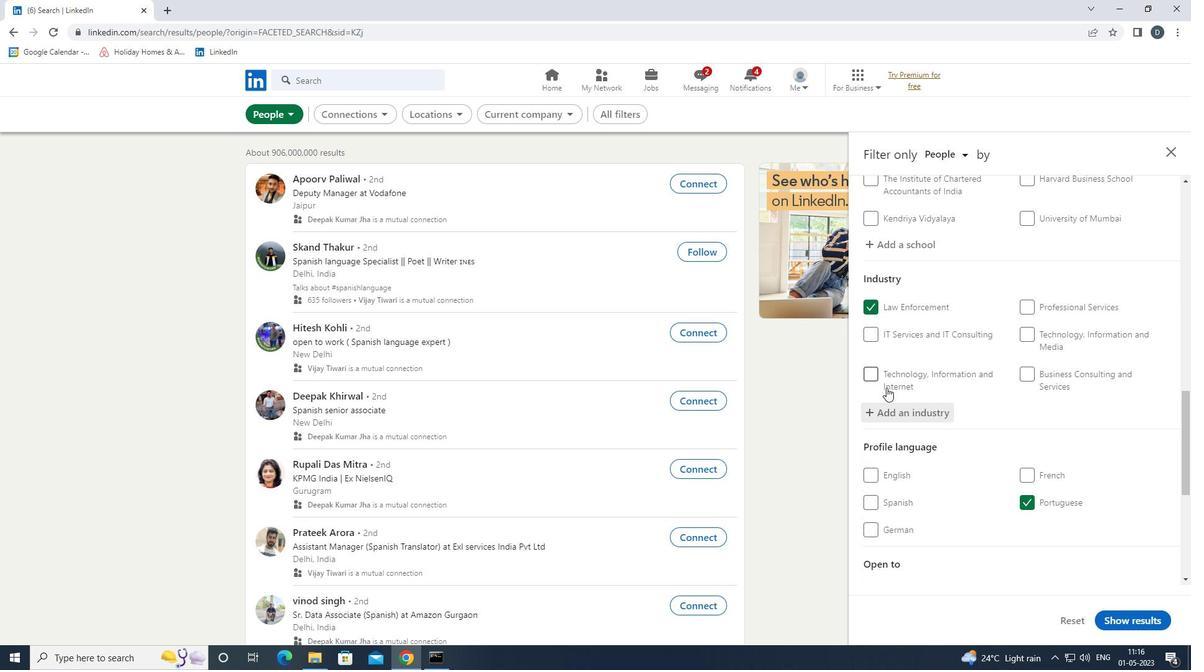 
Action: Mouse scrolled (920, 399) with delta (0, 0)
Screenshot: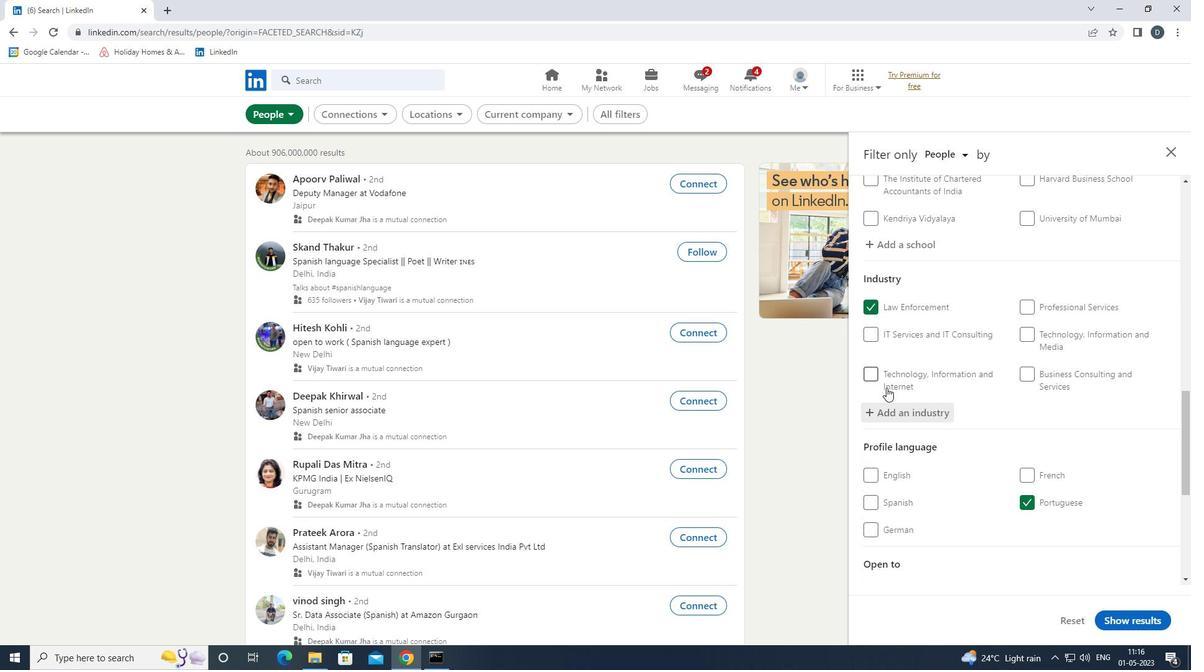 
Action: Mouse moved to (933, 400)
Screenshot: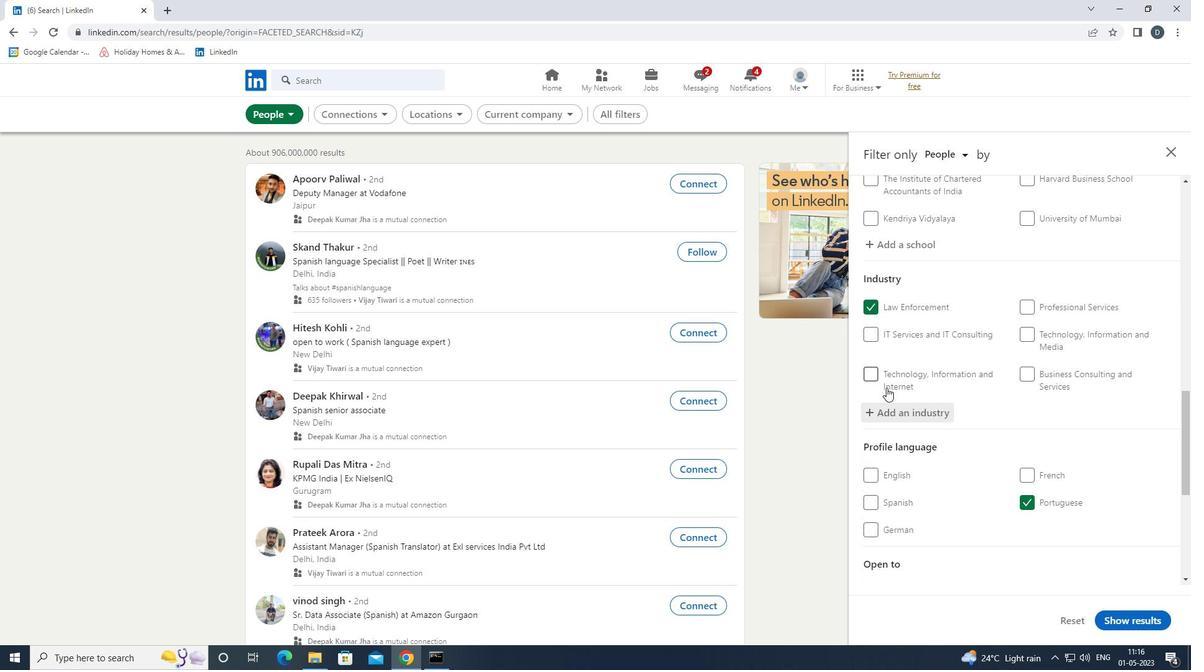 
Action: Mouse scrolled (933, 400) with delta (0, 0)
Screenshot: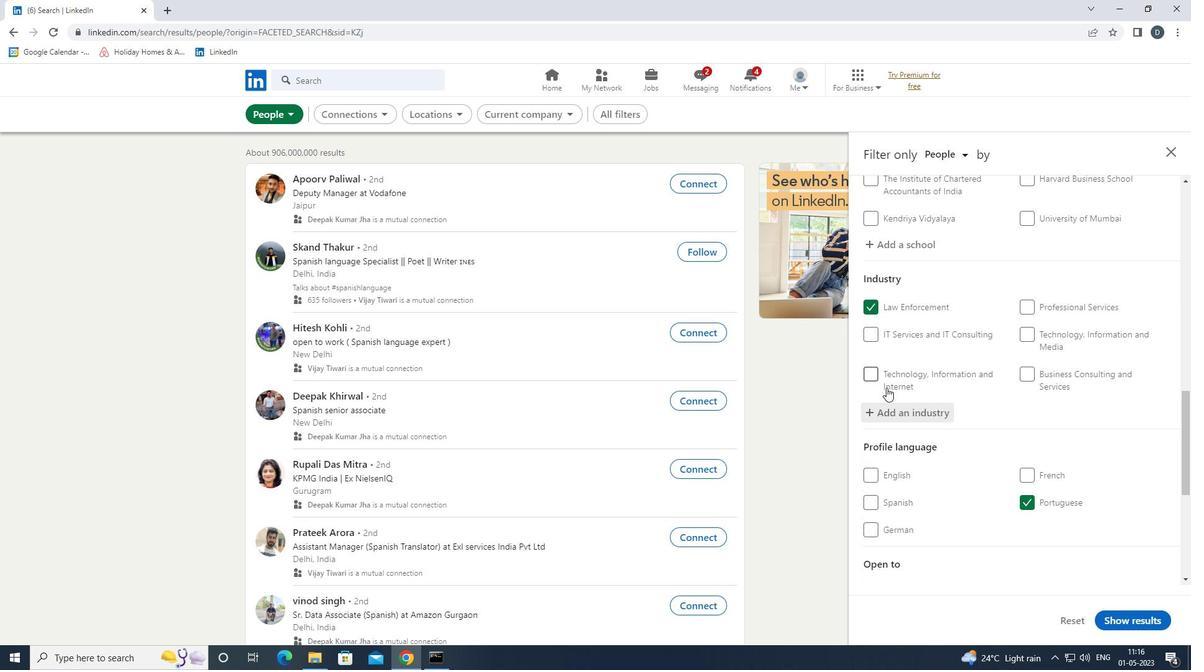 
Action: Mouse moved to (1059, 475)
Screenshot: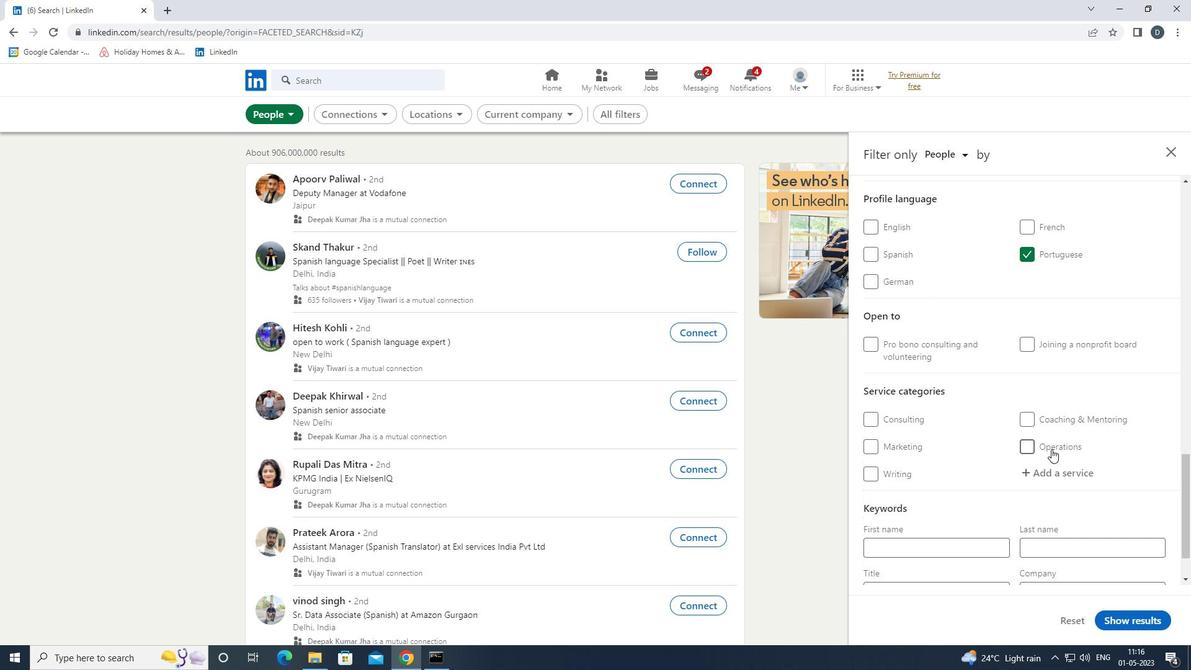 
Action: Mouse pressed left at (1059, 475)
Screenshot: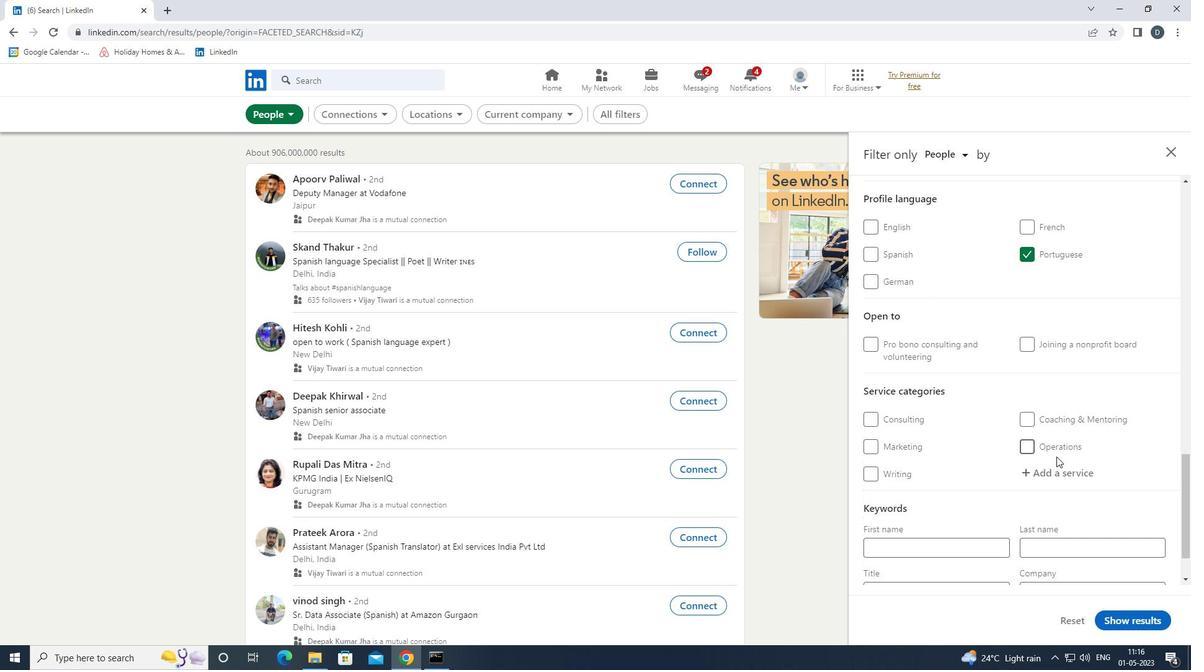 
Action: Mouse moved to (1074, 472)
Screenshot: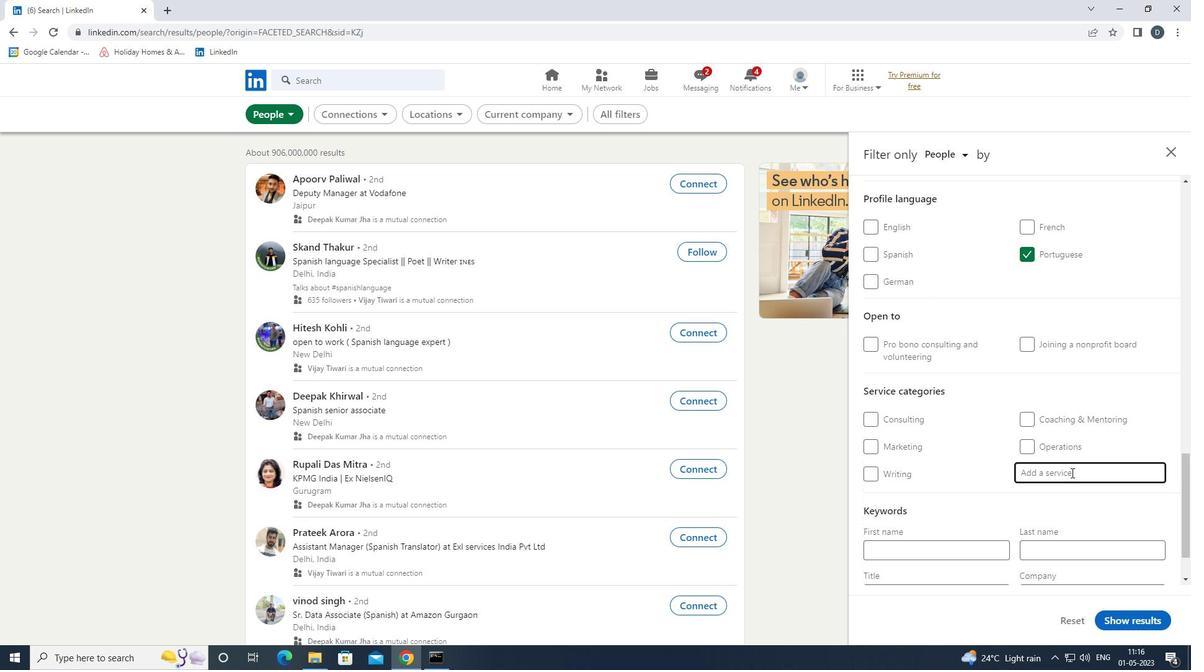 
Action: Key pressed <Key.shift>ANDROID<Key.down><Key.enter>
Screenshot: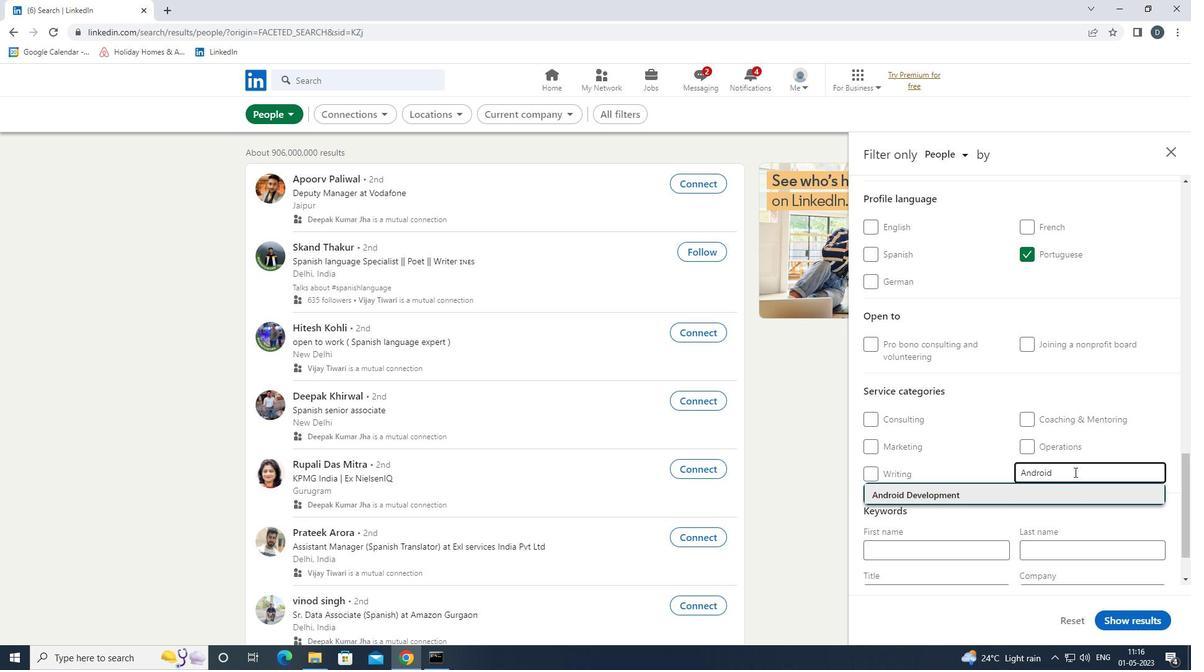 
Action: Mouse moved to (1090, 490)
Screenshot: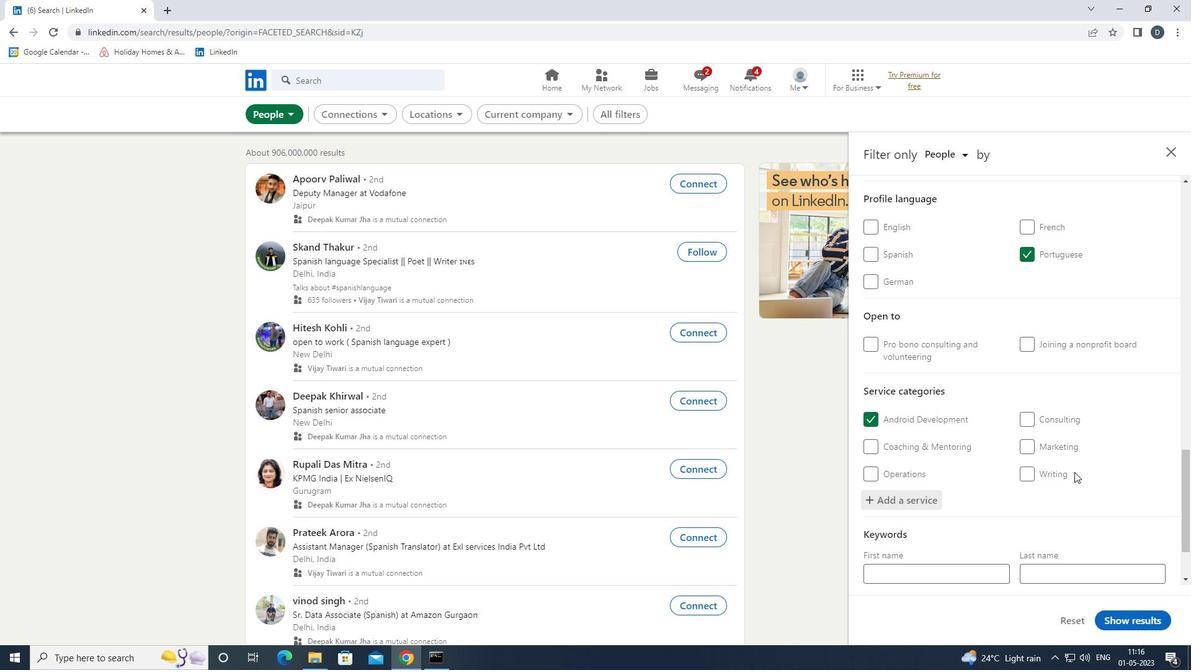 
Action: Mouse scrolled (1090, 490) with delta (0, 0)
Screenshot: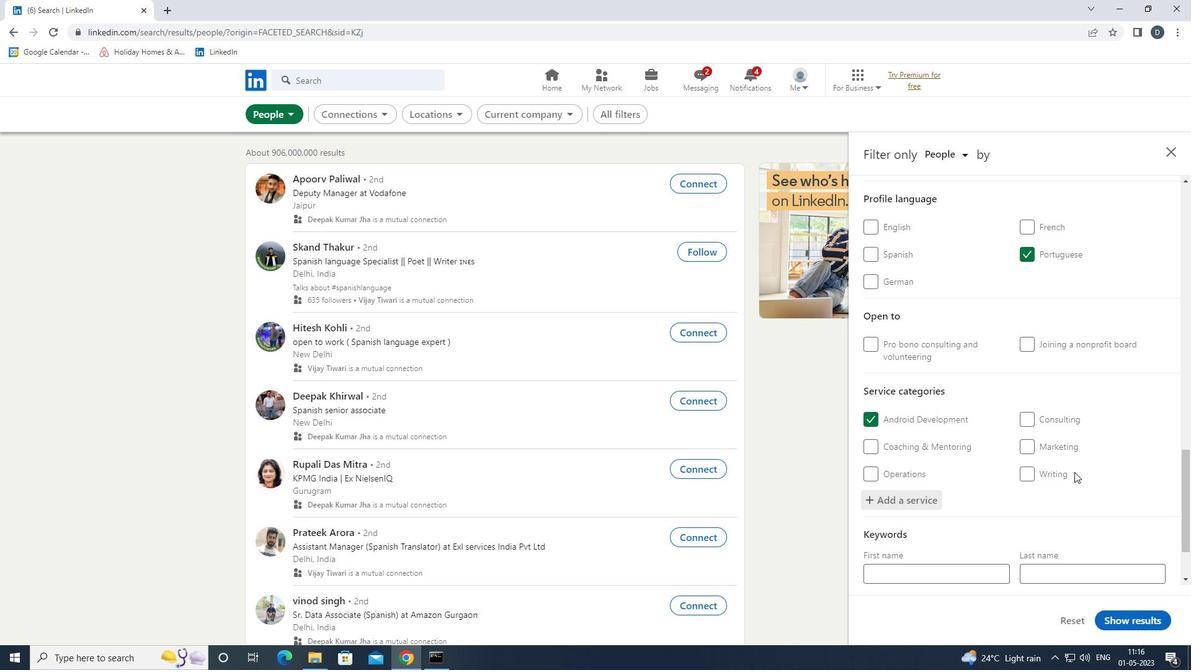 
Action: Mouse moved to (1093, 493)
Screenshot: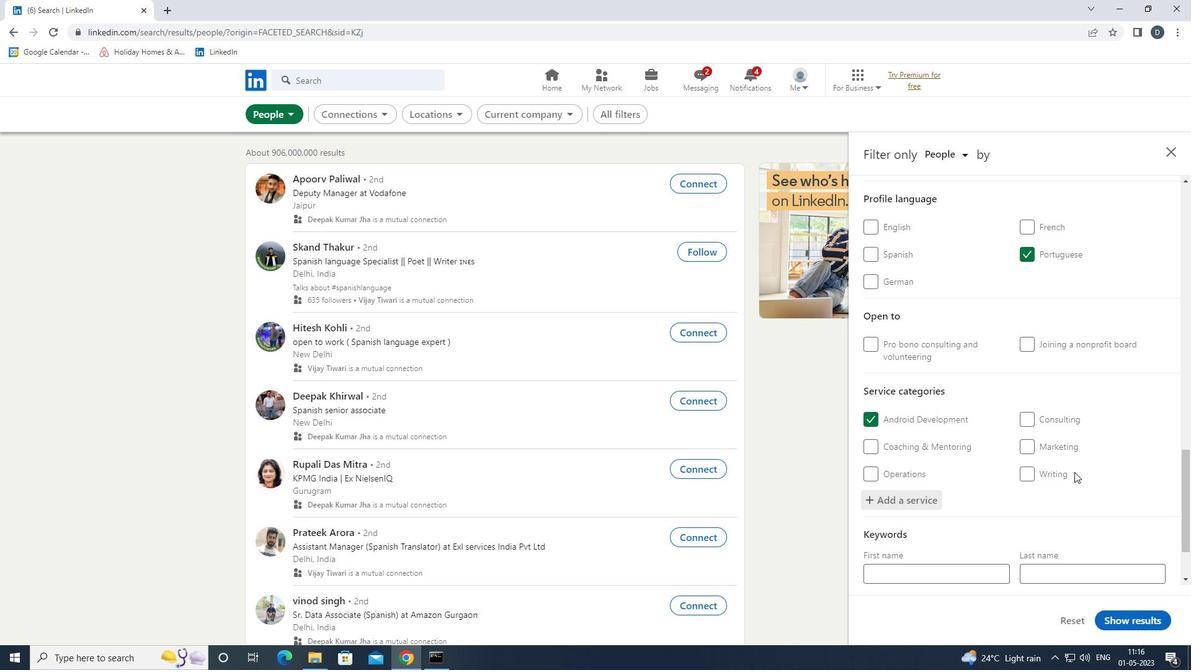 
Action: Mouse scrolled (1093, 493) with delta (0, 0)
Screenshot: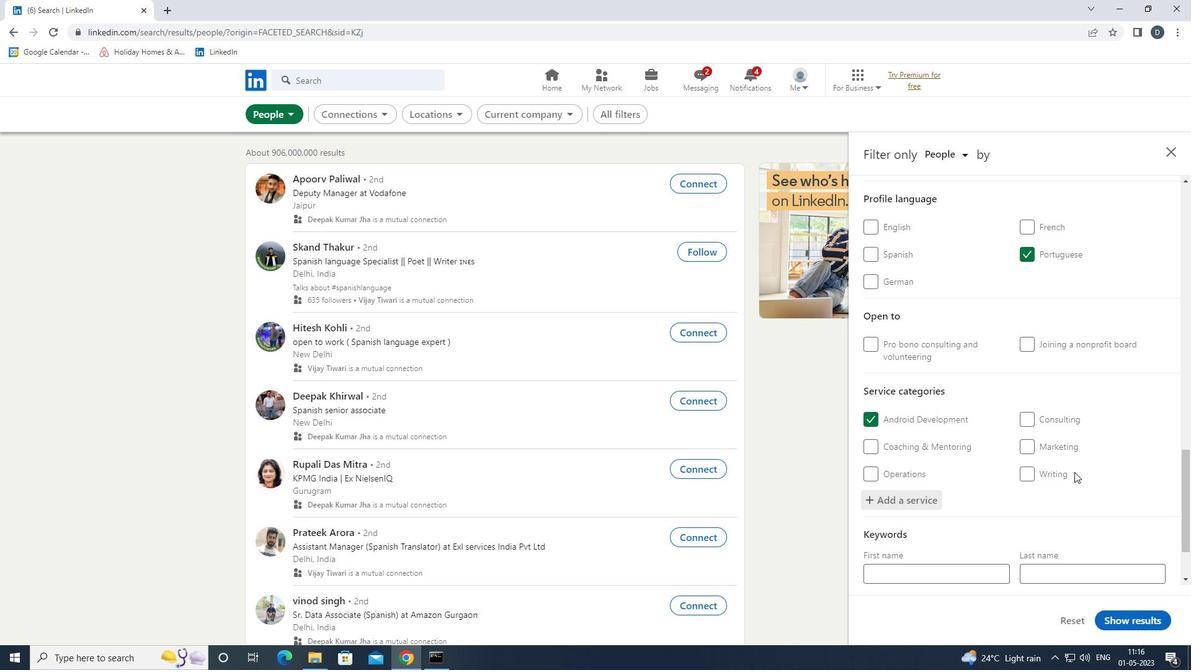 
Action: Mouse moved to (1095, 495)
Screenshot: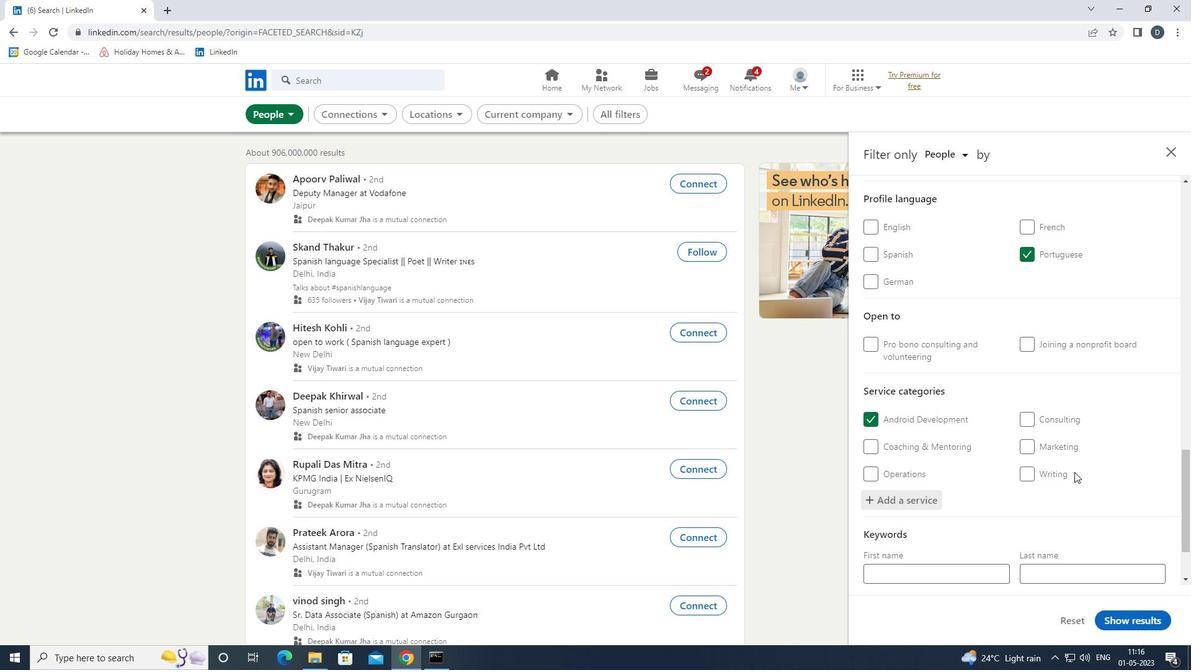 
Action: Mouse scrolled (1095, 494) with delta (0, 0)
Screenshot: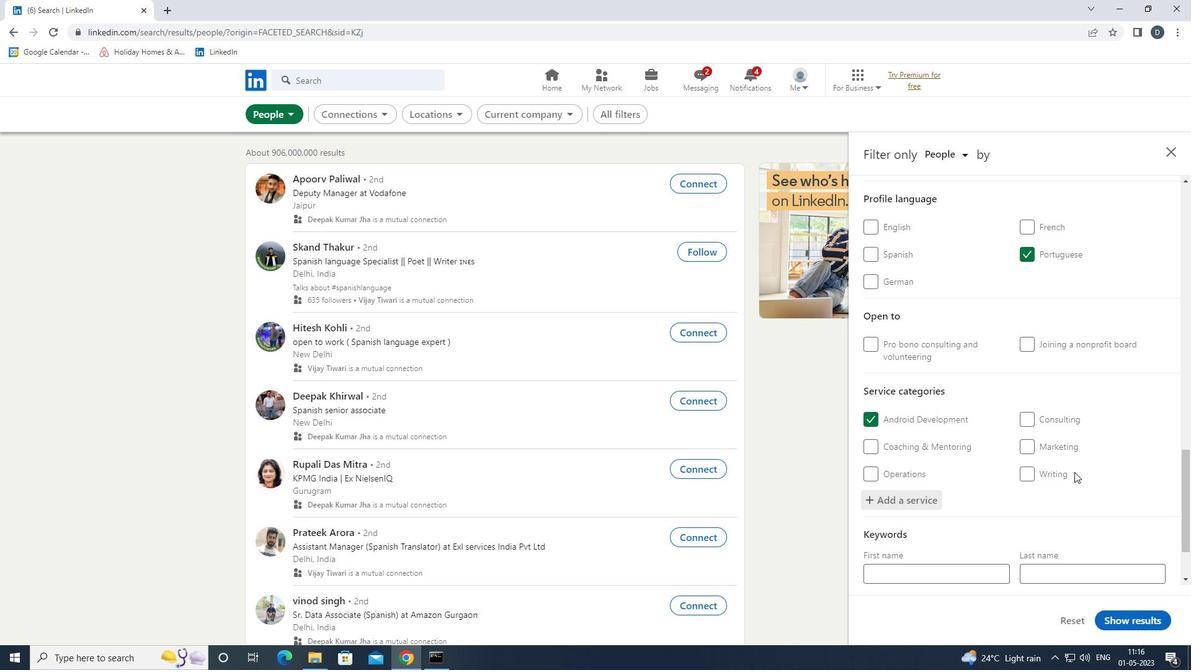 
Action: Mouse moved to (1095, 495)
Screenshot: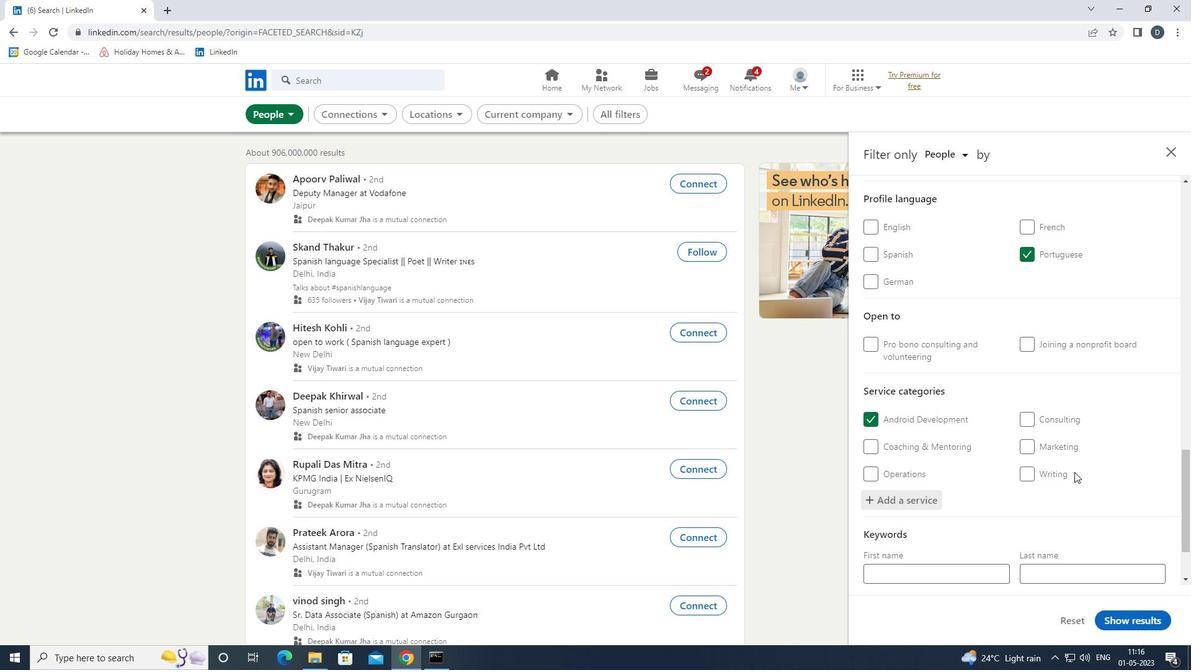 
Action: Mouse scrolled (1095, 494) with delta (0, 0)
Screenshot: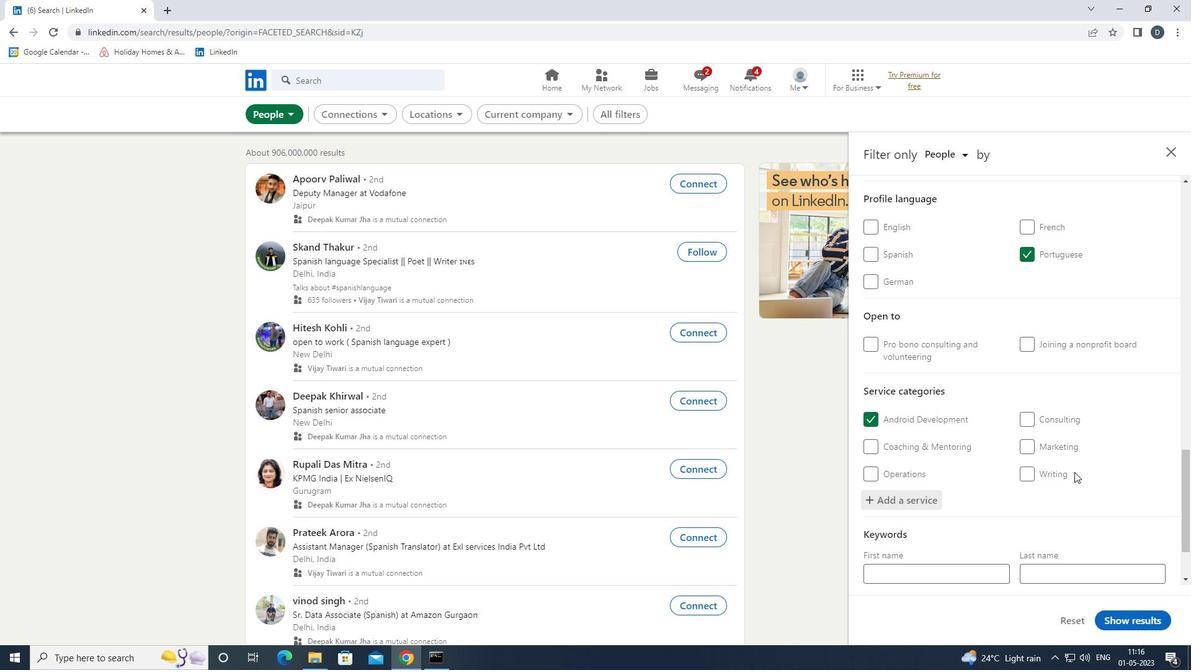 
Action: Mouse moved to (918, 531)
Screenshot: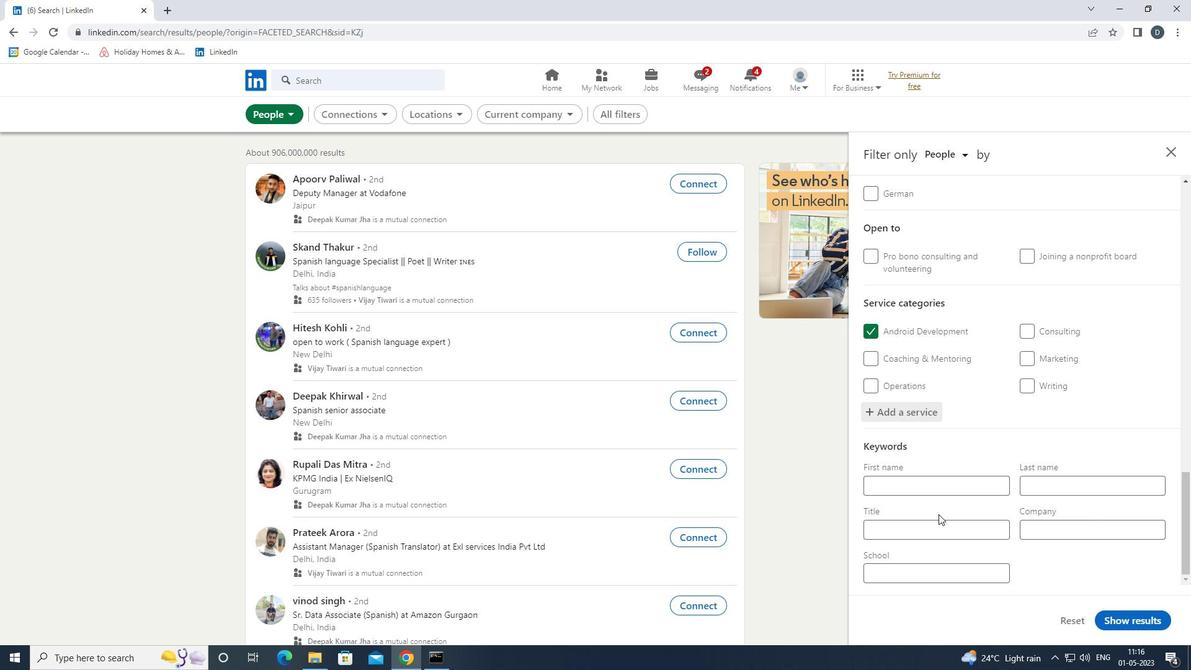 
Action: Mouse pressed left at (918, 531)
Screenshot: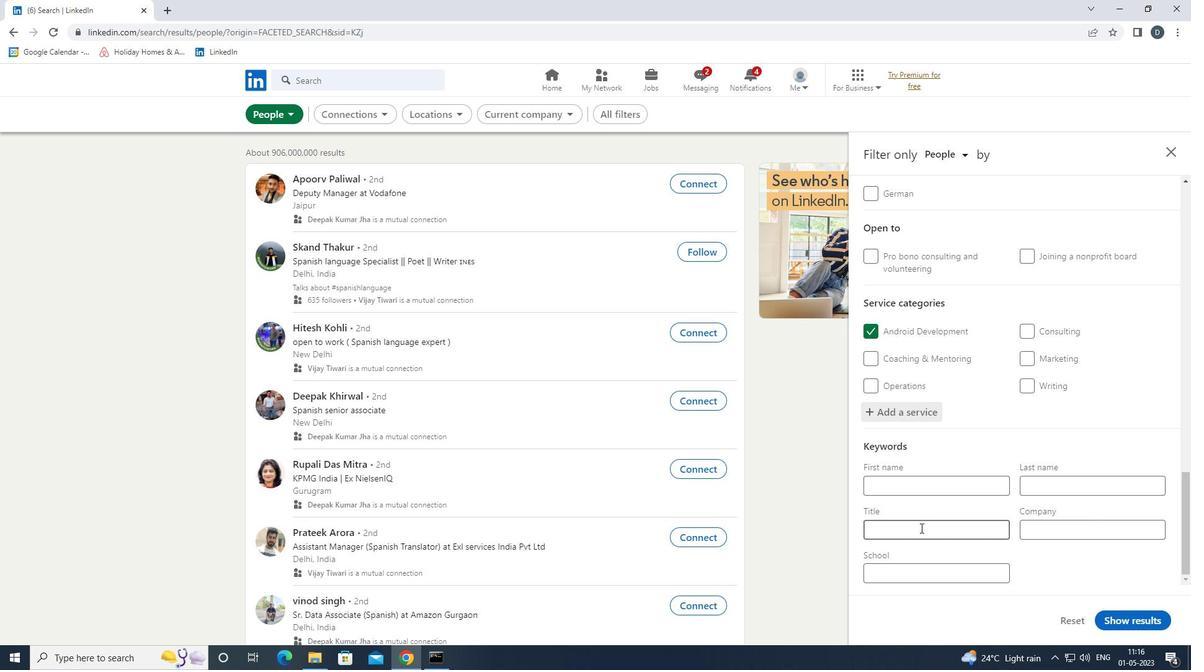 
Action: Key pressed <Key.shift>ANIMAL<Key.space><Key.shift>BREEDER
Screenshot: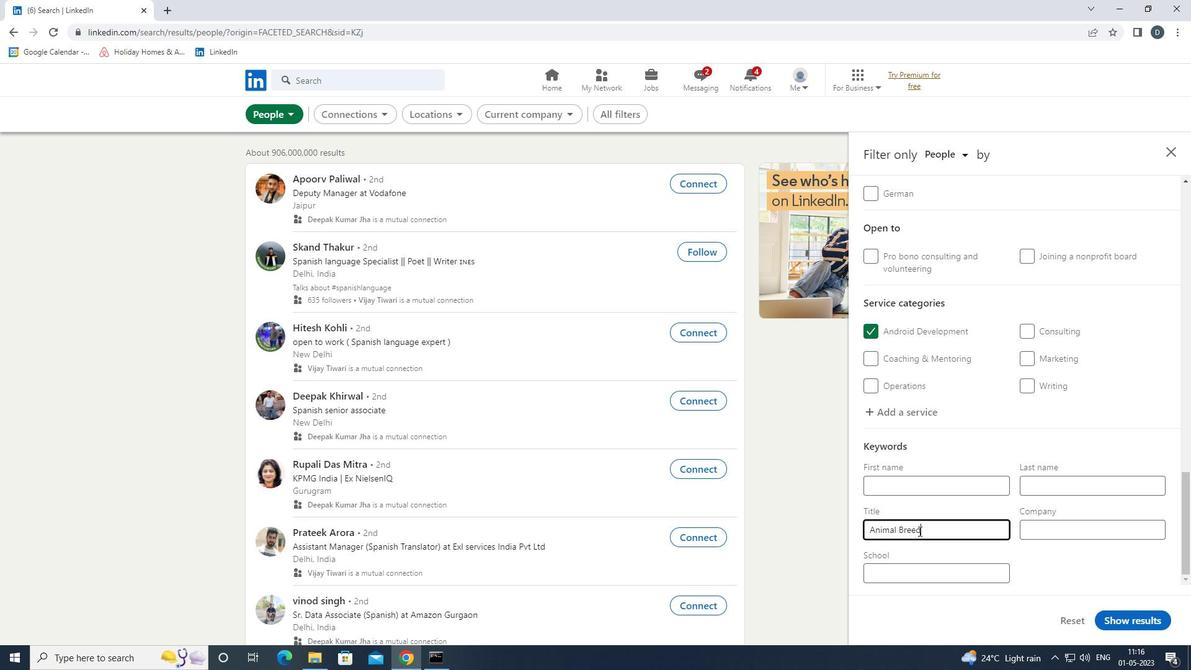 
Action: Mouse moved to (1156, 619)
Screenshot: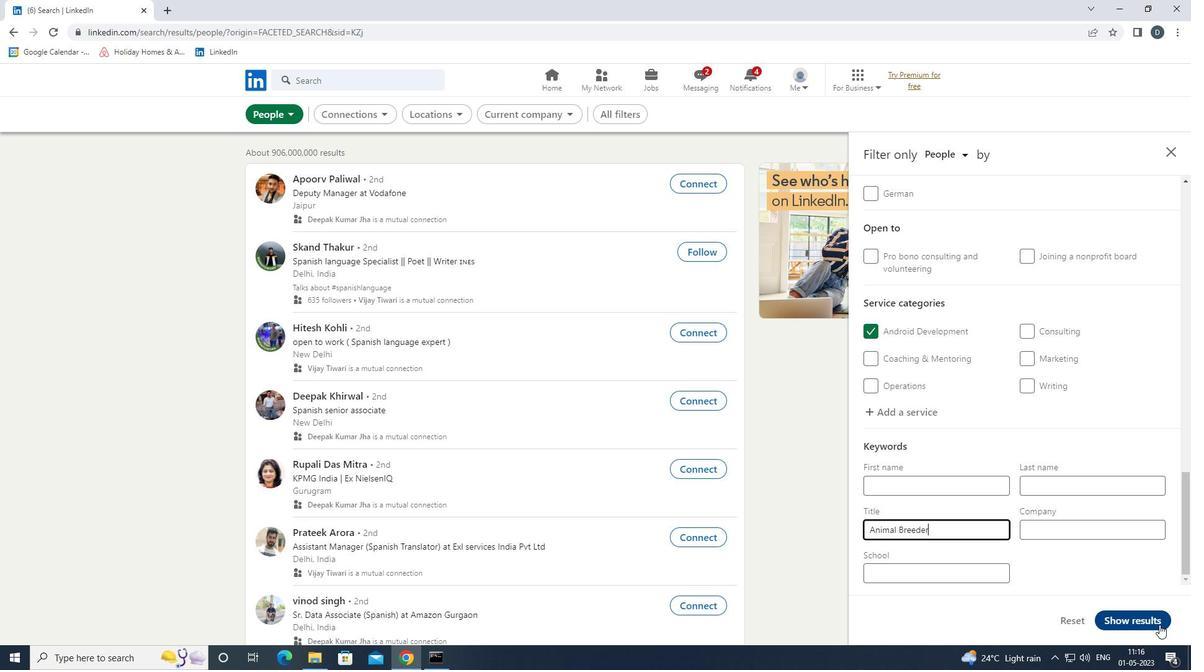 
Action: Mouse pressed left at (1156, 619)
Screenshot: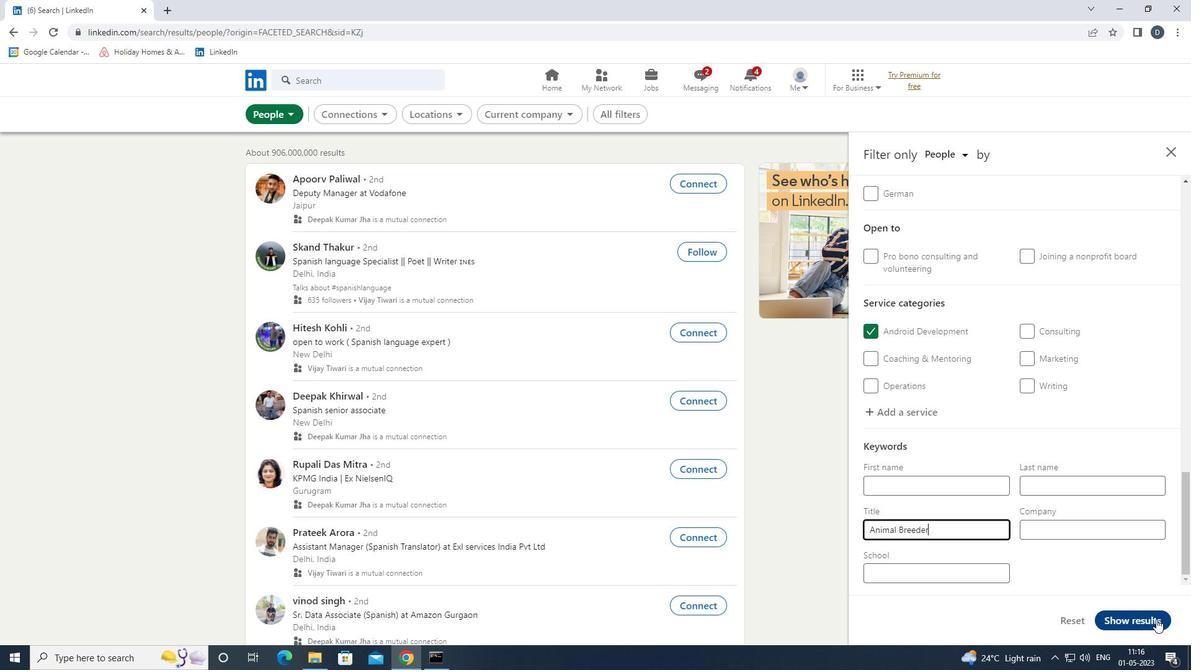 
Action: Mouse moved to (851, 449)
Screenshot: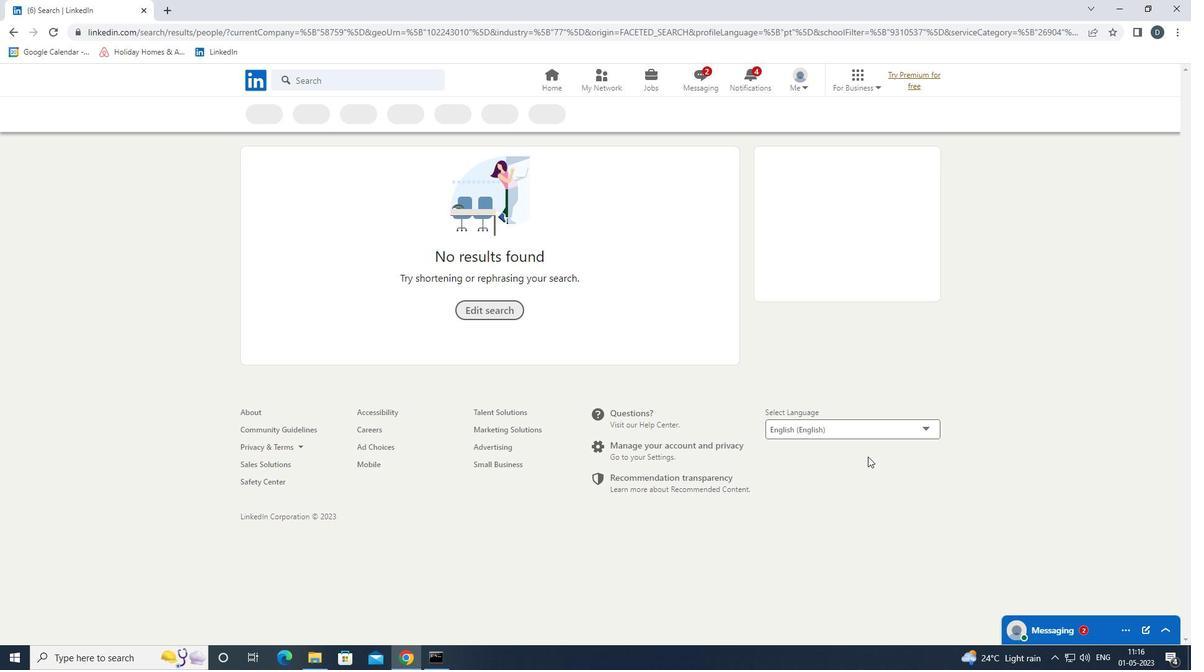 
